 Task: Find a place to stay in Shahre Jadide Andisheh, Iran, from 24 Aug to 10 Sep for 8 guests, with a price range of ₹12000 to ₹15000, 4 bedrooms, 4 bathrooms, and amenities including WiFi, free parking, TV, gym, and breakfast. Enable self check-in.
Action: Mouse moved to (533, 116)
Screenshot: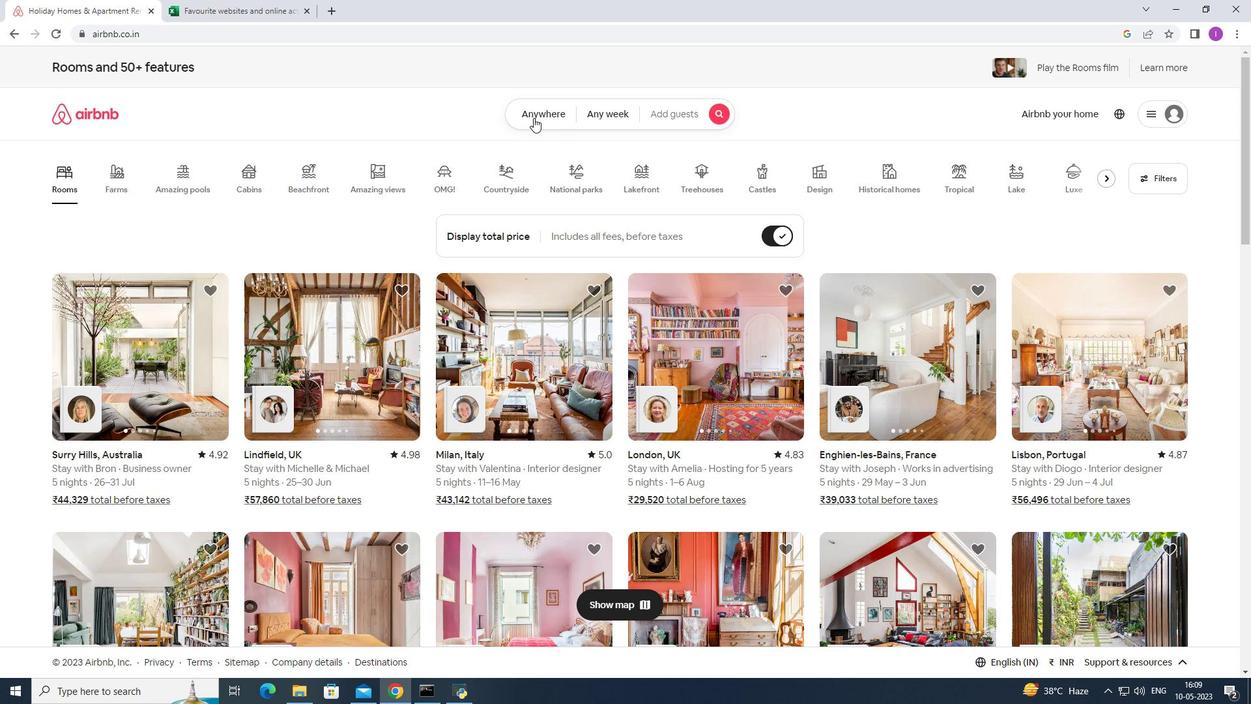 
Action: Mouse pressed left at (533, 116)
Screenshot: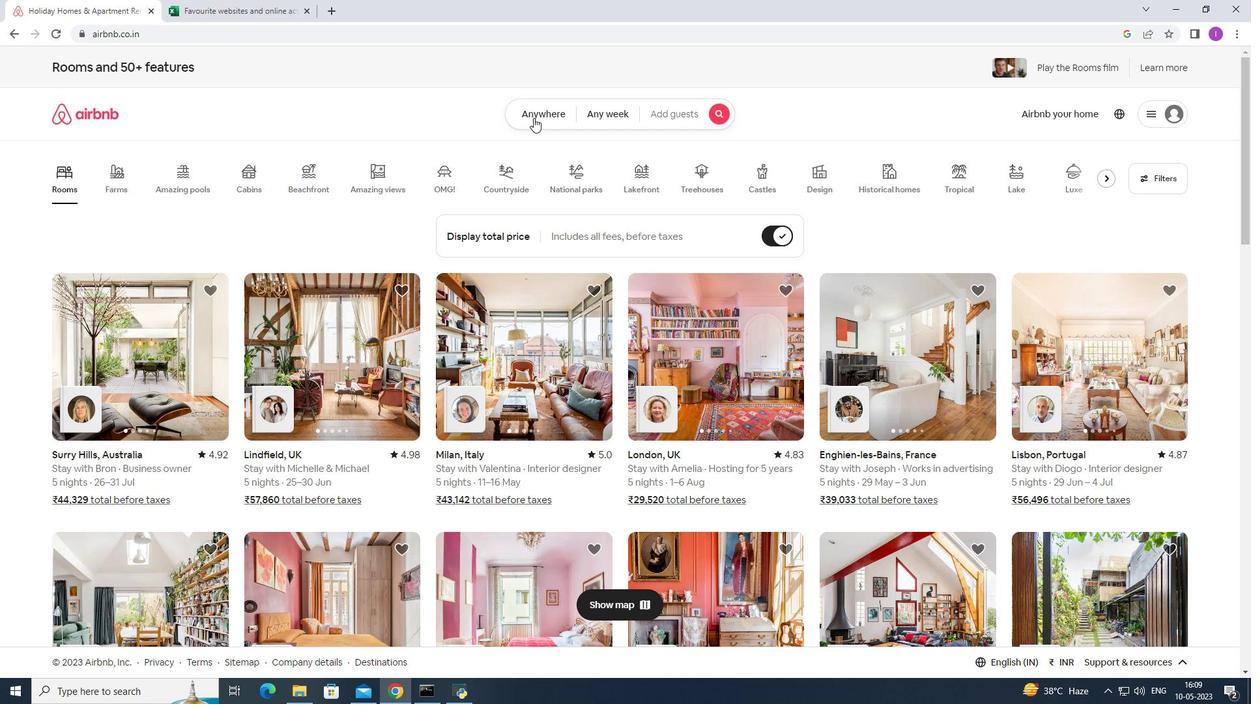 
Action: Mouse moved to (456, 156)
Screenshot: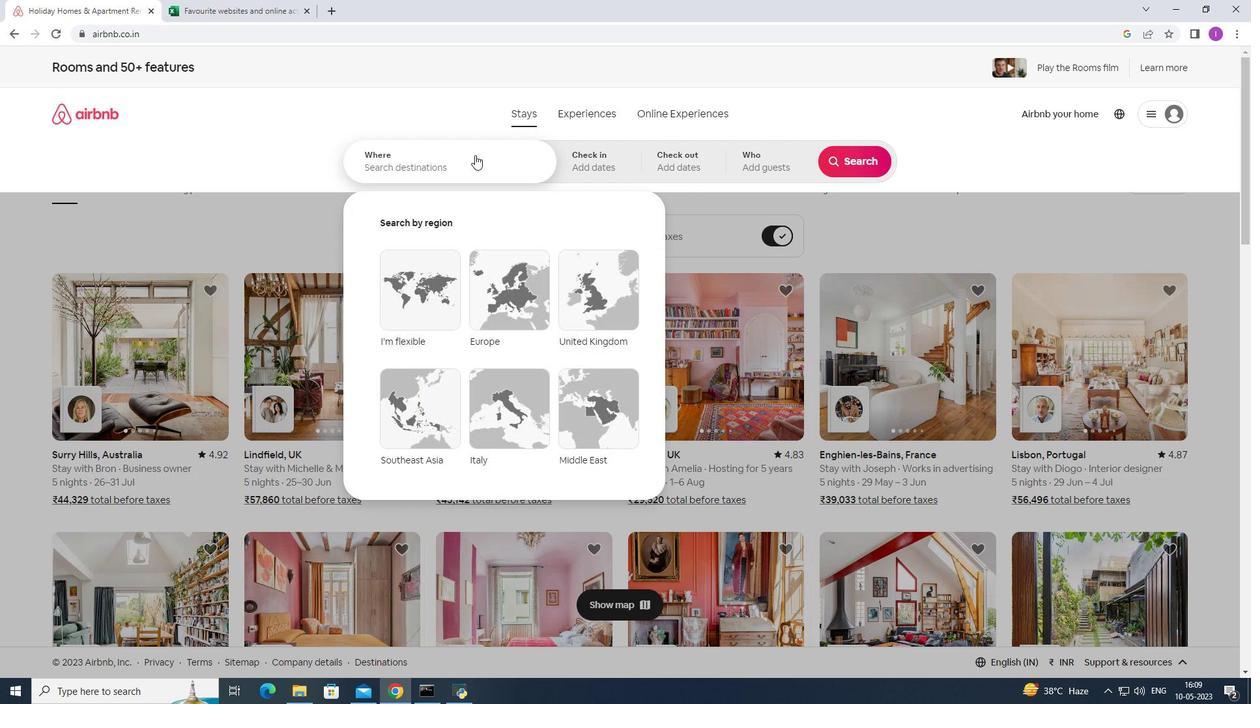 
Action: Mouse pressed left at (456, 156)
Screenshot: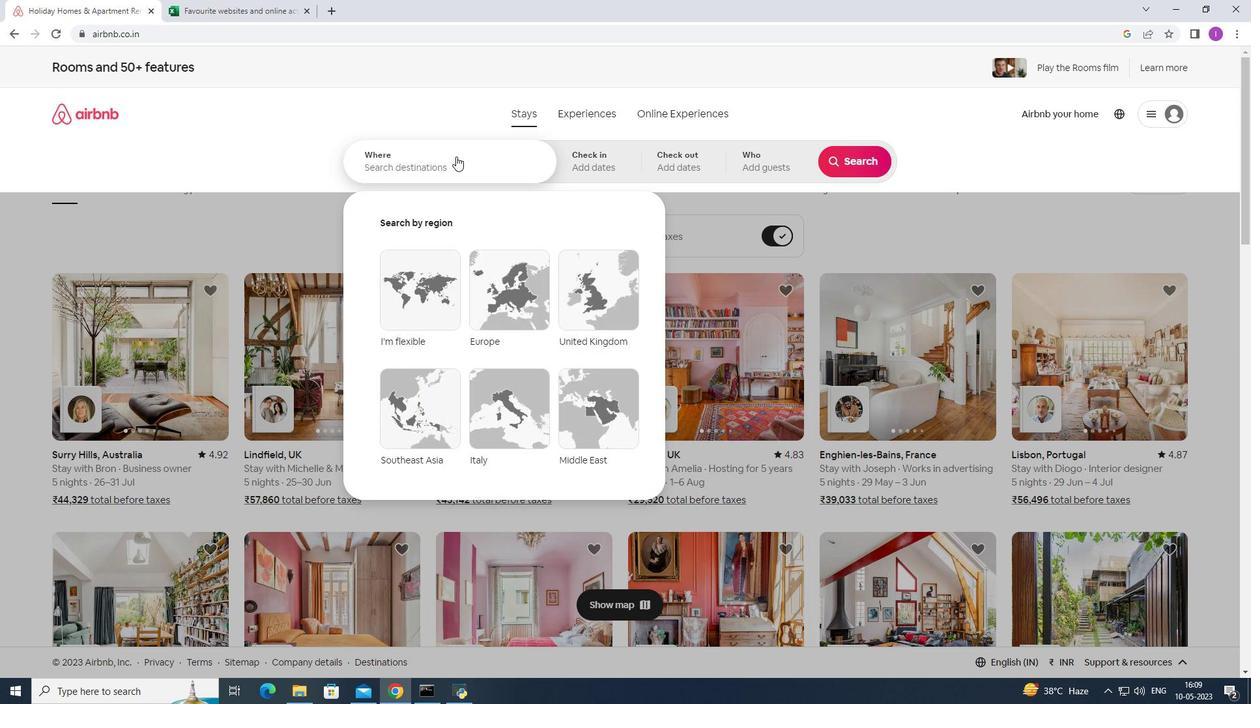 
Action: Mouse moved to (469, 151)
Screenshot: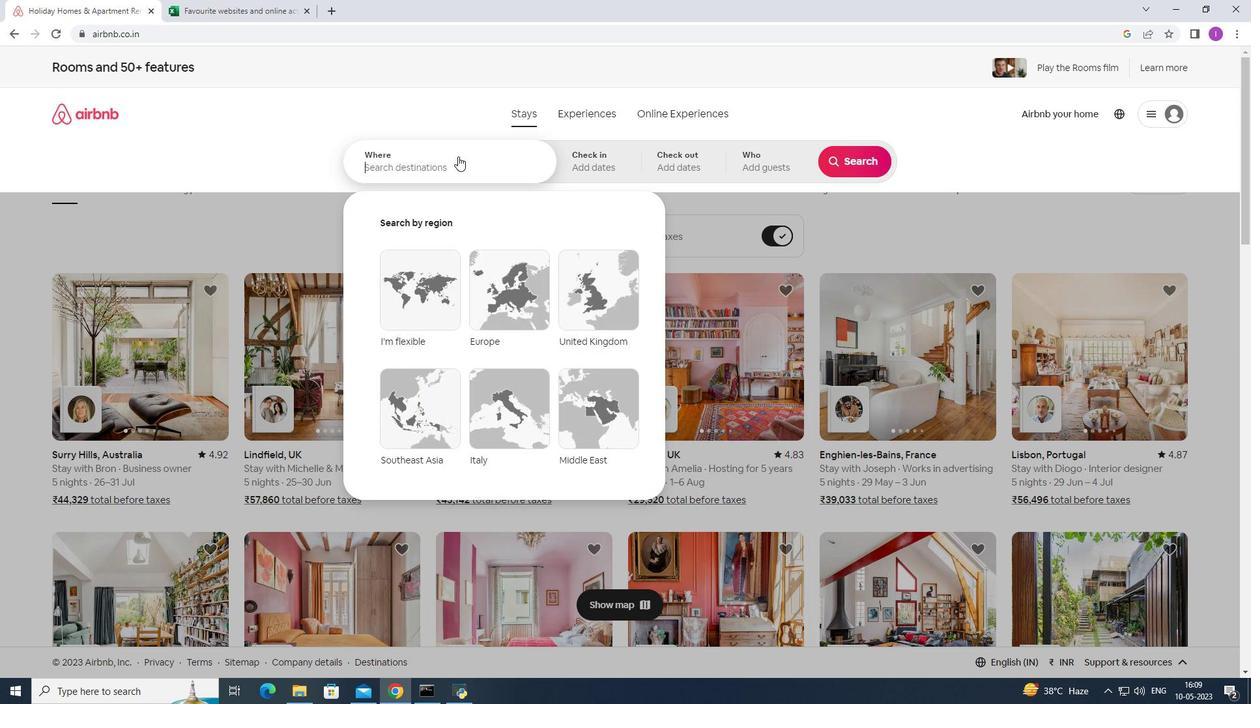 
Action: Key pressed <Key.shift><Key.shift>Shahre<Key.space><Key.shift>Jadide<Key.space><Key.shift>Andisheh,<Key.shift>iran
Screenshot: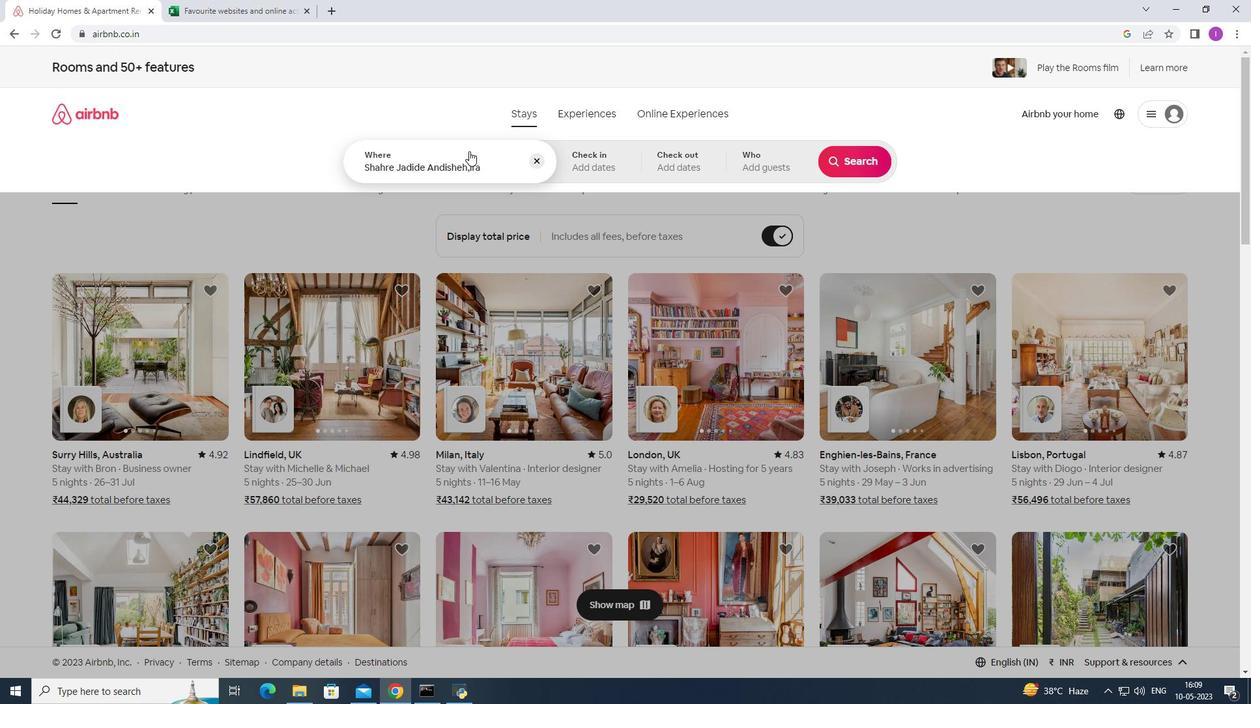 
Action: Mouse moved to (592, 164)
Screenshot: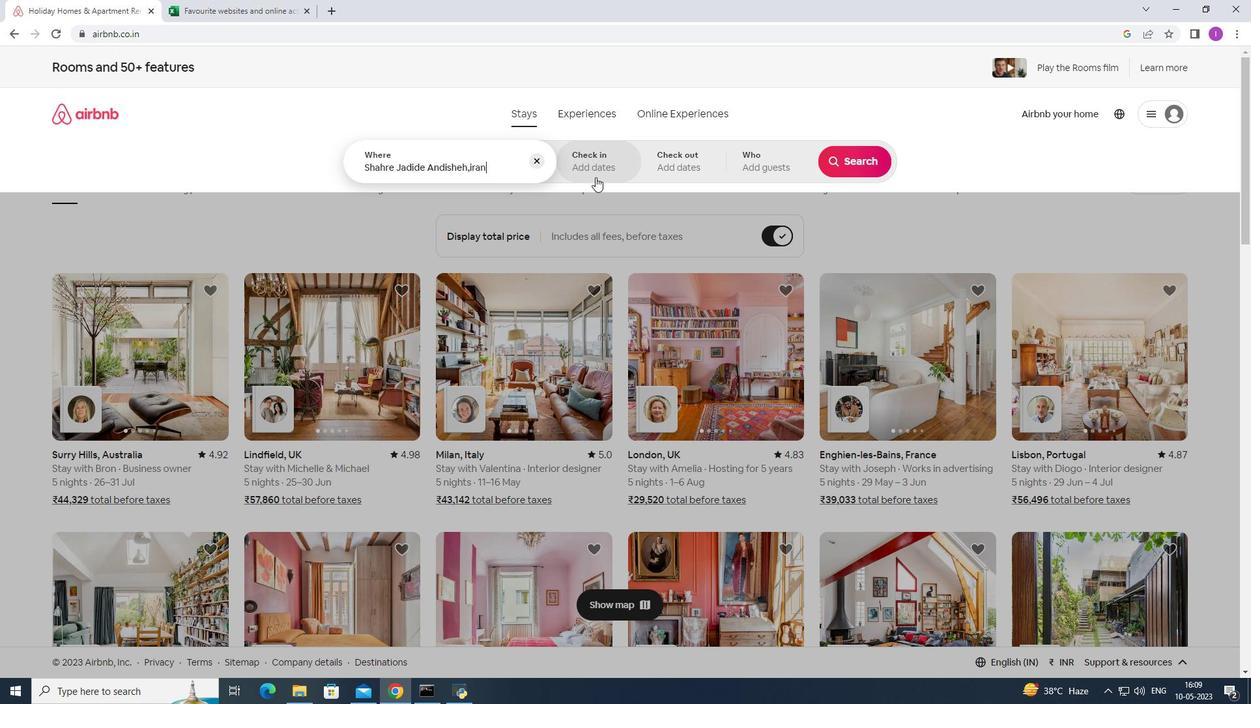 
Action: Mouse pressed left at (592, 164)
Screenshot: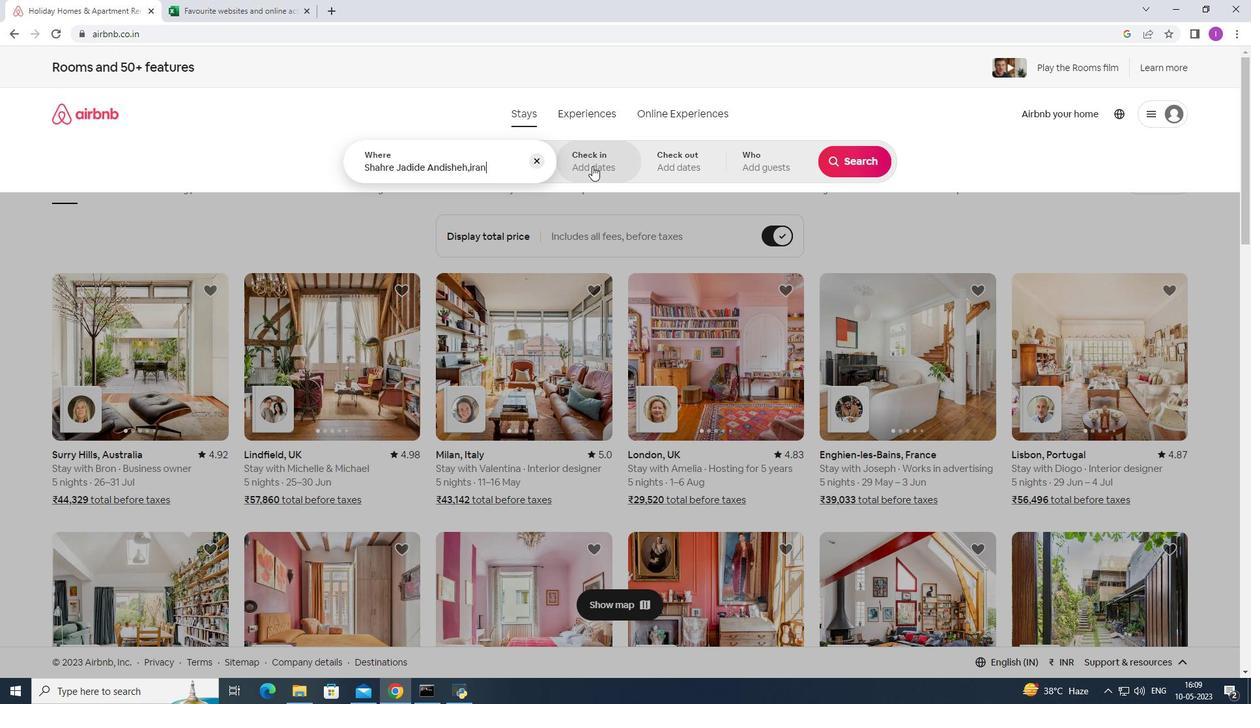 
Action: Mouse moved to (861, 264)
Screenshot: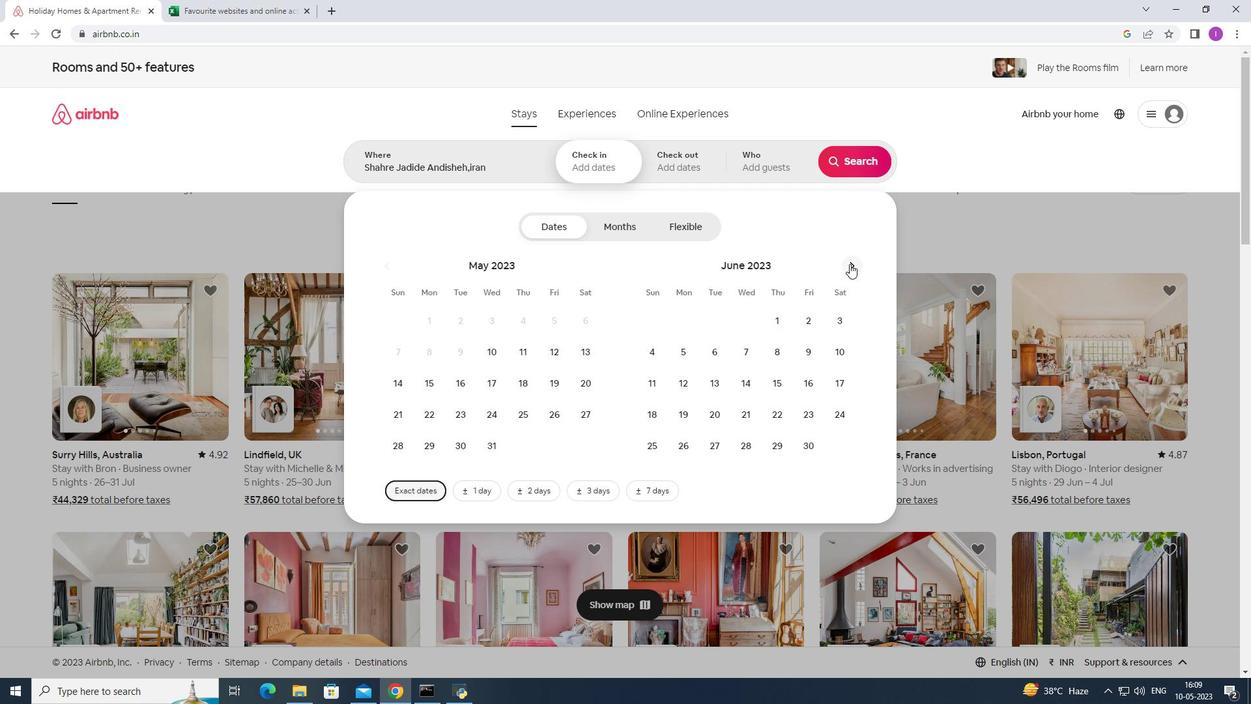 
Action: Mouse pressed left at (861, 264)
Screenshot: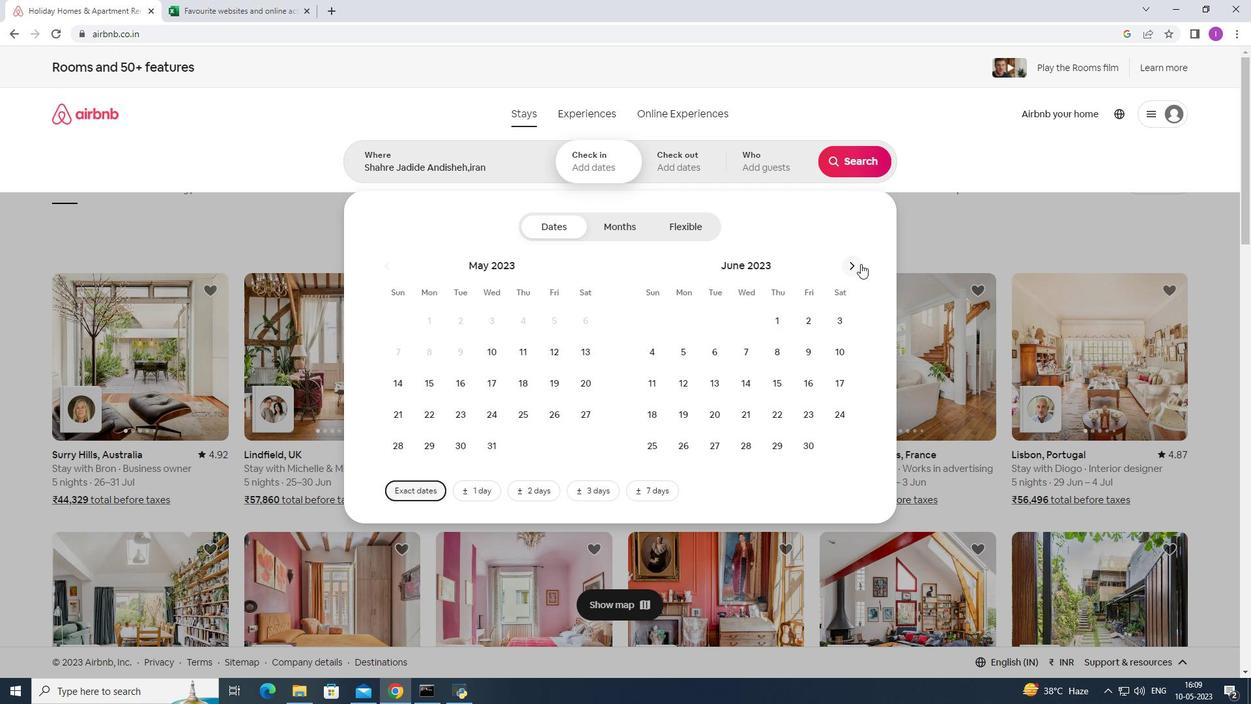 
Action: Mouse pressed left at (861, 264)
Screenshot: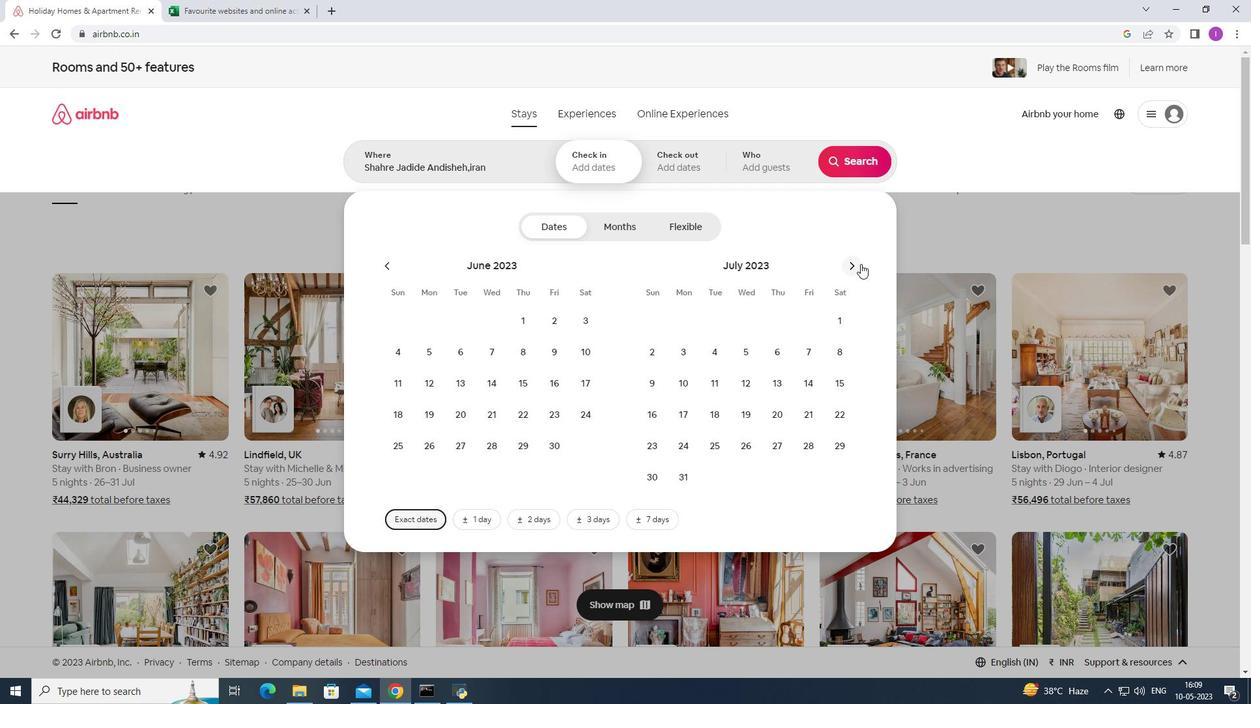 
Action: Mouse pressed left at (861, 264)
Screenshot: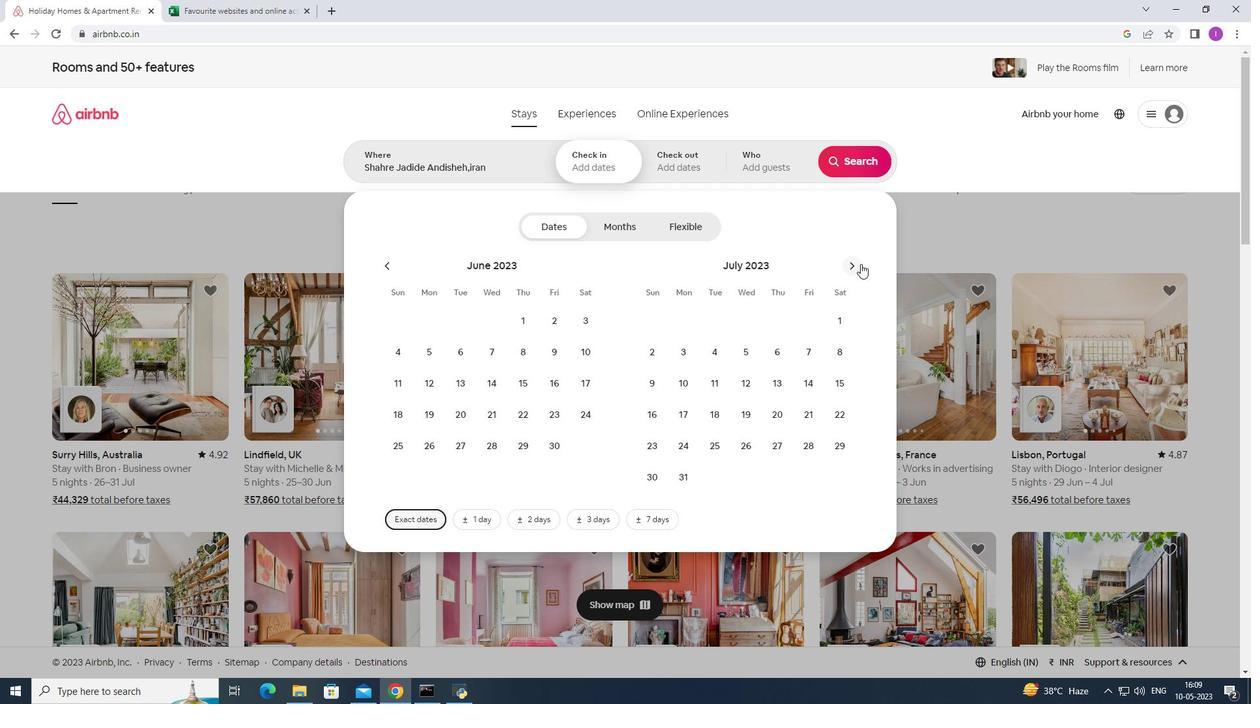 
Action: Mouse moved to (521, 408)
Screenshot: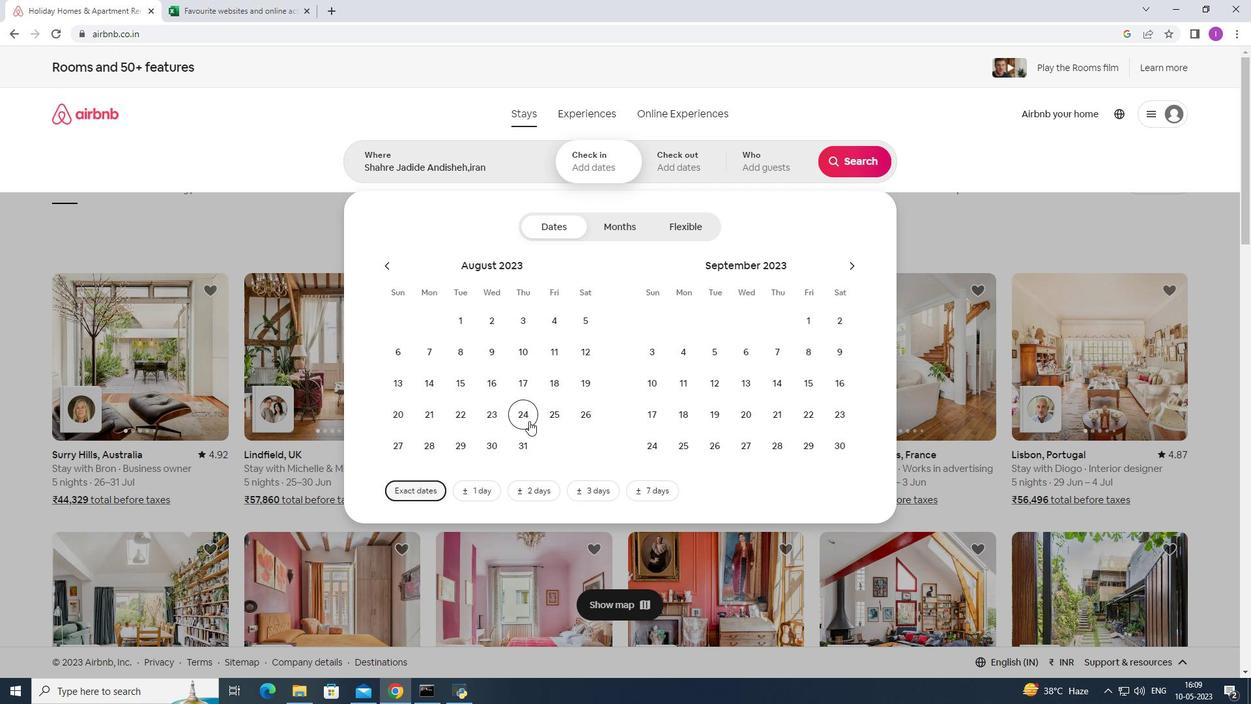 
Action: Mouse pressed left at (521, 408)
Screenshot: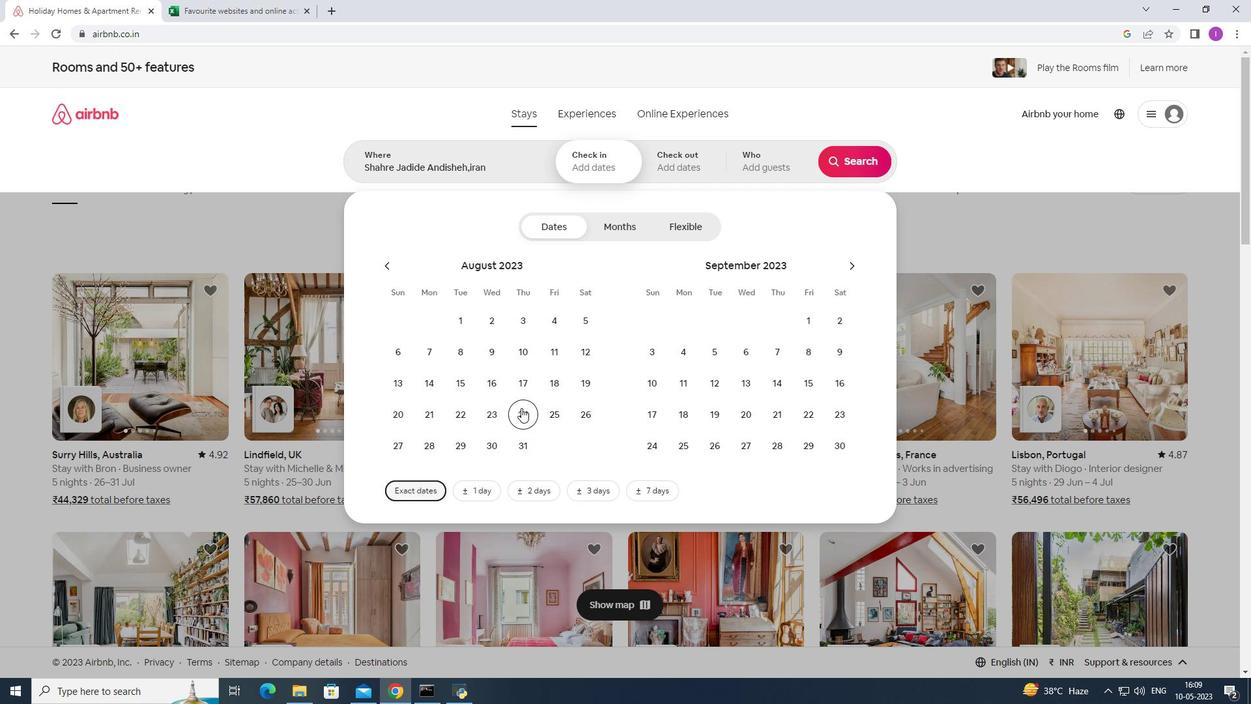 
Action: Mouse moved to (648, 376)
Screenshot: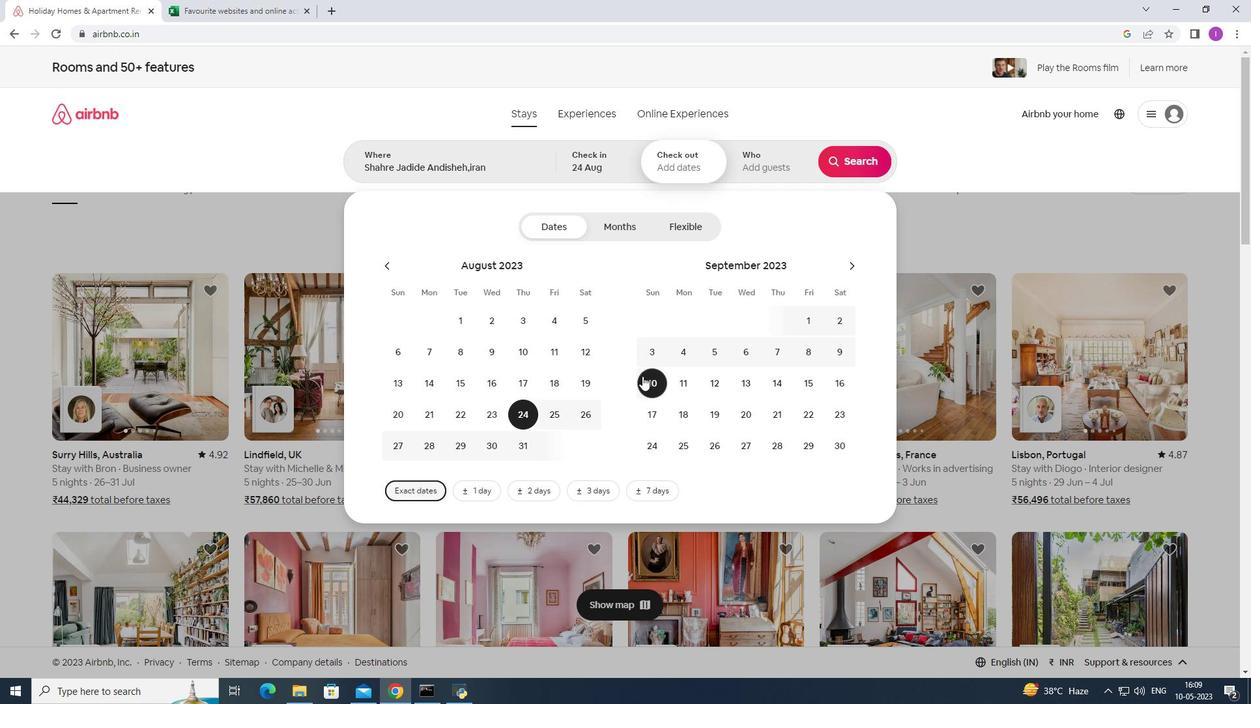
Action: Mouse pressed left at (648, 376)
Screenshot: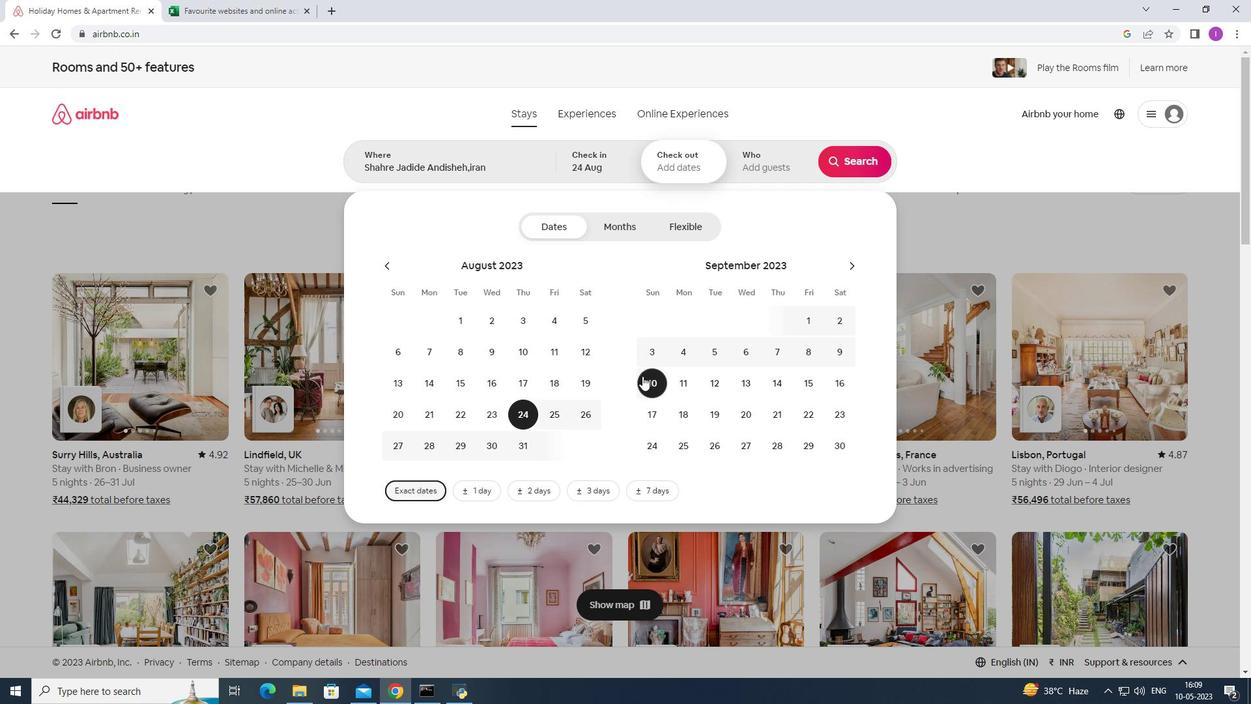 
Action: Mouse moved to (763, 167)
Screenshot: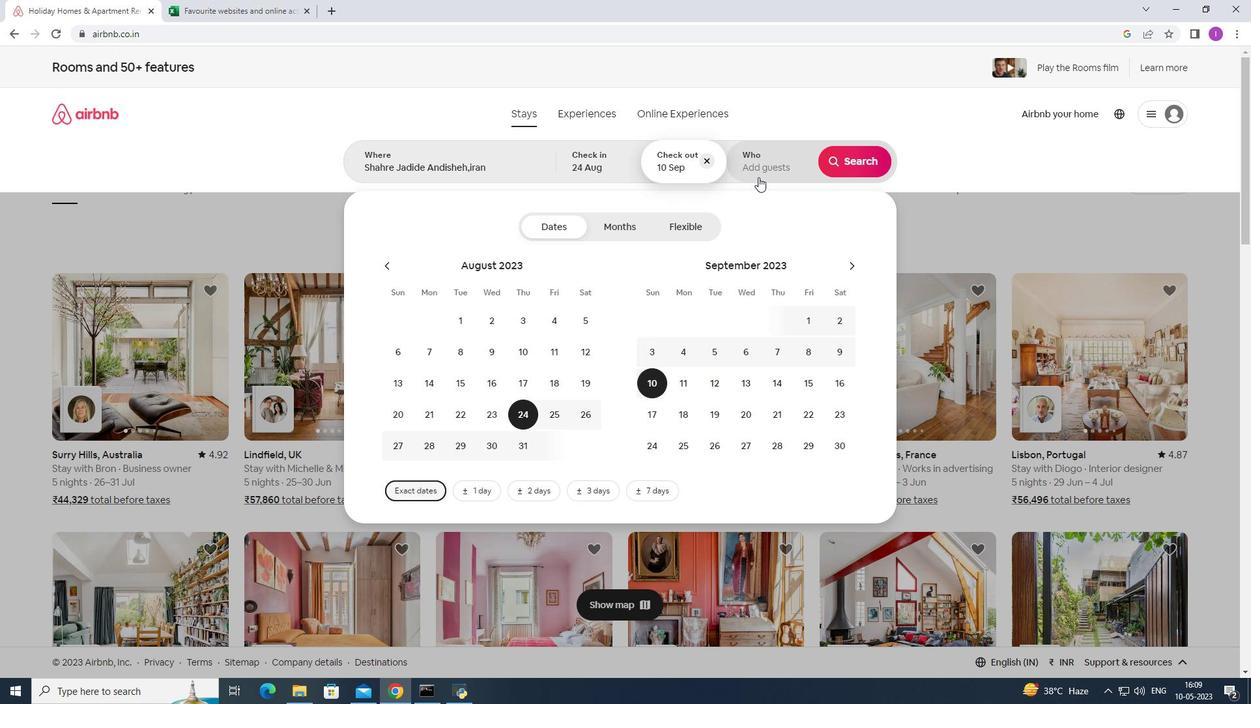 
Action: Mouse pressed left at (763, 167)
Screenshot: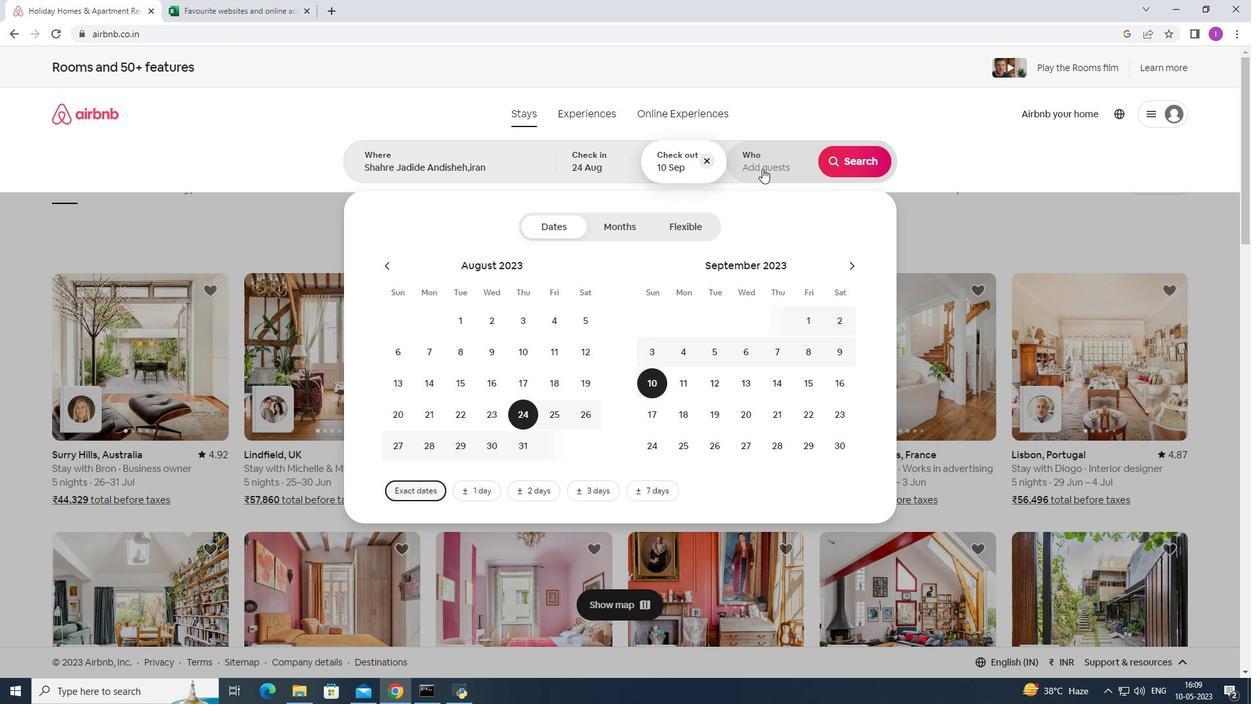 
Action: Mouse moved to (860, 233)
Screenshot: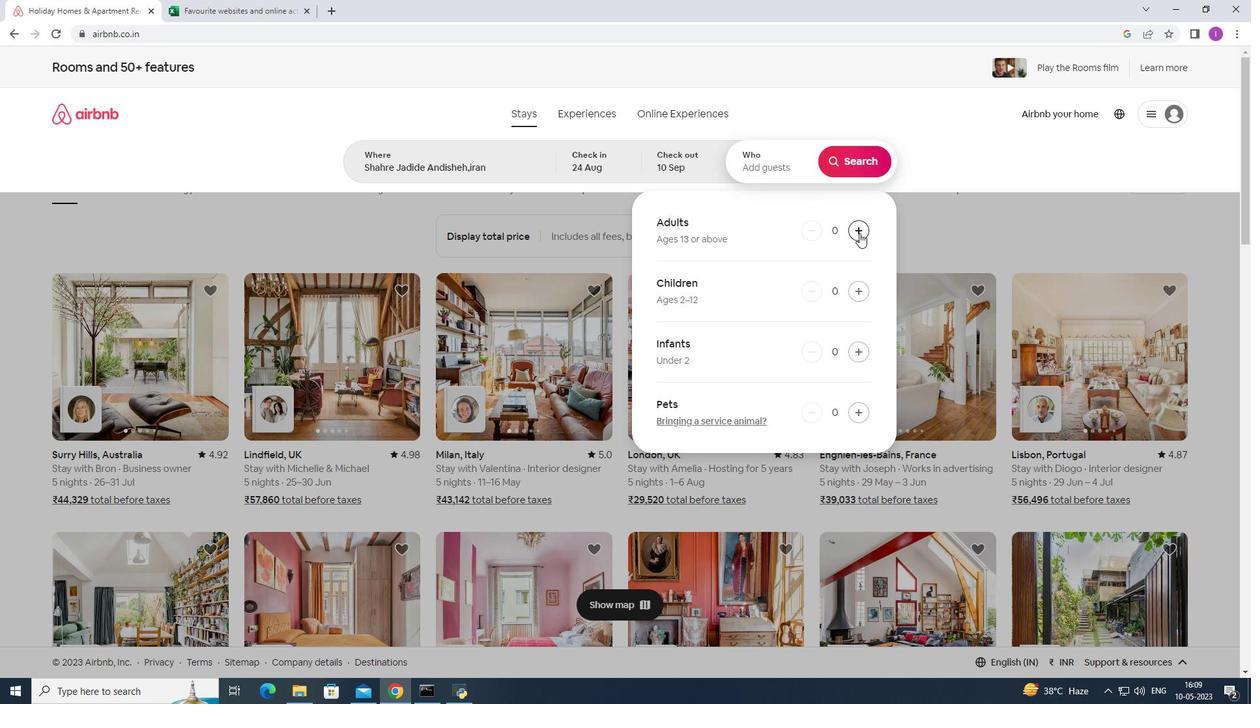 
Action: Mouse pressed left at (860, 233)
Screenshot: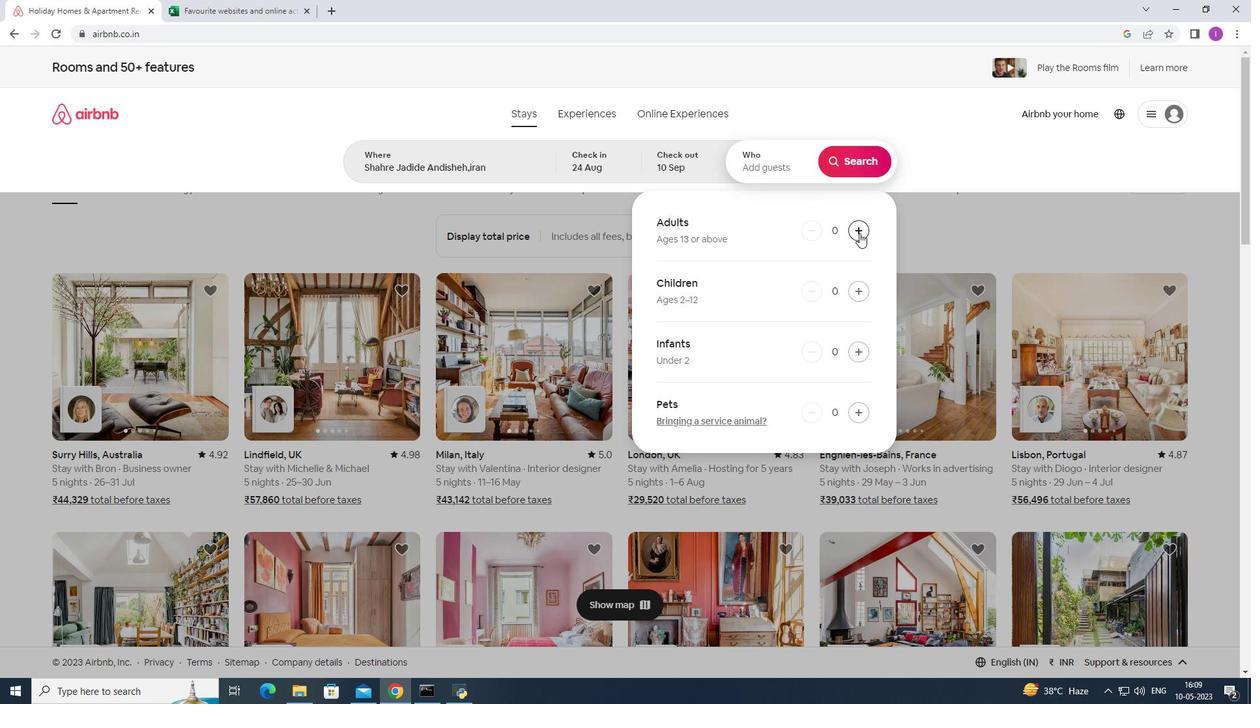 
Action: Mouse pressed left at (860, 233)
Screenshot: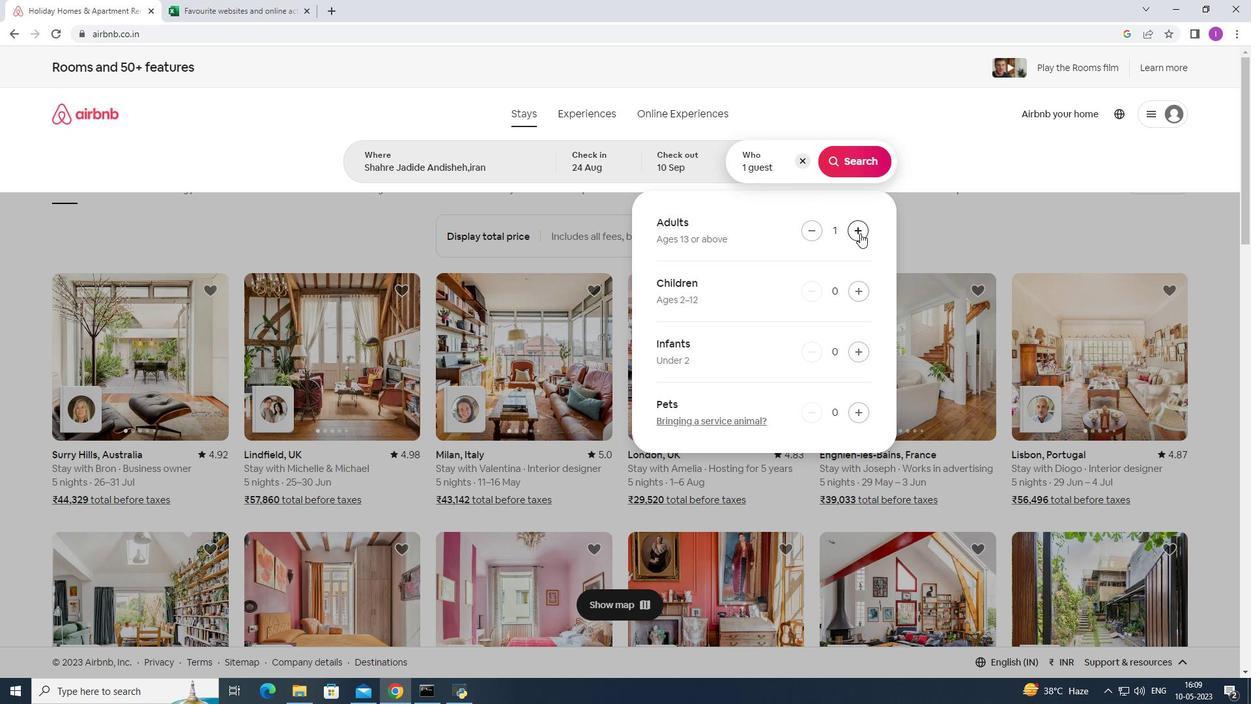 
Action: Mouse pressed left at (860, 233)
Screenshot: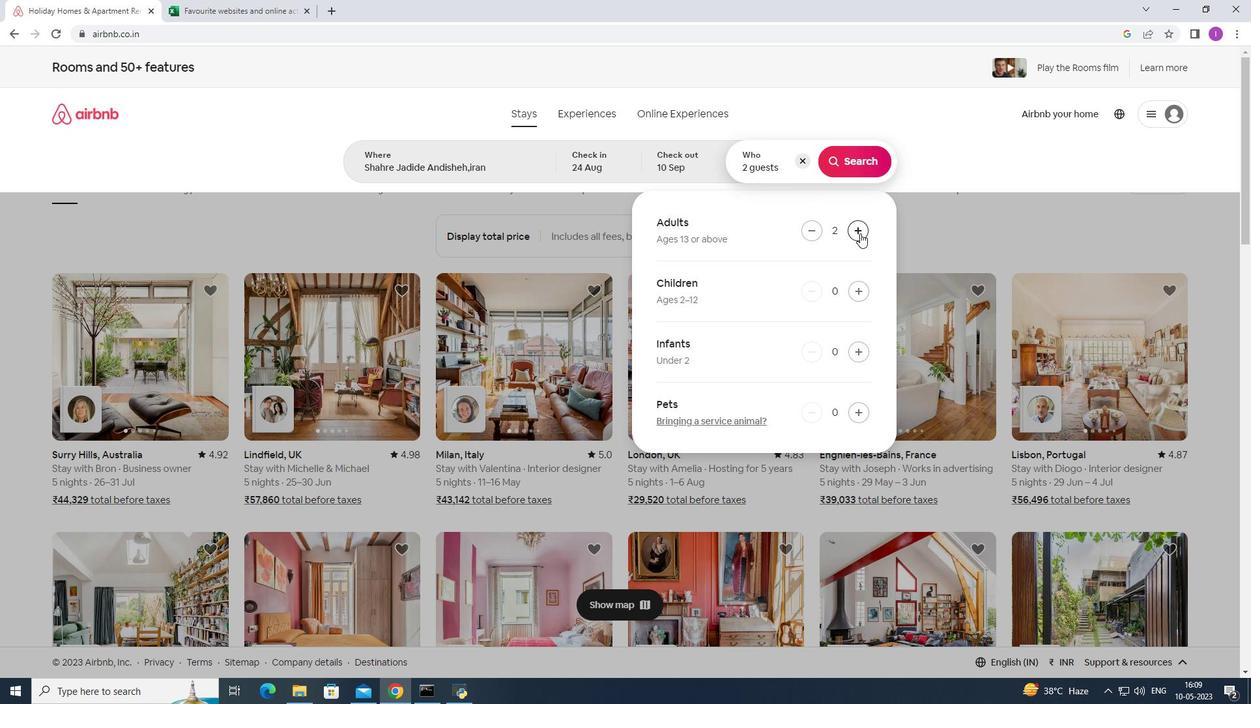 
Action: Mouse pressed left at (860, 233)
Screenshot: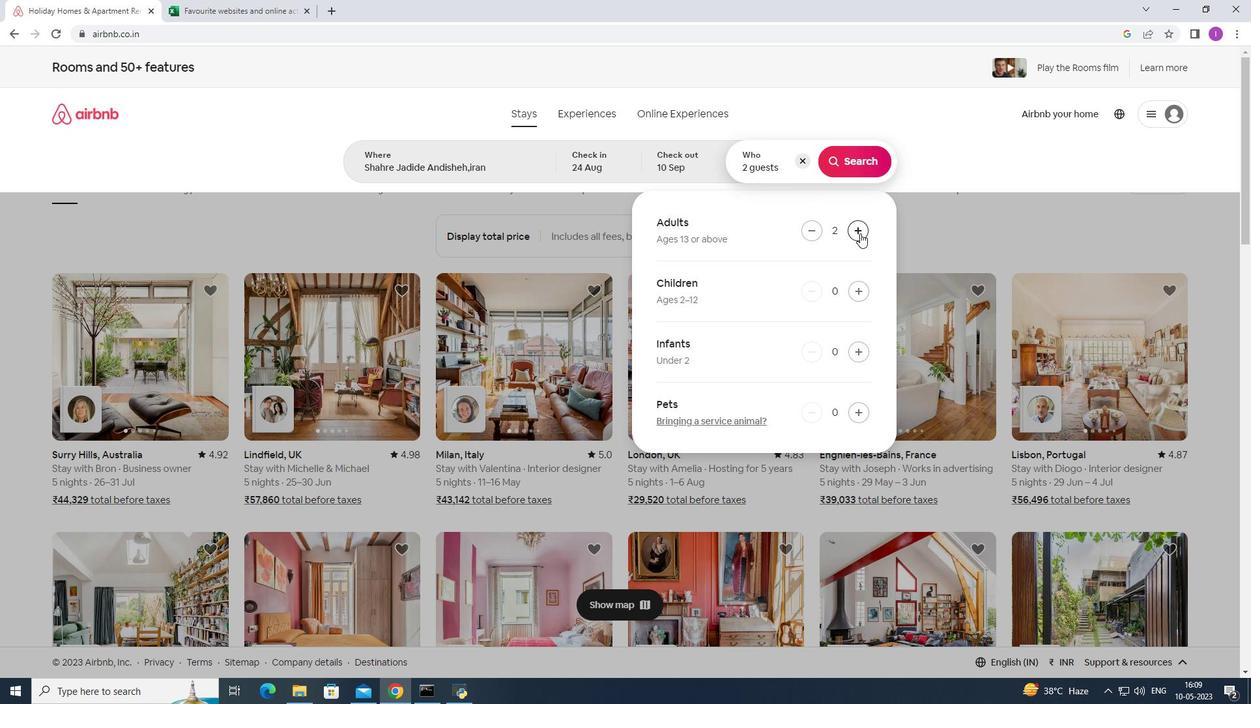 
Action: Mouse pressed left at (860, 233)
Screenshot: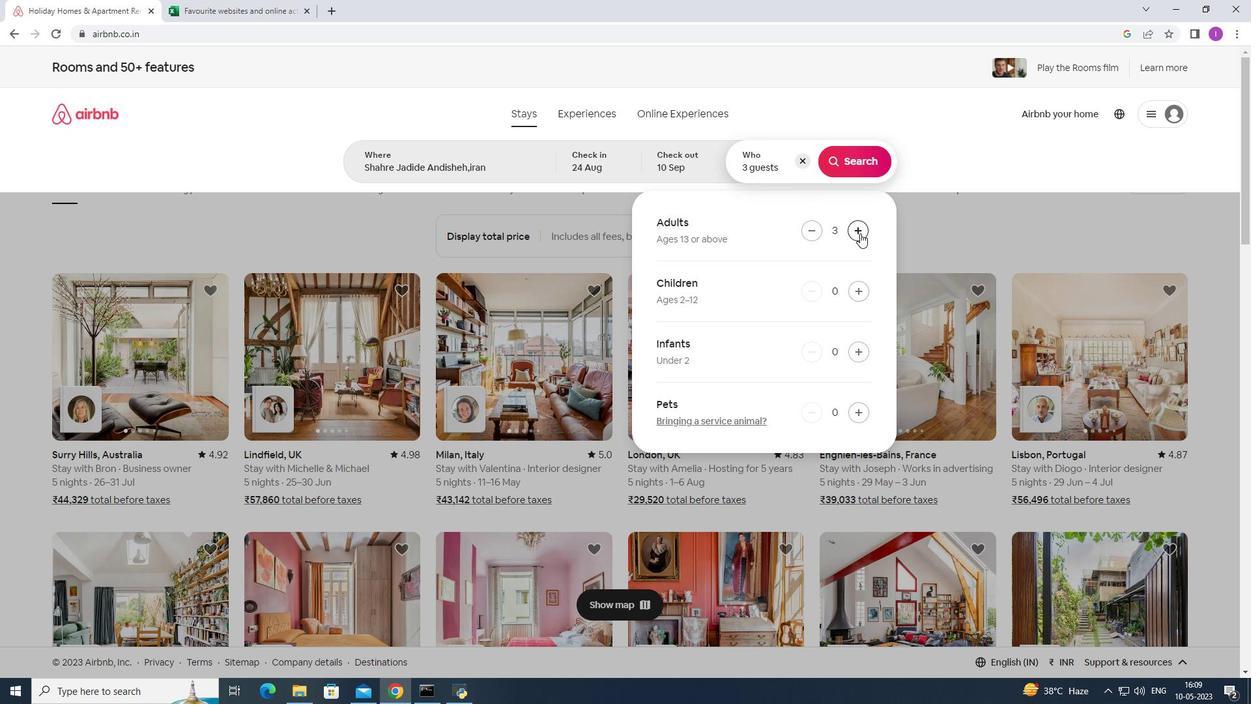 
Action: Mouse pressed left at (860, 233)
Screenshot: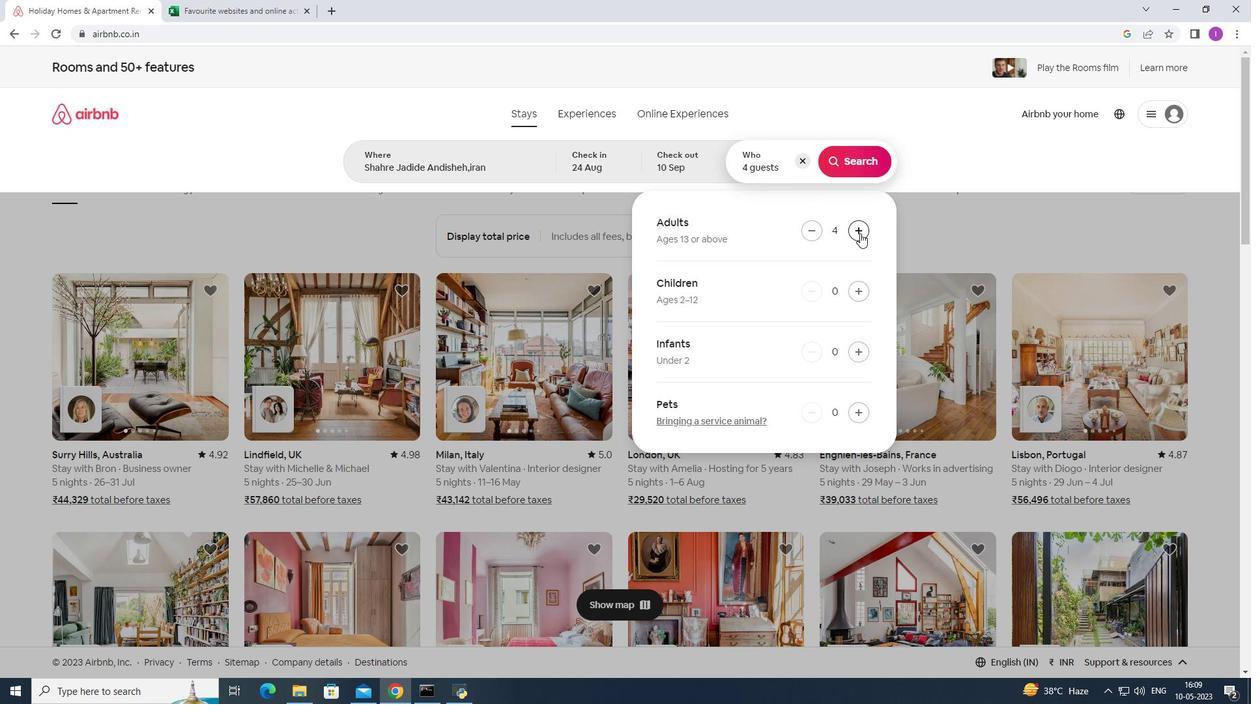 
Action: Mouse pressed left at (860, 233)
Screenshot: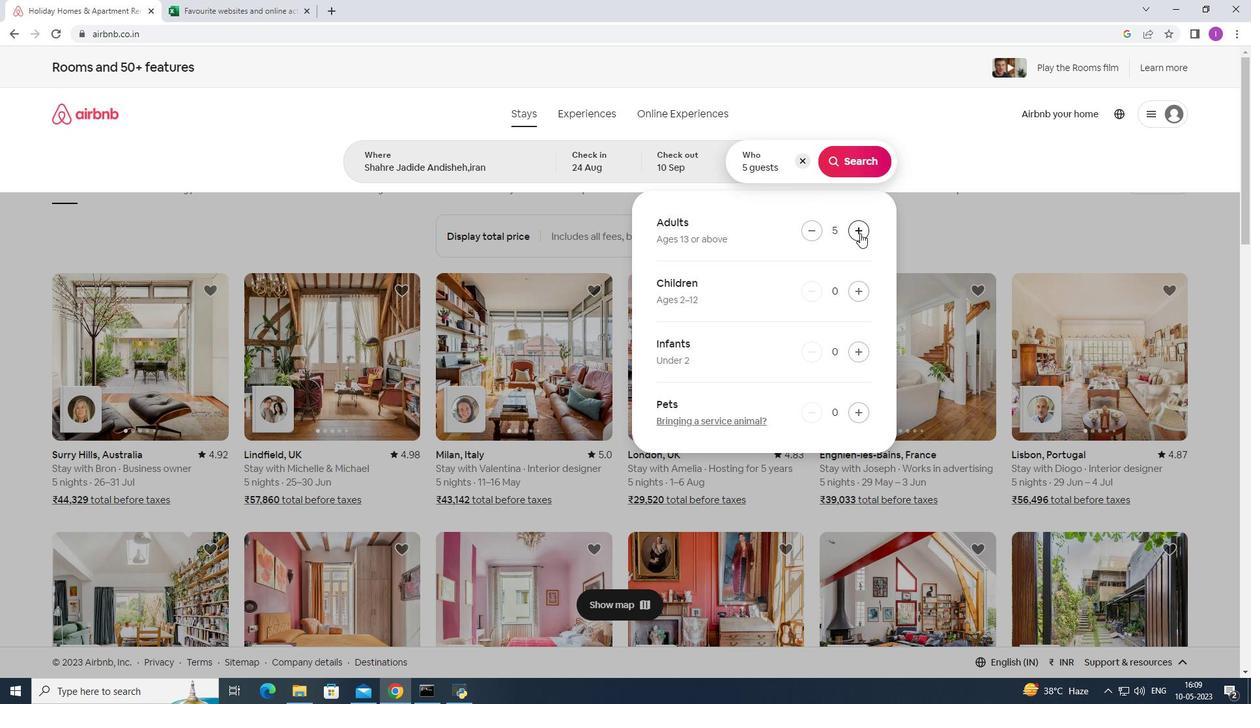 
Action: Mouse pressed left at (860, 233)
Screenshot: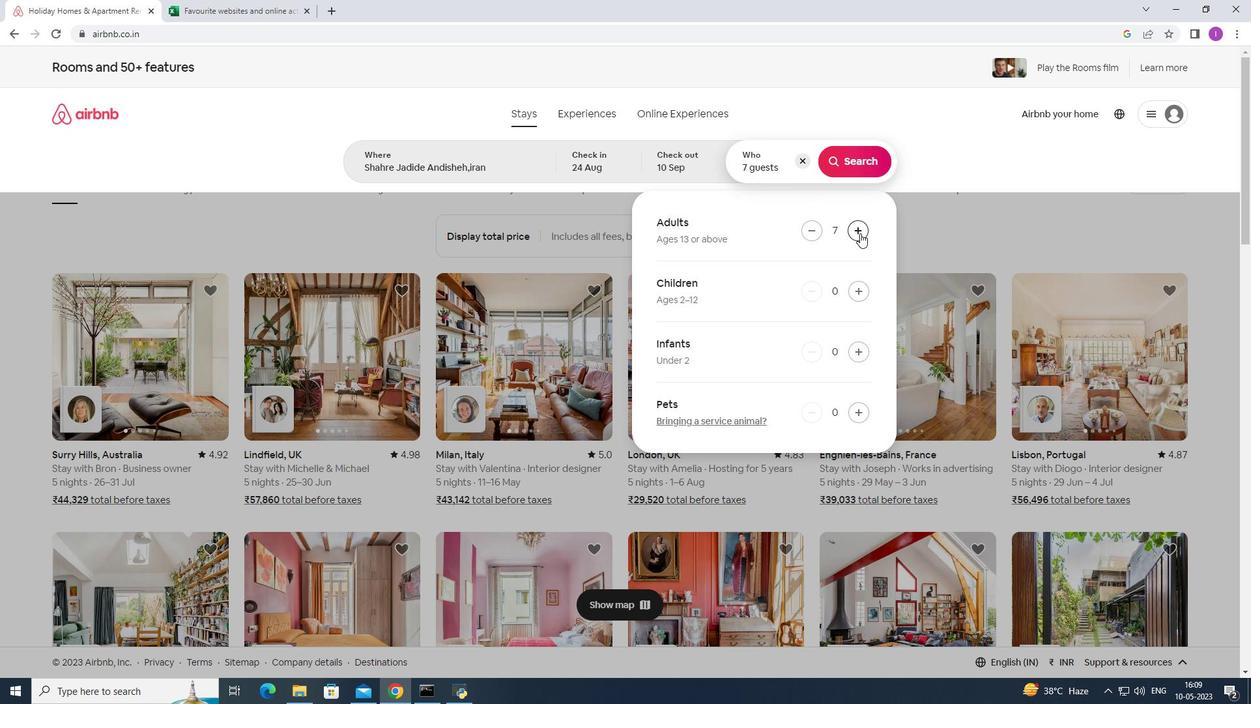 
Action: Mouse moved to (858, 157)
Screenshot: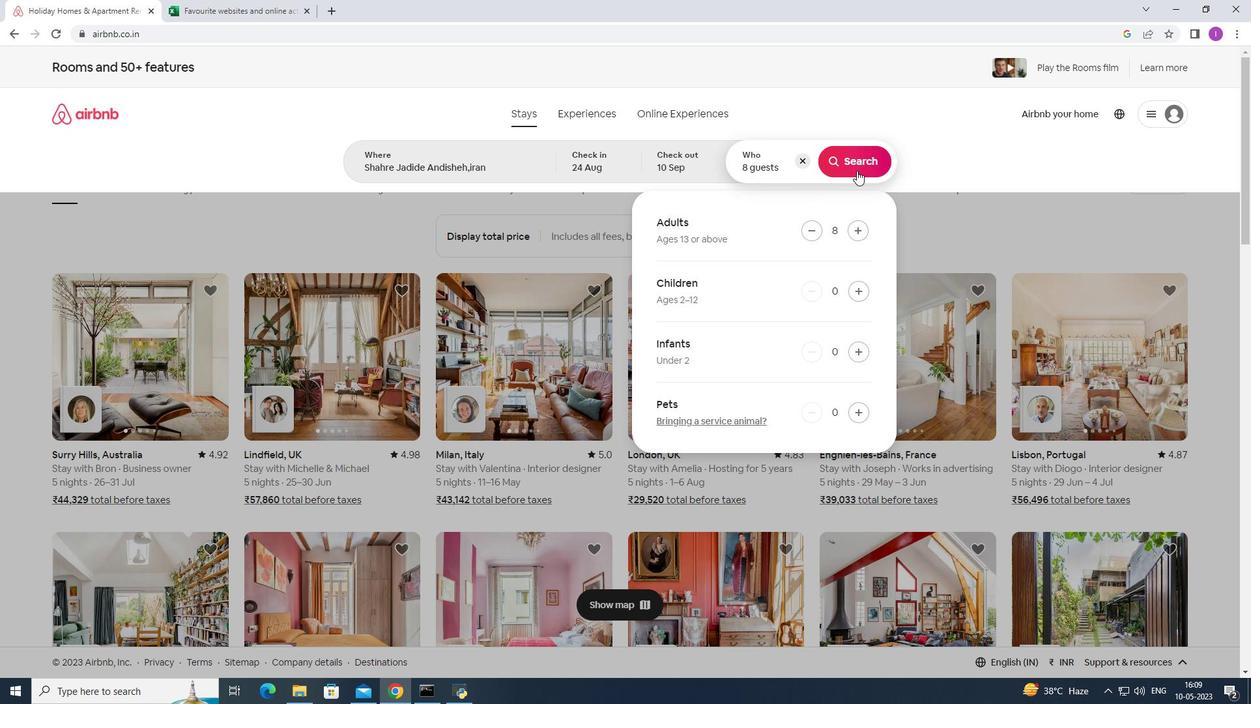 
Action: Mouse pressed left at (858, 157)
Screenshot: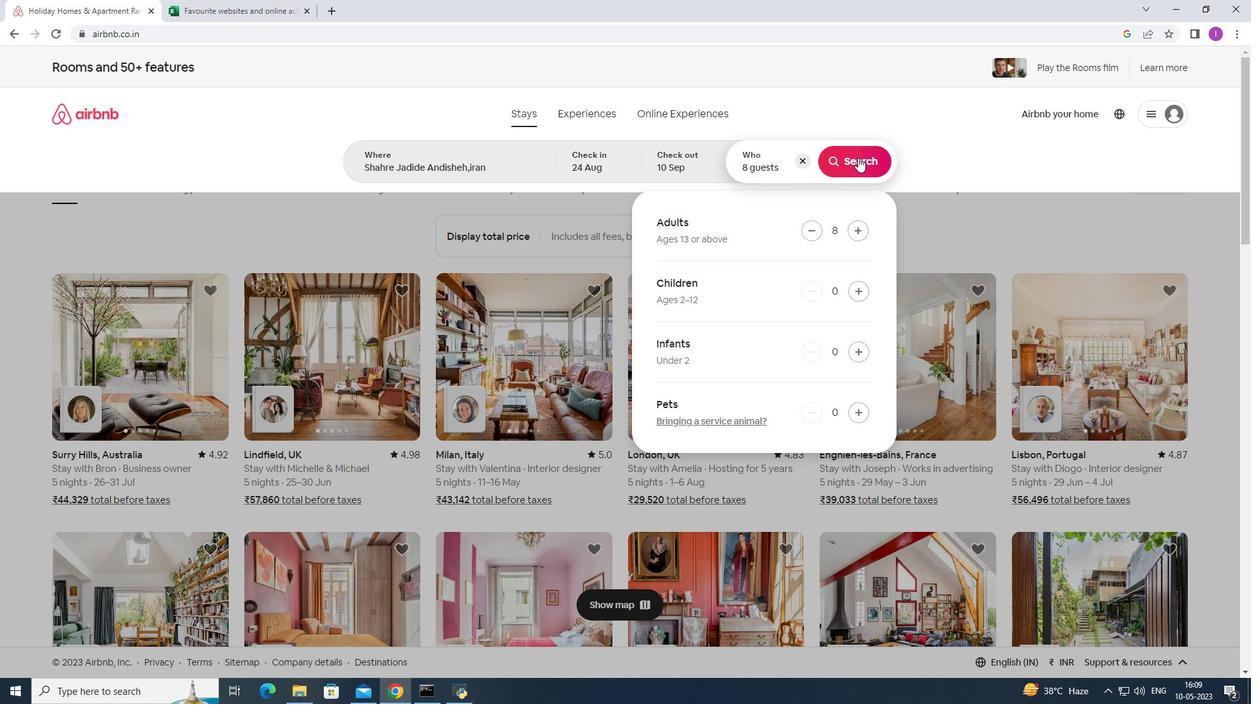 
Action: Mouse moved to (1192, 117)
Screenshot: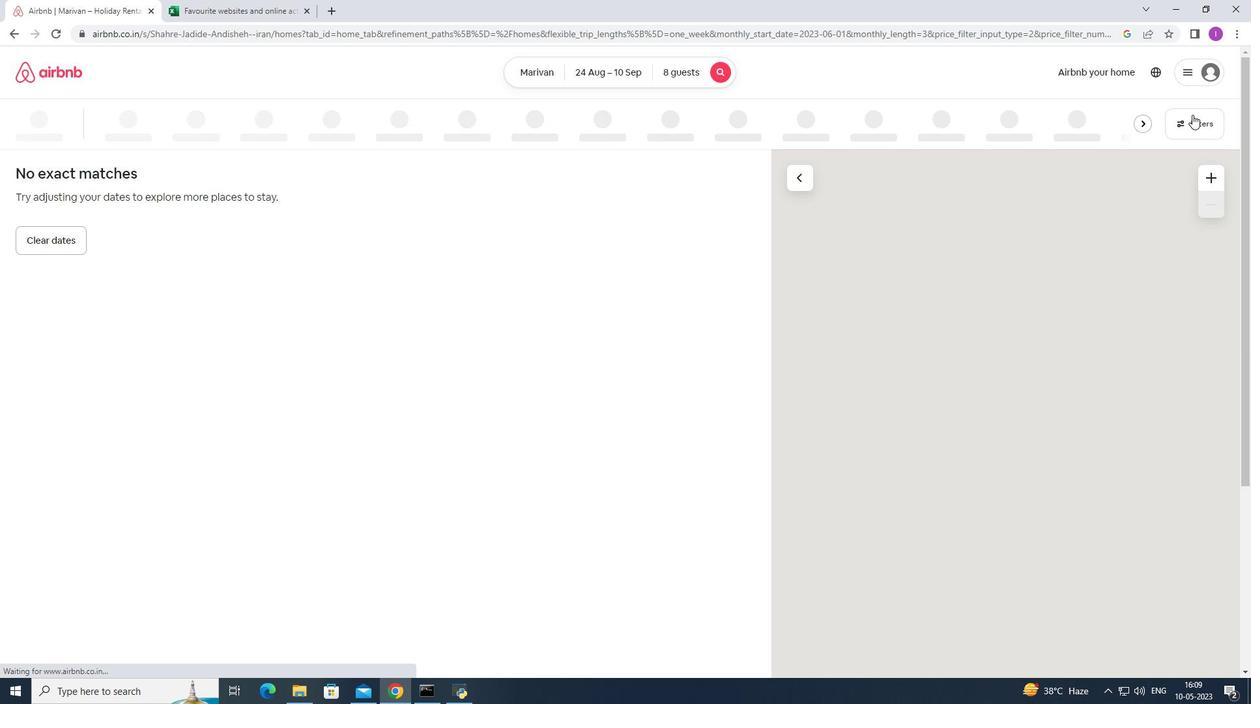 
Action: Mouse pressed left at (1192, 117)
Screenshot: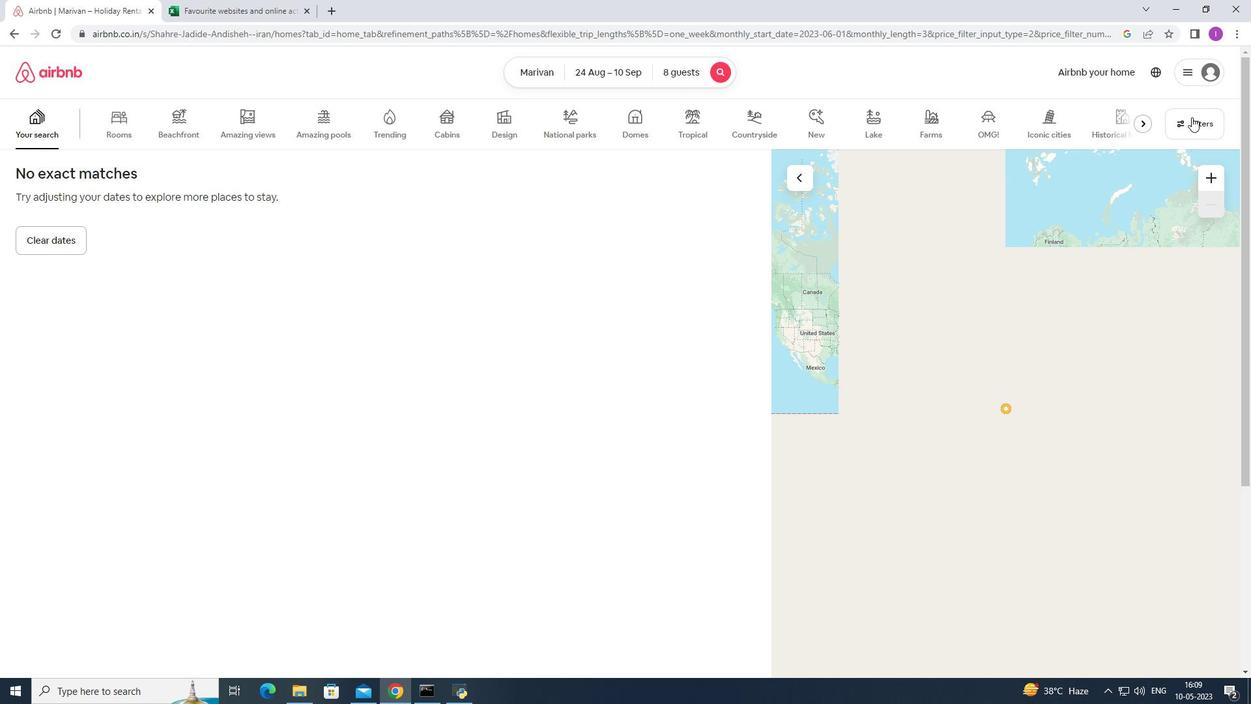
Action: Mouse moved to (732, 435)
Screenshot: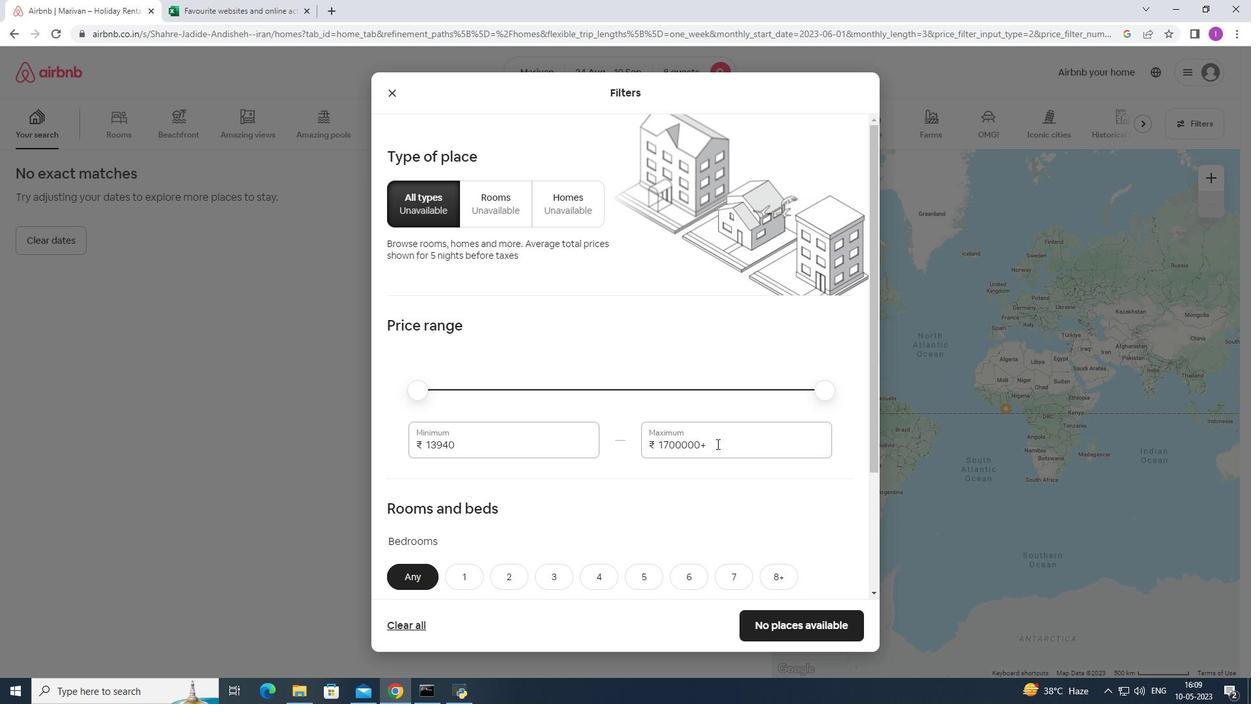 
Action: Mouse pressed left at (732, 435)
Screenshot: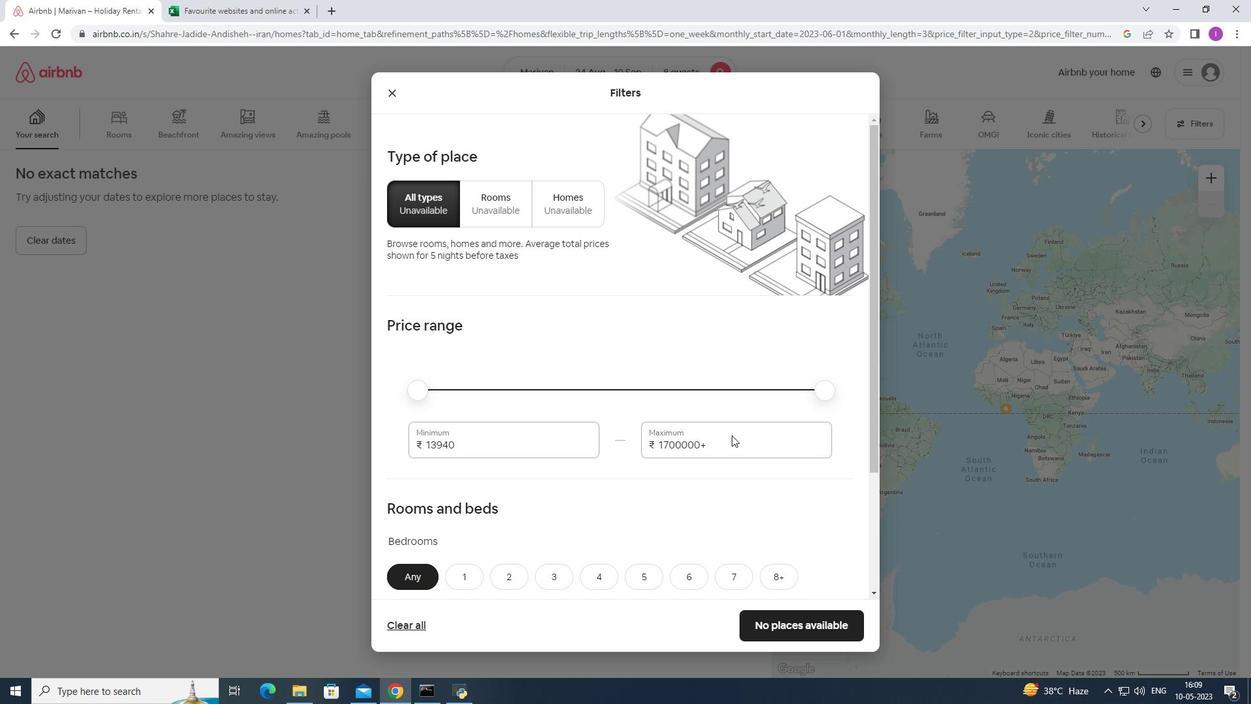 
Action: Mouse moved to (726, 442)
Screenshot: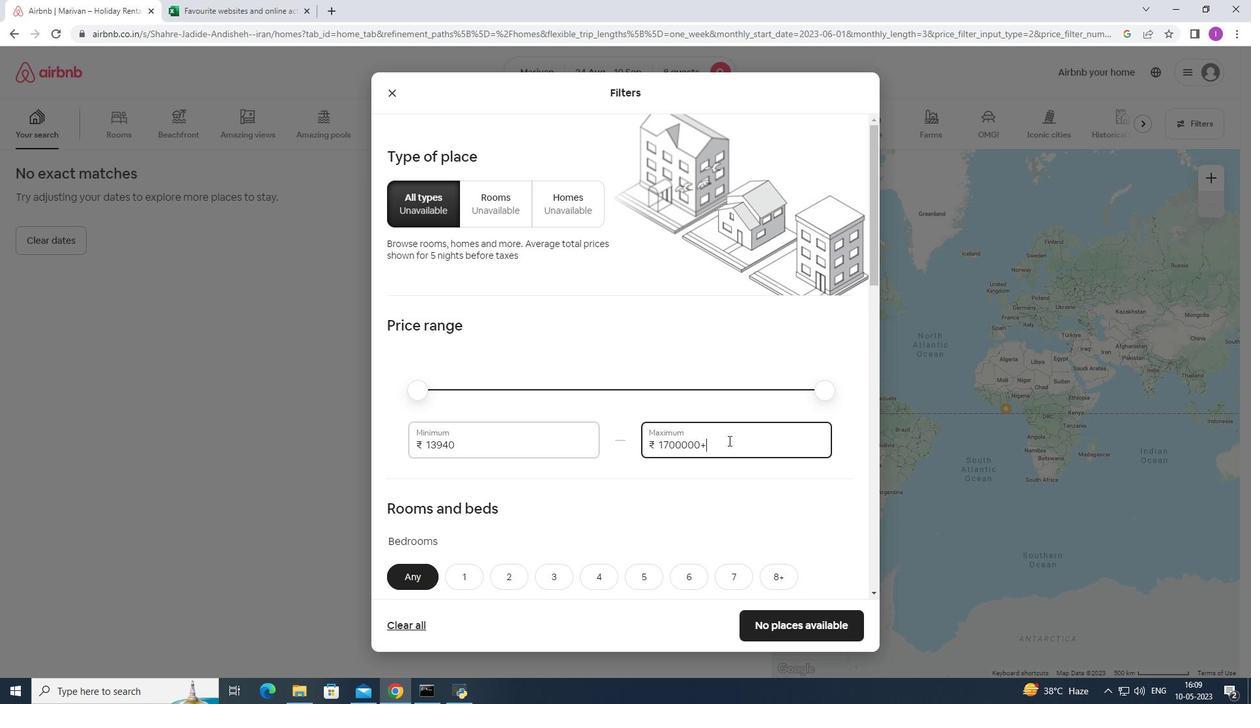 
Action: Mouse pressed left at (726, 442)
Screenshot: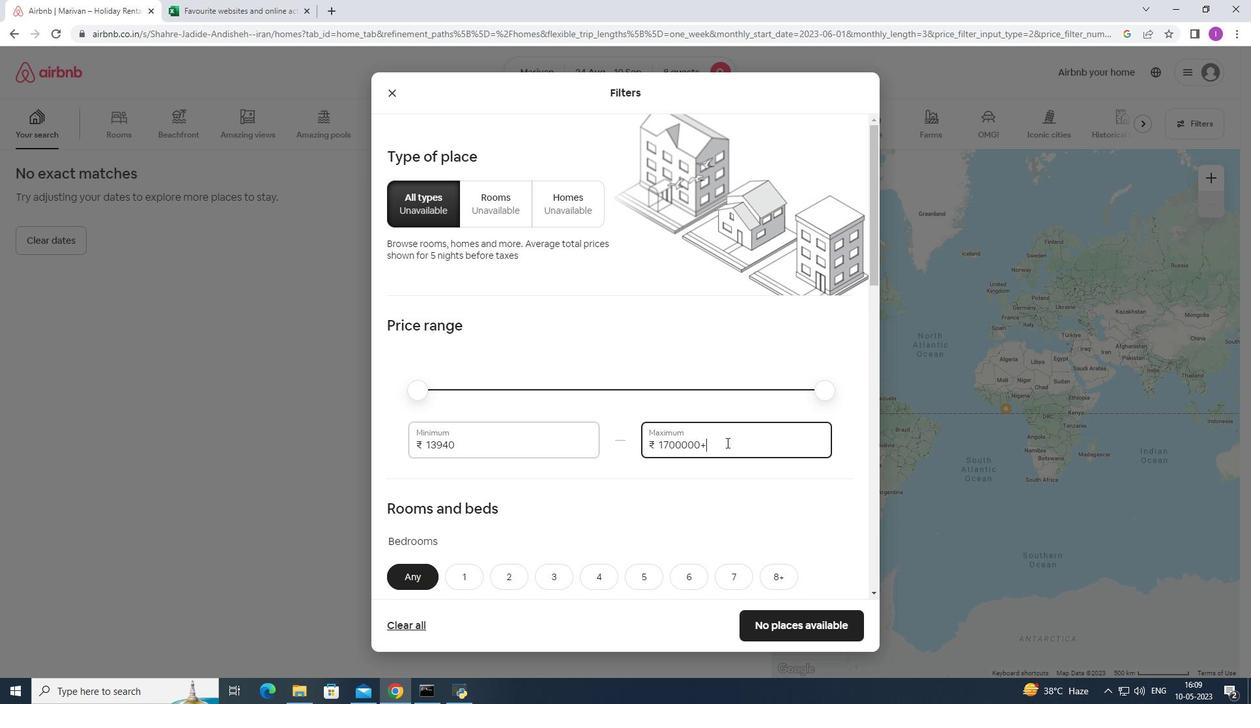 
Action: Mouse moved to (685, 466)
Screenshot: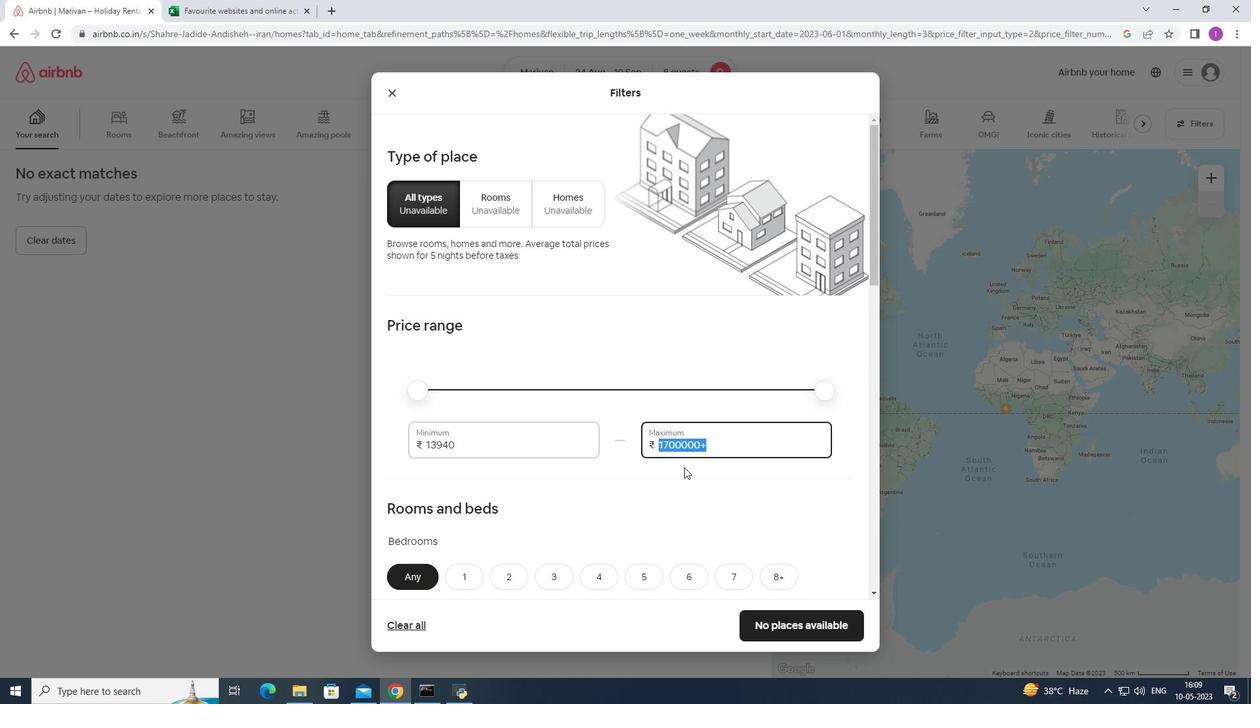 
Action: Key pressed 1
Screenshot: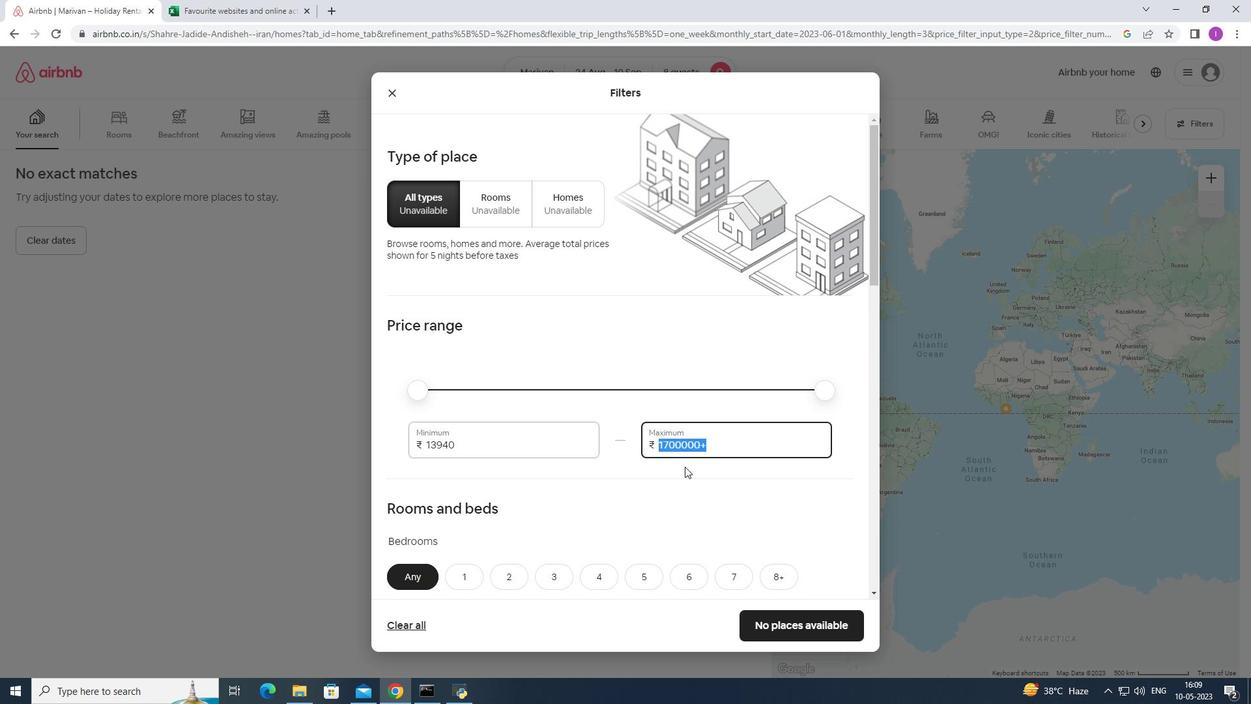 
Action: Mouse moved to (685, 468)
Screenshot: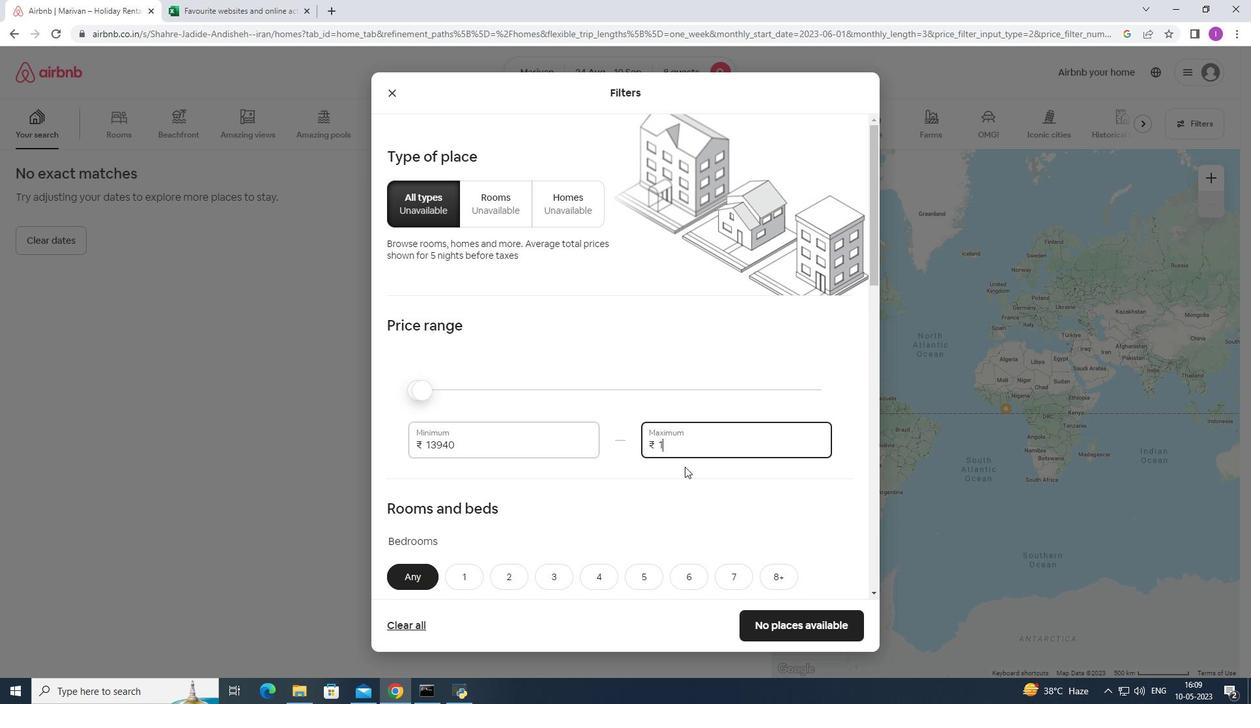 
Action: Key pressed 5000
Screenshot: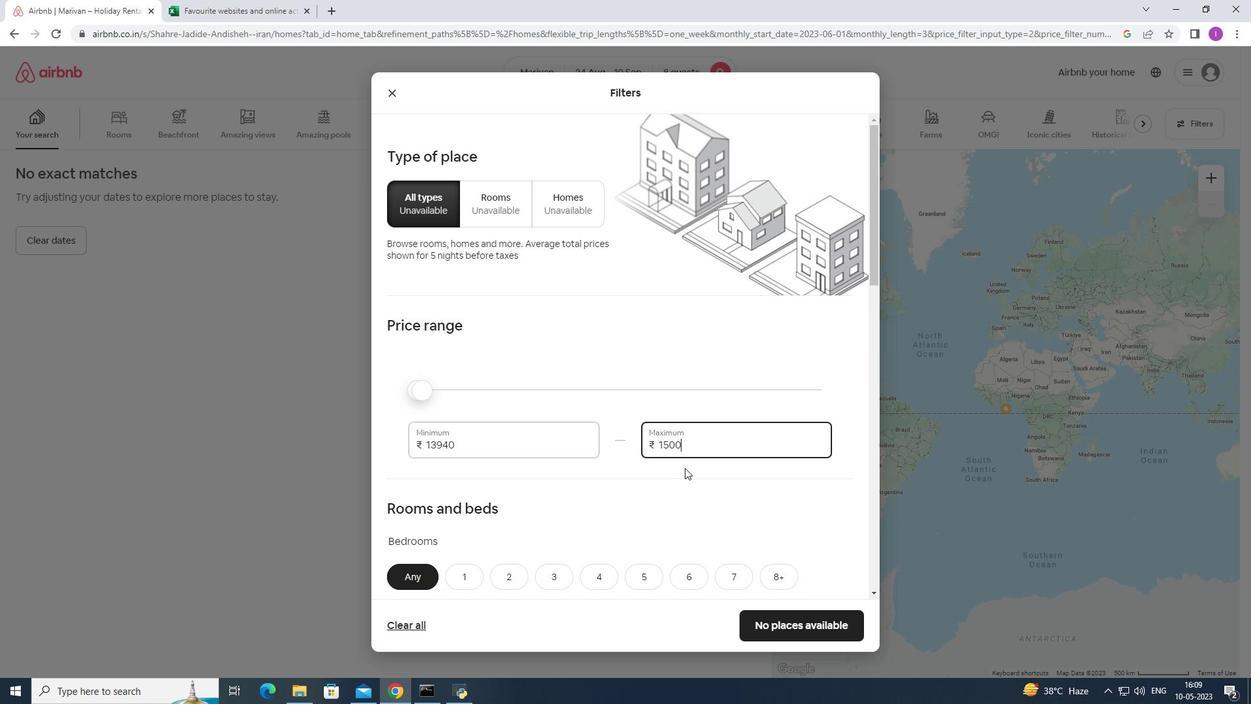 
Action: Mouse moved to (468, 450)
Screenshot: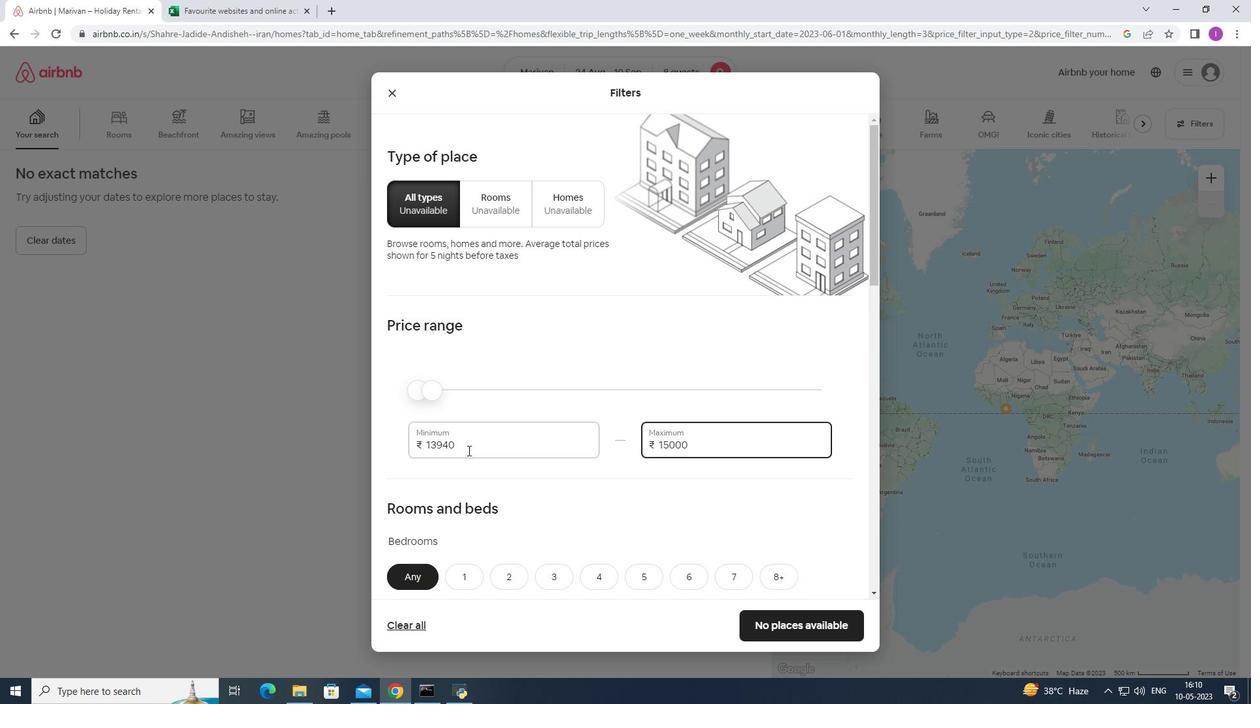 
Action: Mouse pressed left at (468, 450)
Screenshot: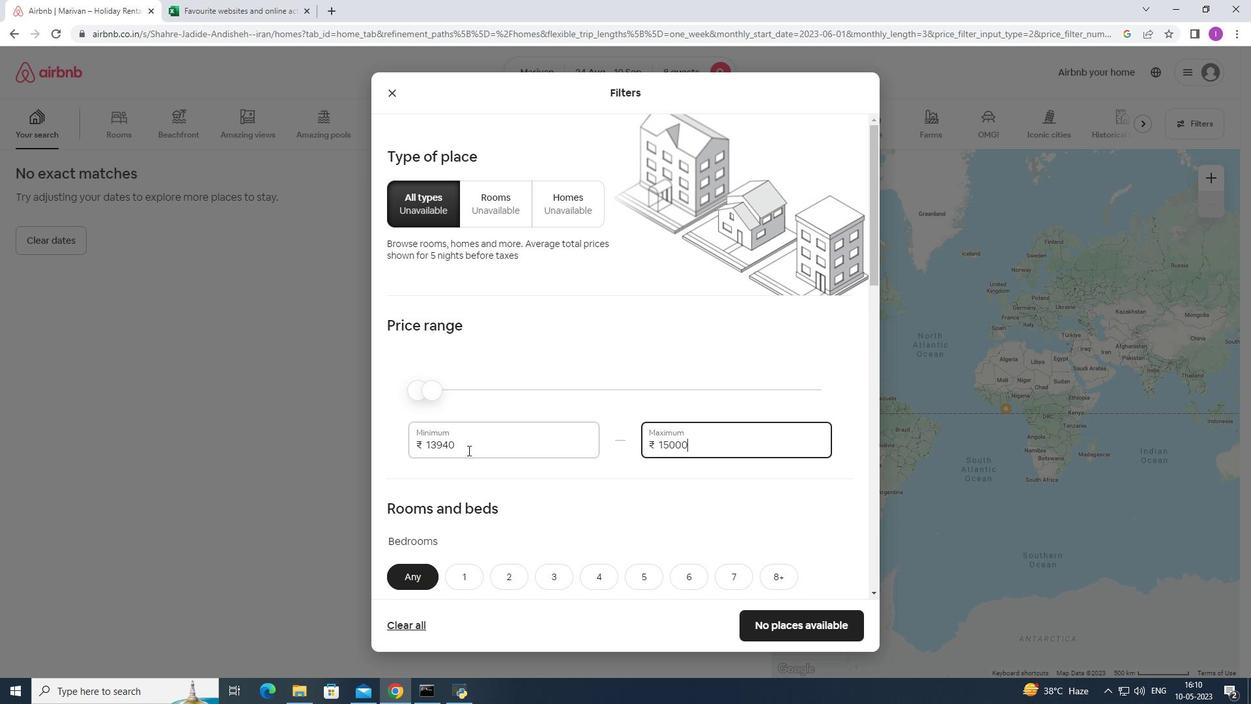 
Action: Mouse moved to (419, 466)
Screenshot: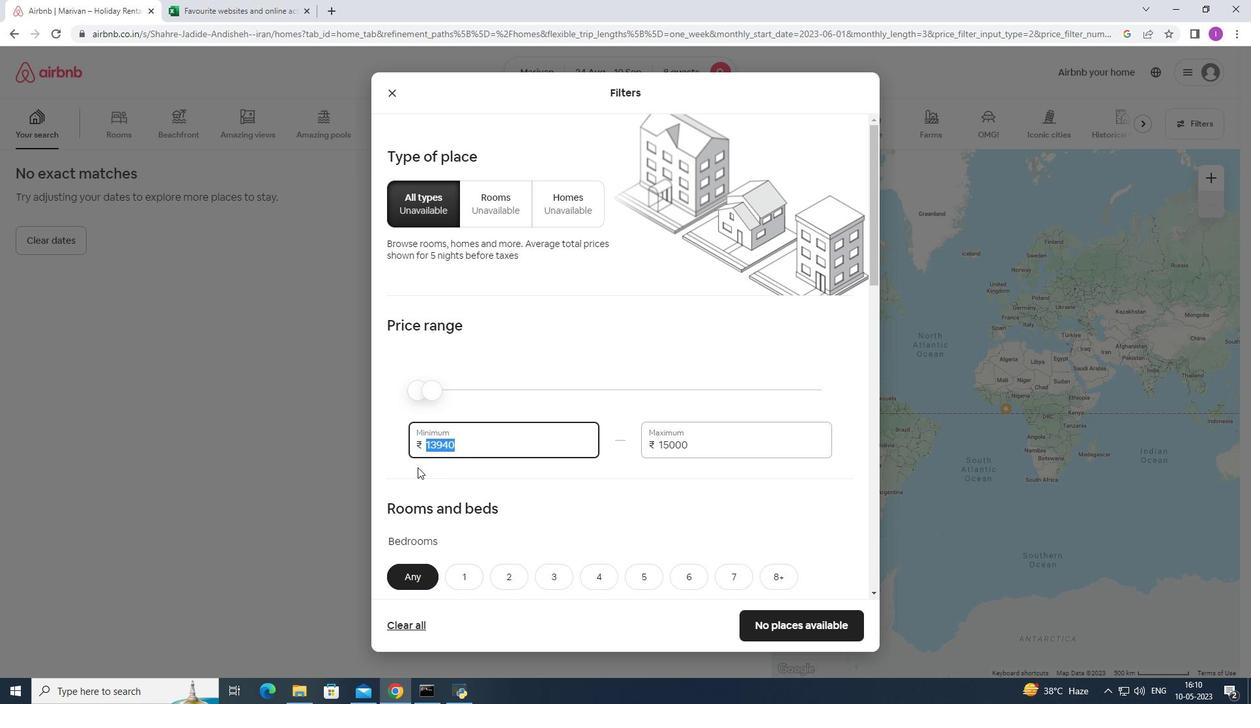 
Action: Key pressed 1
Screenshot: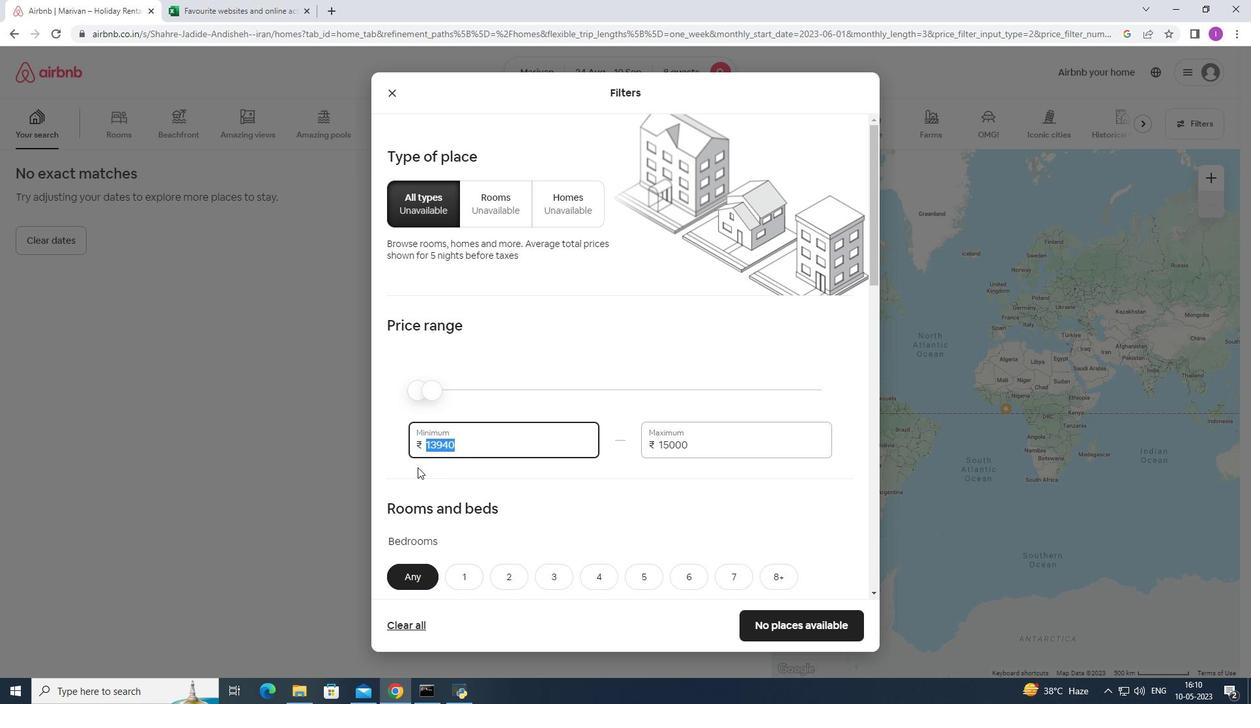
Action: Mouse moved to (419, 466)
Screenshot: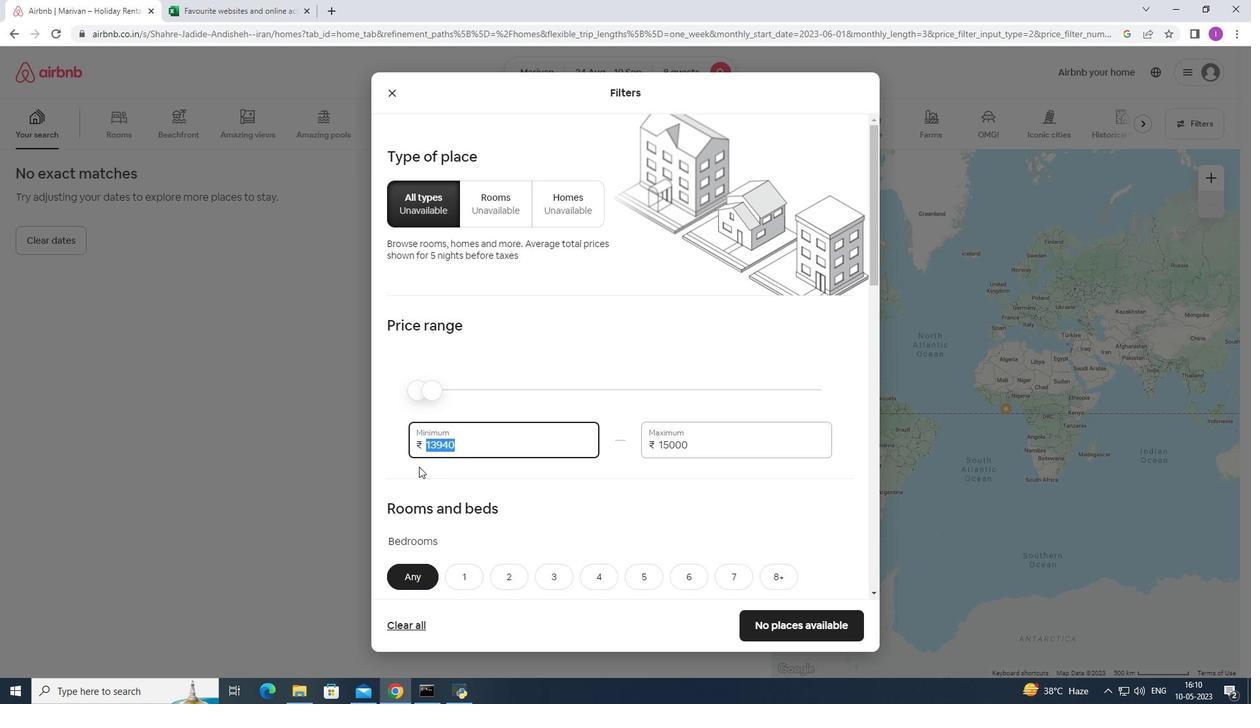 
Action: Key pressed 2
Screenshot: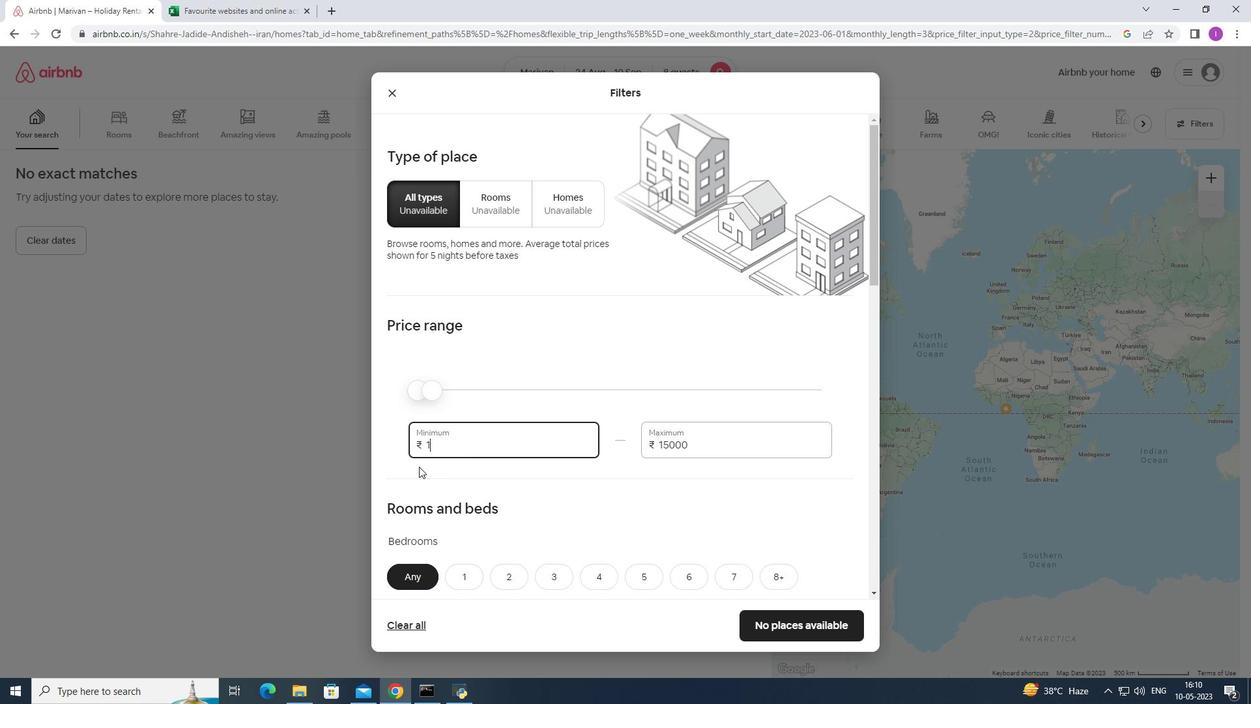 
Action: Mouse moved to (420, 465)
Screenshot: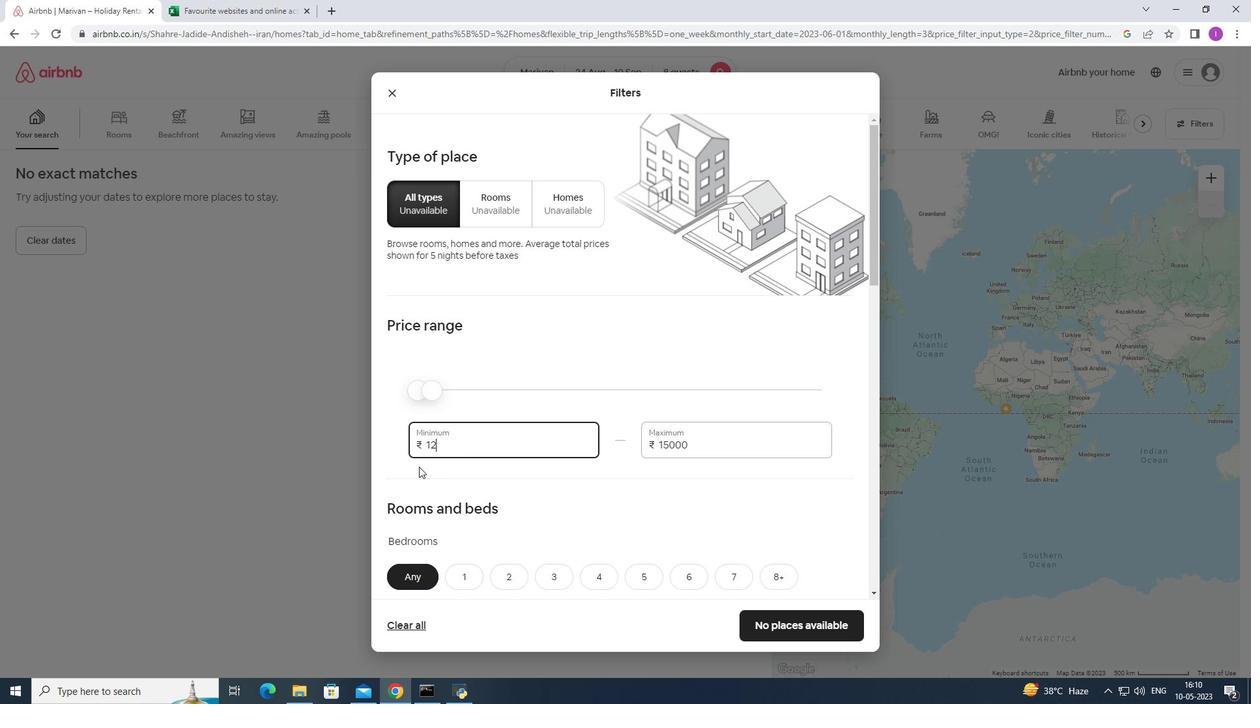 
Action: Key pressed 00
Screenshot: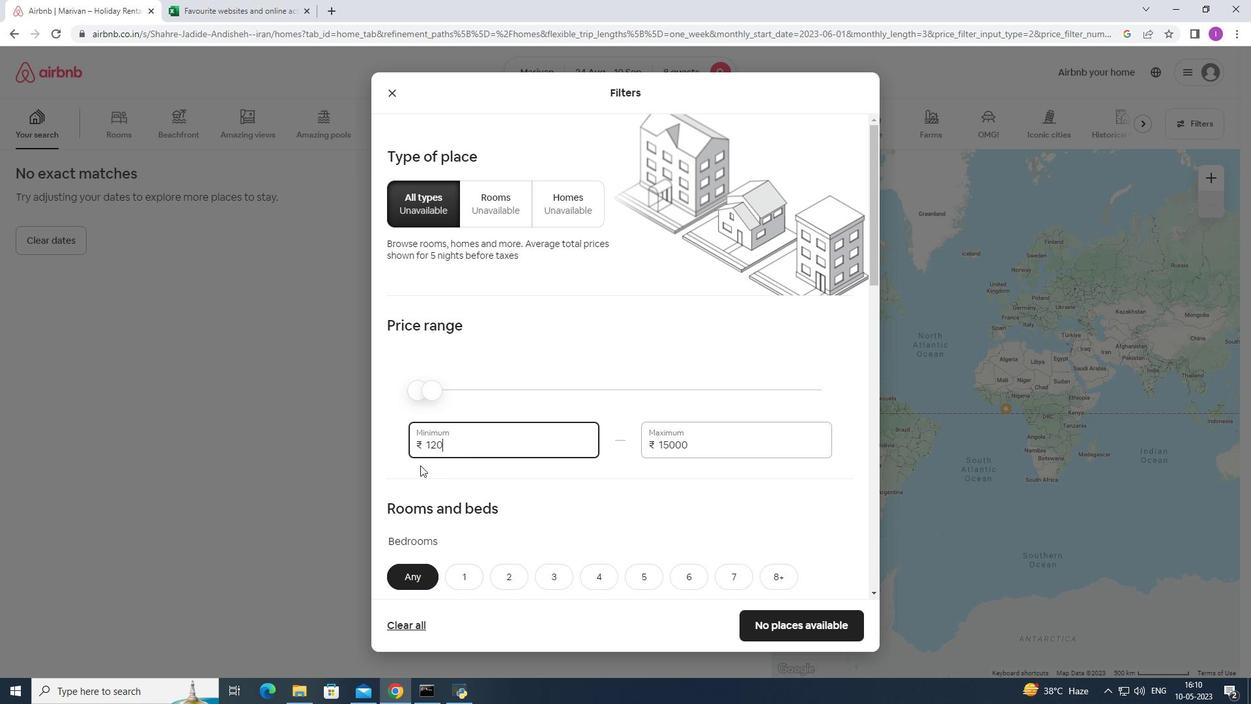 
Action: Mouse moved to (421, 464)
Screenshot: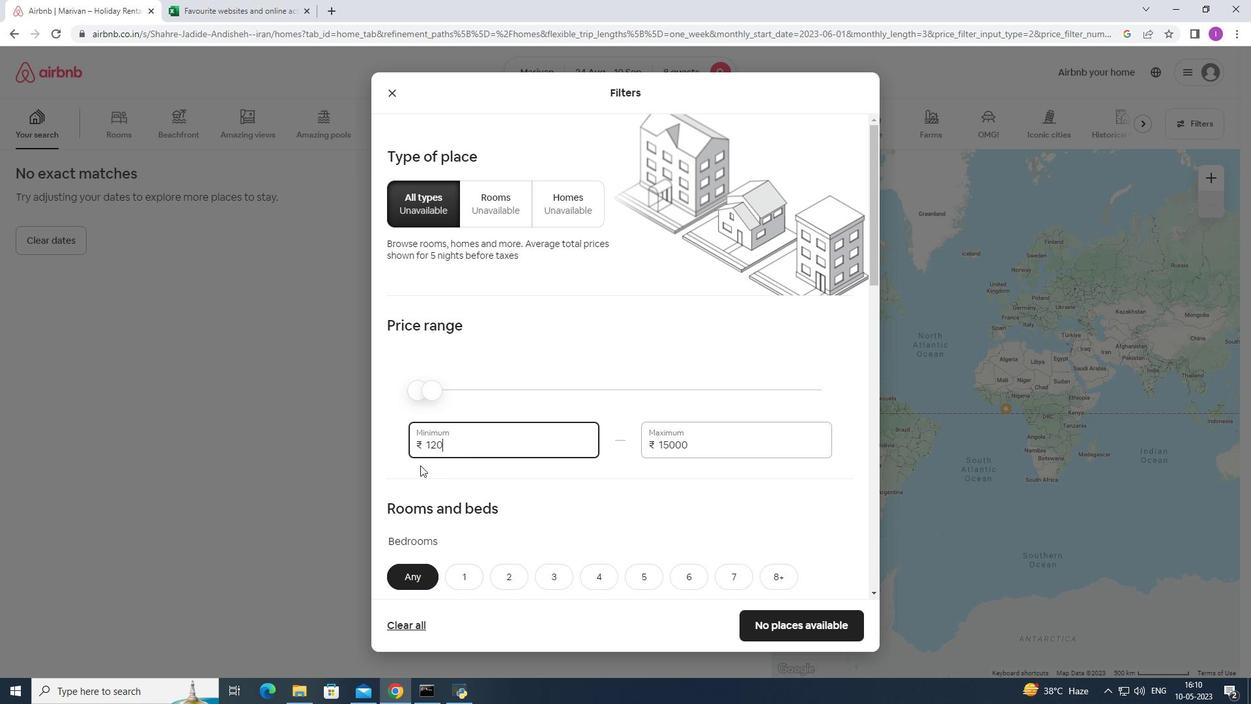 
Action: Key pressed 0
Screenshot: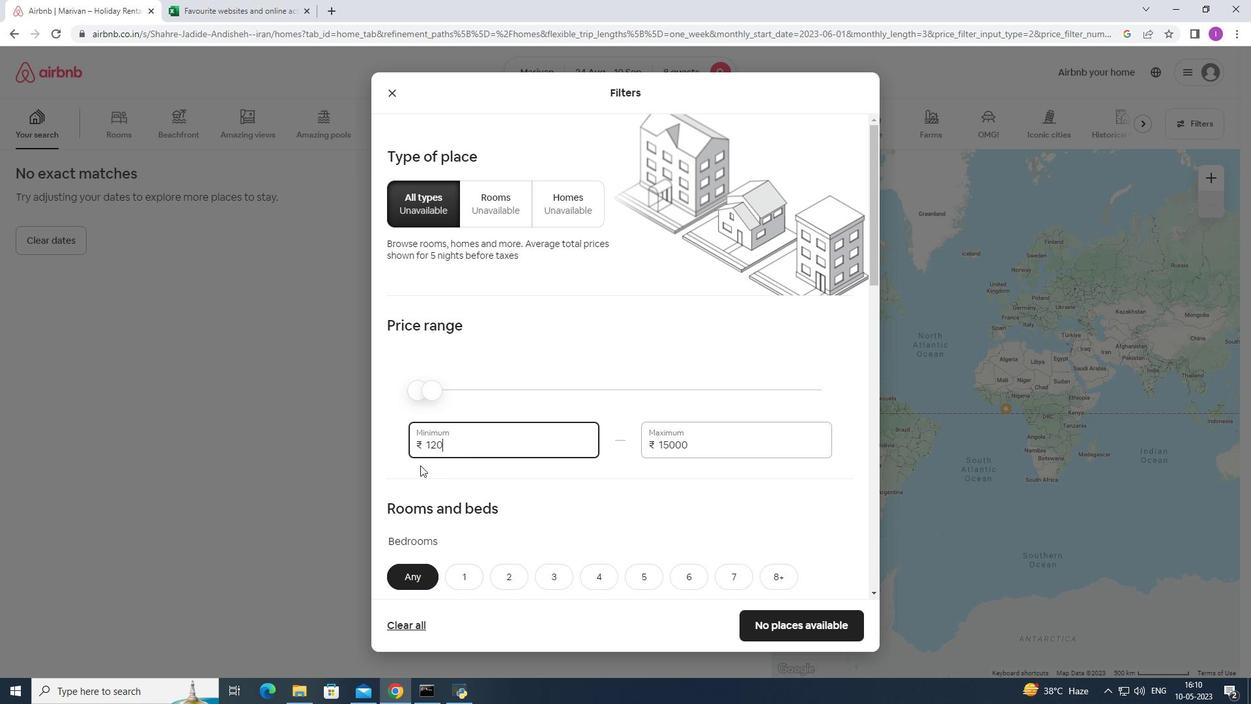 
Action: Mouse moved to (425, 467)
Screenshot: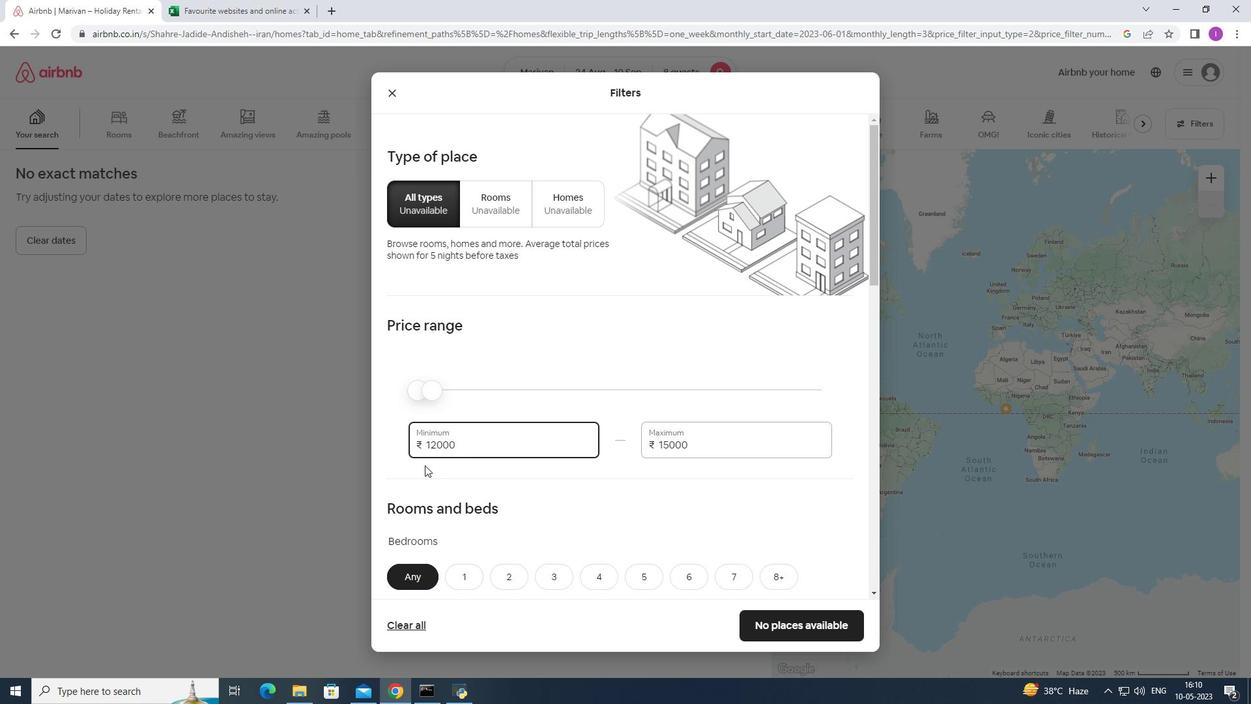 
Action: Mouse scrolled (425, 466) with delta (0, 0)
Screenshot: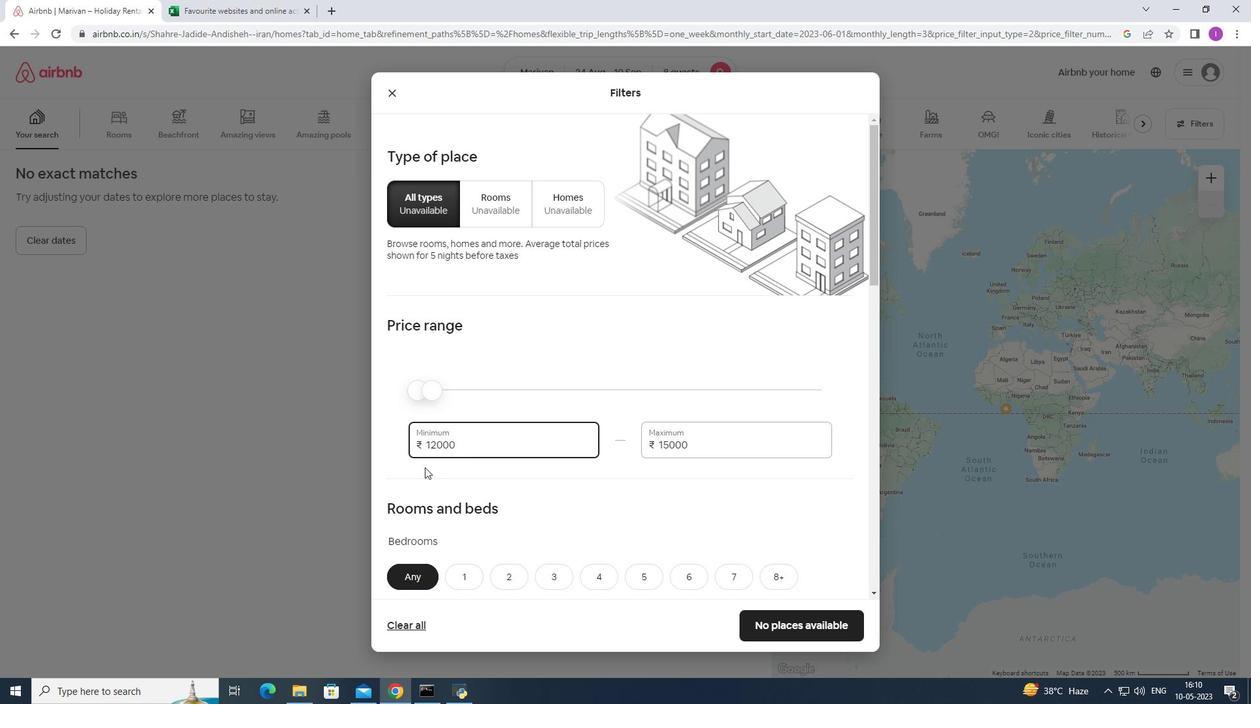 
Action: Mouse moved to (425, 467)
Screenshot: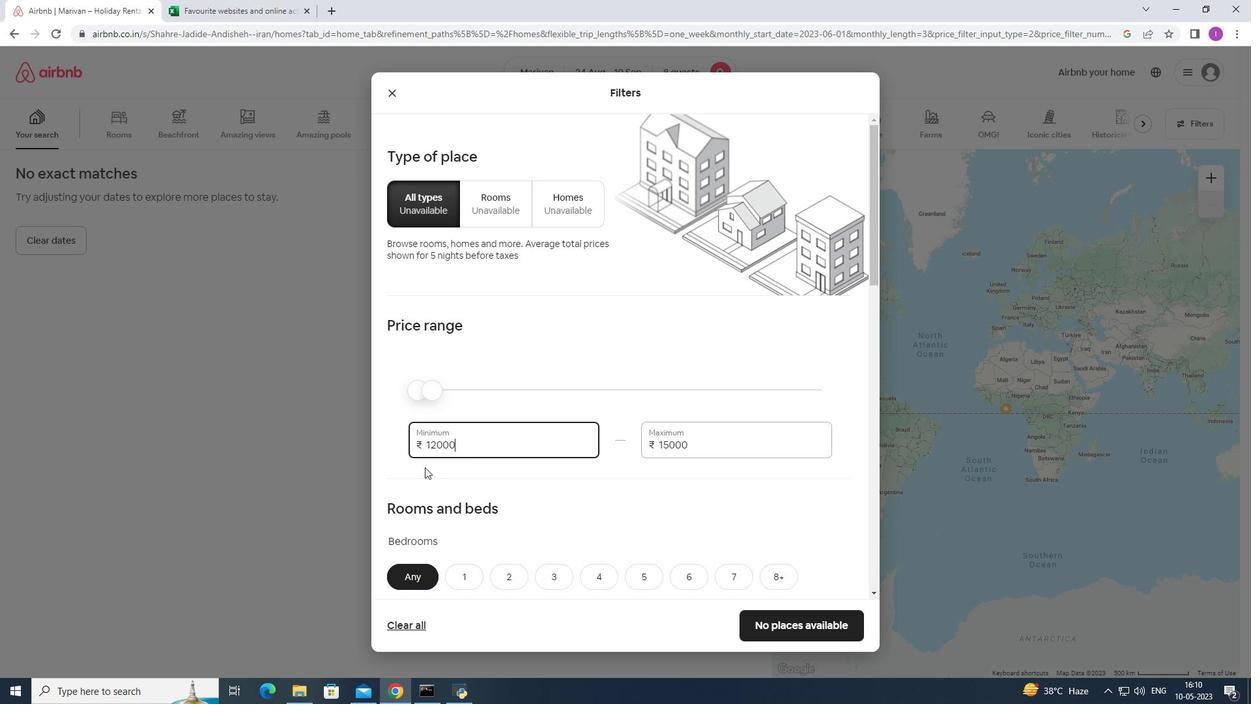 
Action: Mouse scrolled (425, 466) with delta (0, 0)
Screenshot: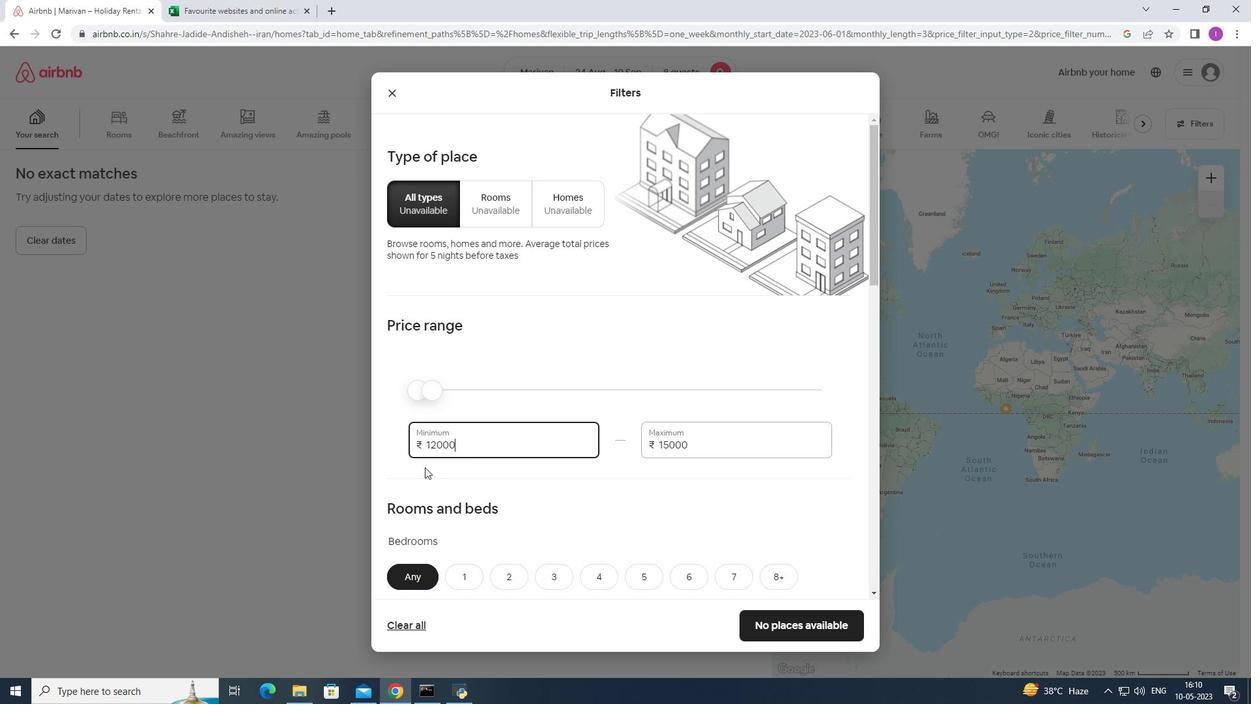 
Action: Mouse moved to (538, 411)
Screenshot: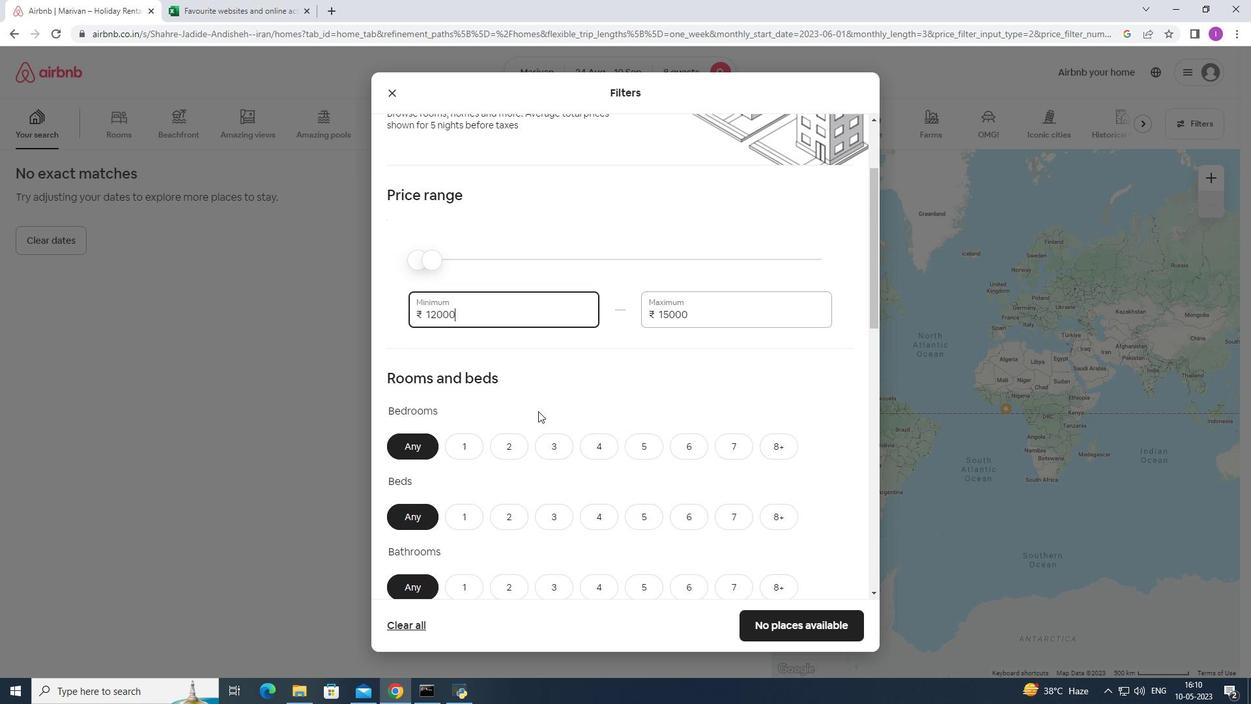 
Action: Mouse scrolled (538, 410) with delta (0, 0)
Screenshot: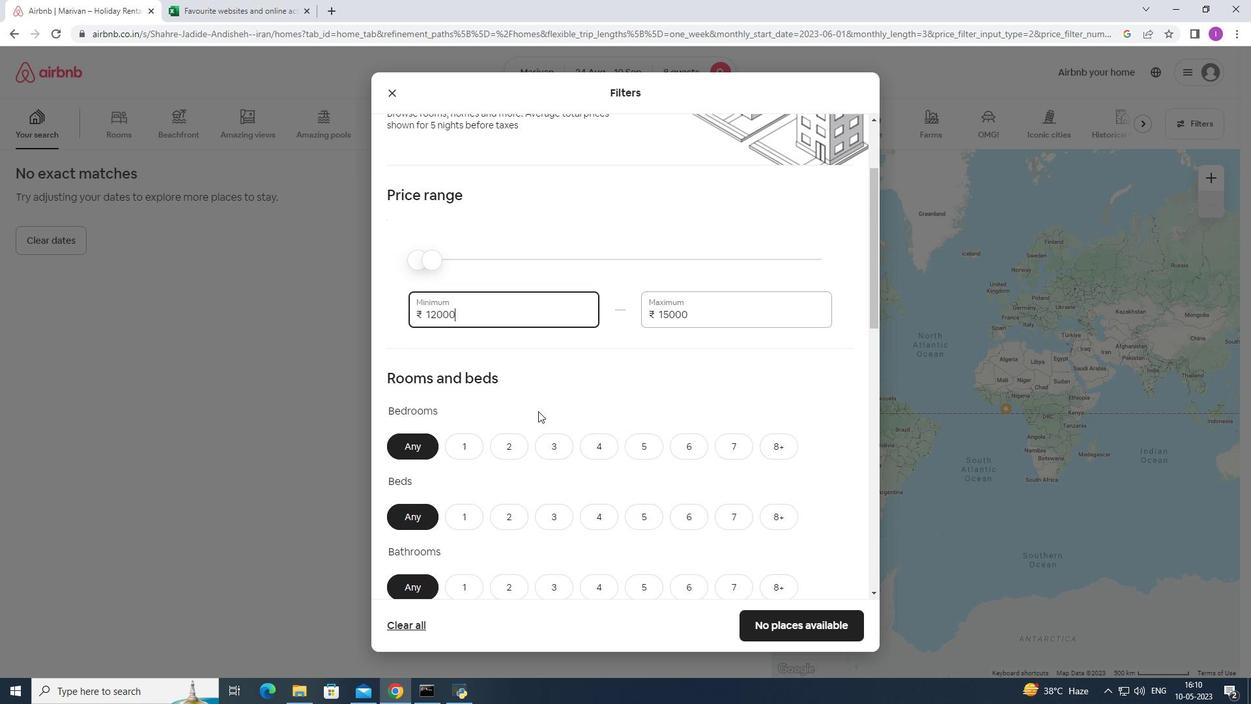 
Action: Mouse moved to (597, 381)
Screenshot: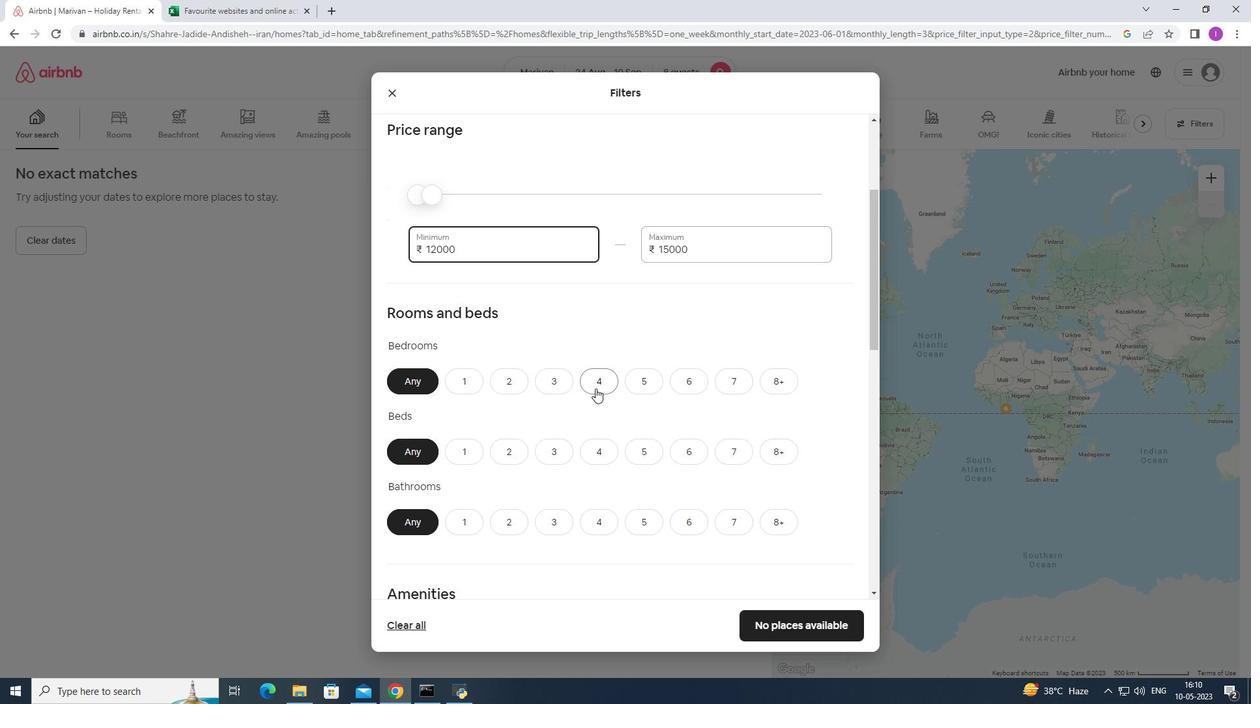 
Action: Mouse pressed left at (597, 381)
Screenshot: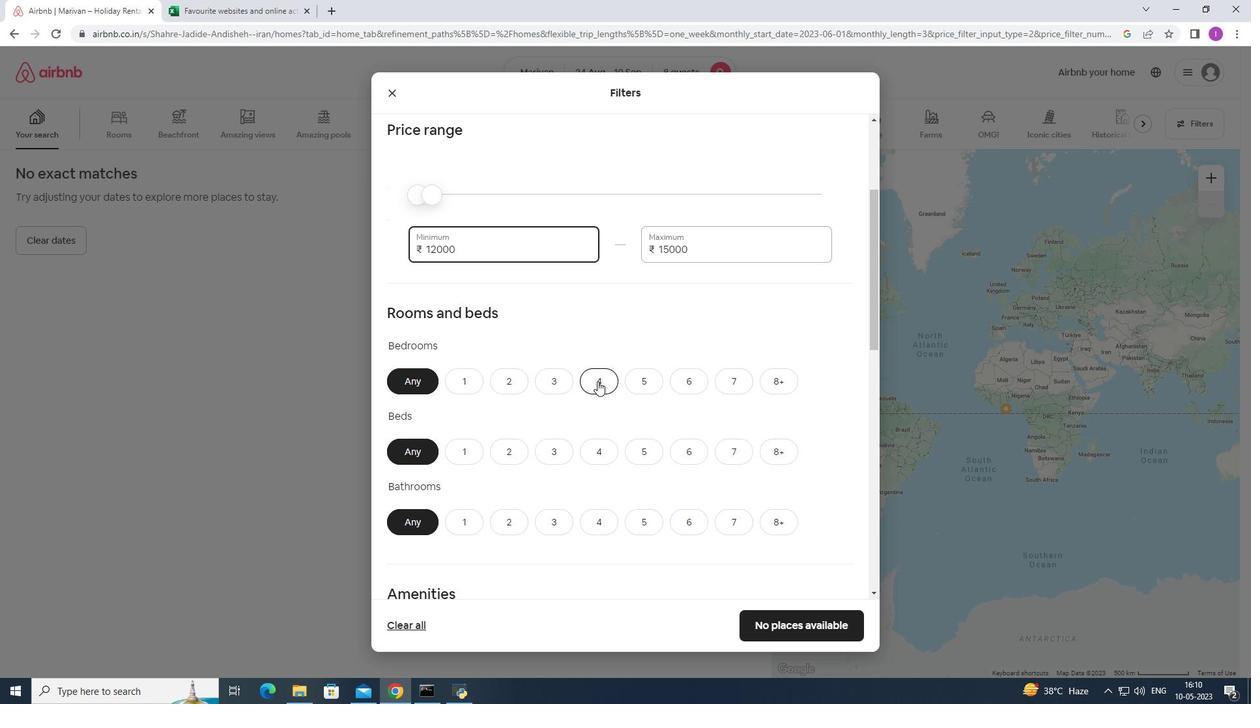 
Action: Mouse moved to (782, 454)
Screenshot: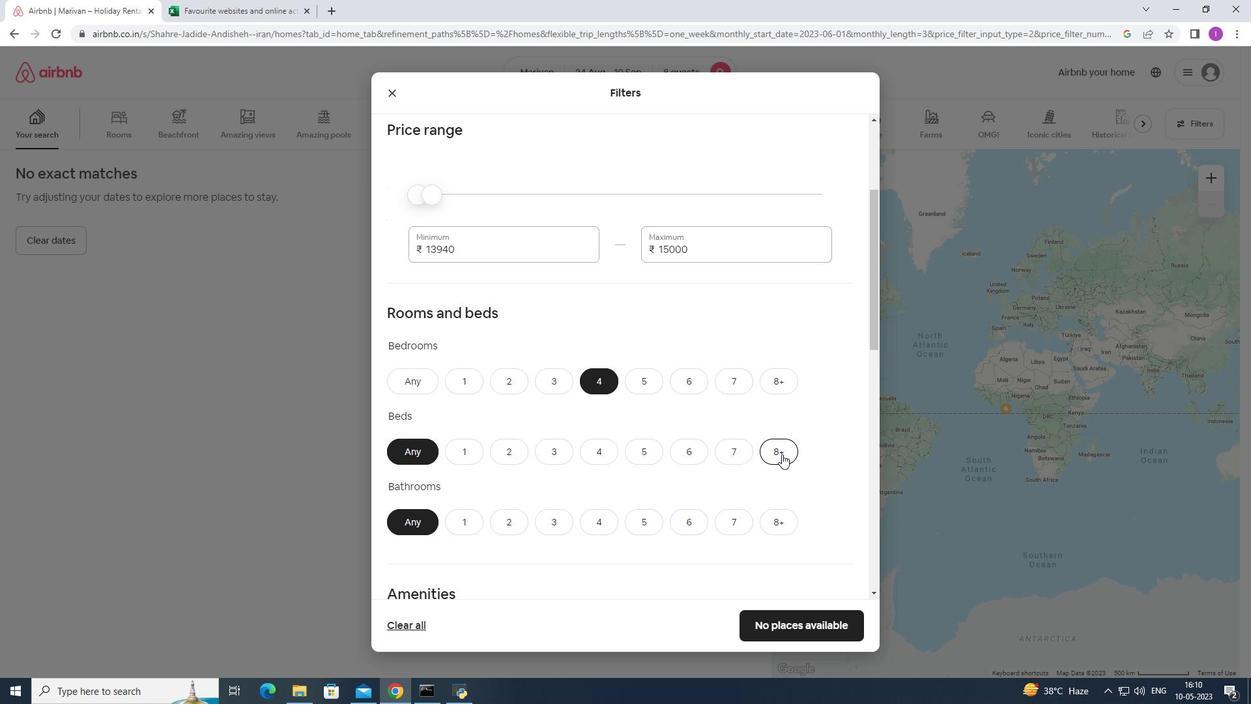 
Action: Mouse pressed left at (782, 454)
Screenshot: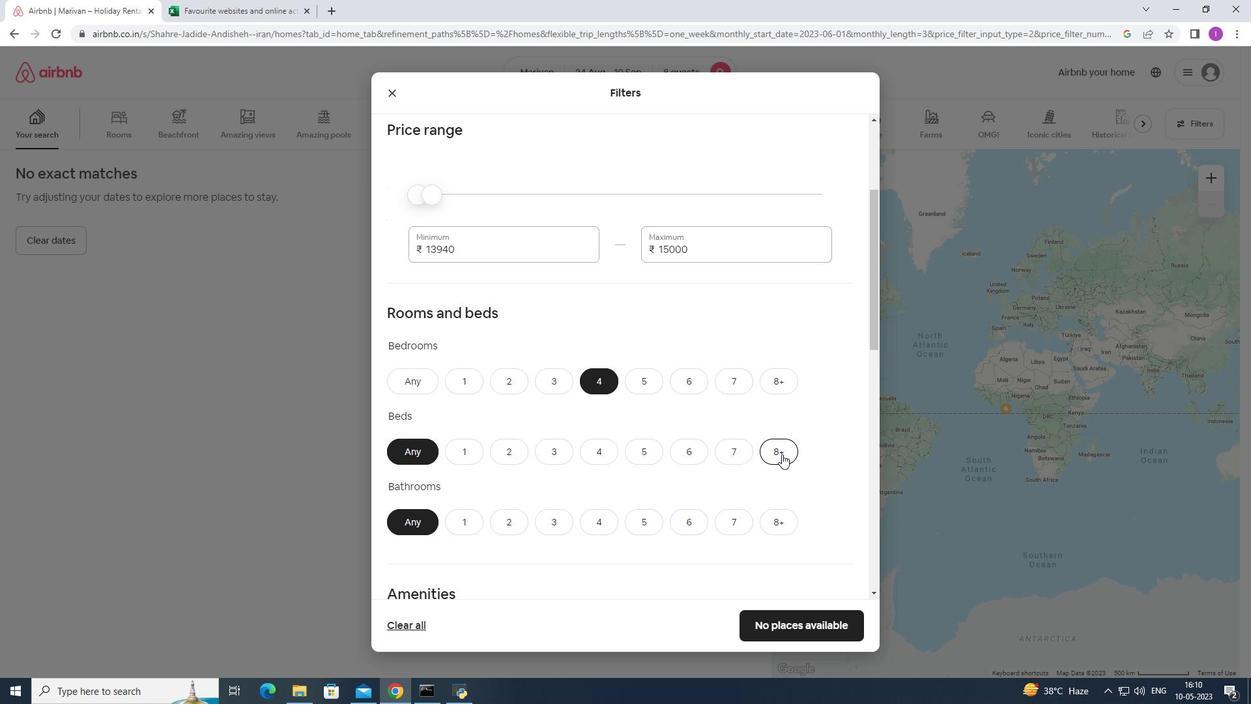 
Action: Mouse moved to (599, 526)
Screenshot: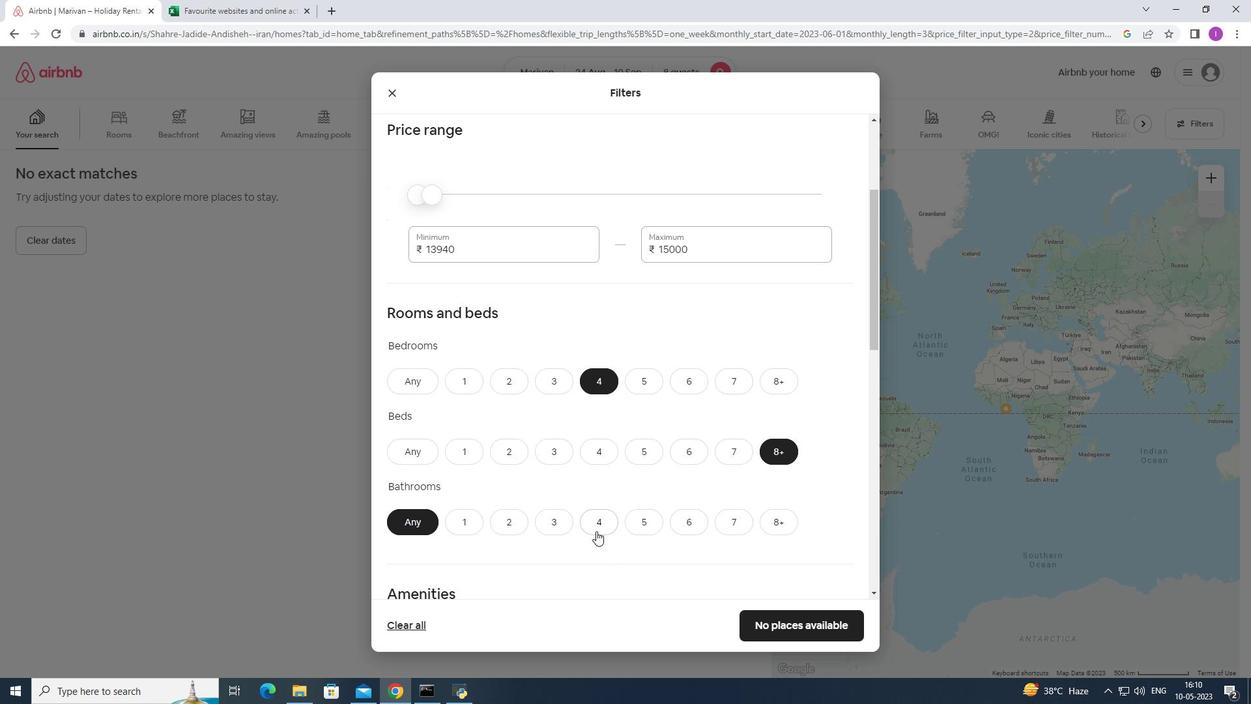 
Action: Mouse pressed left at (599, 526)
Screenshot: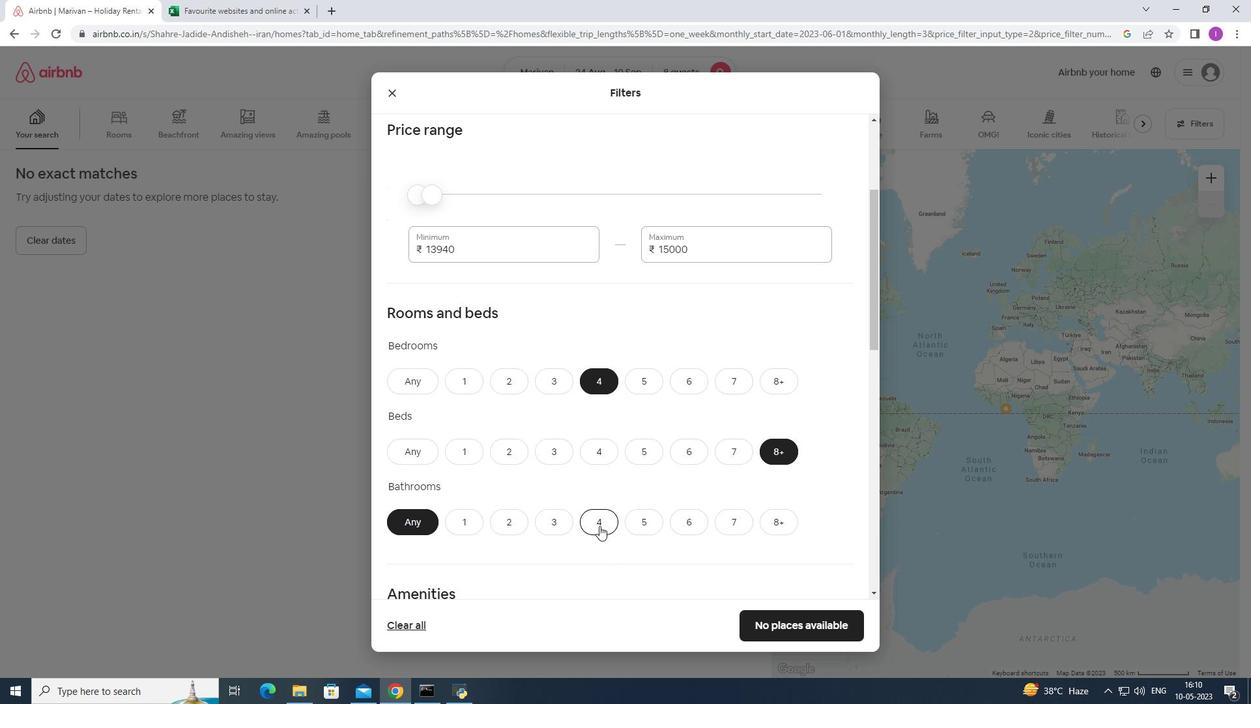 
Action: Mouse moved to (582, 571)
Screenshot: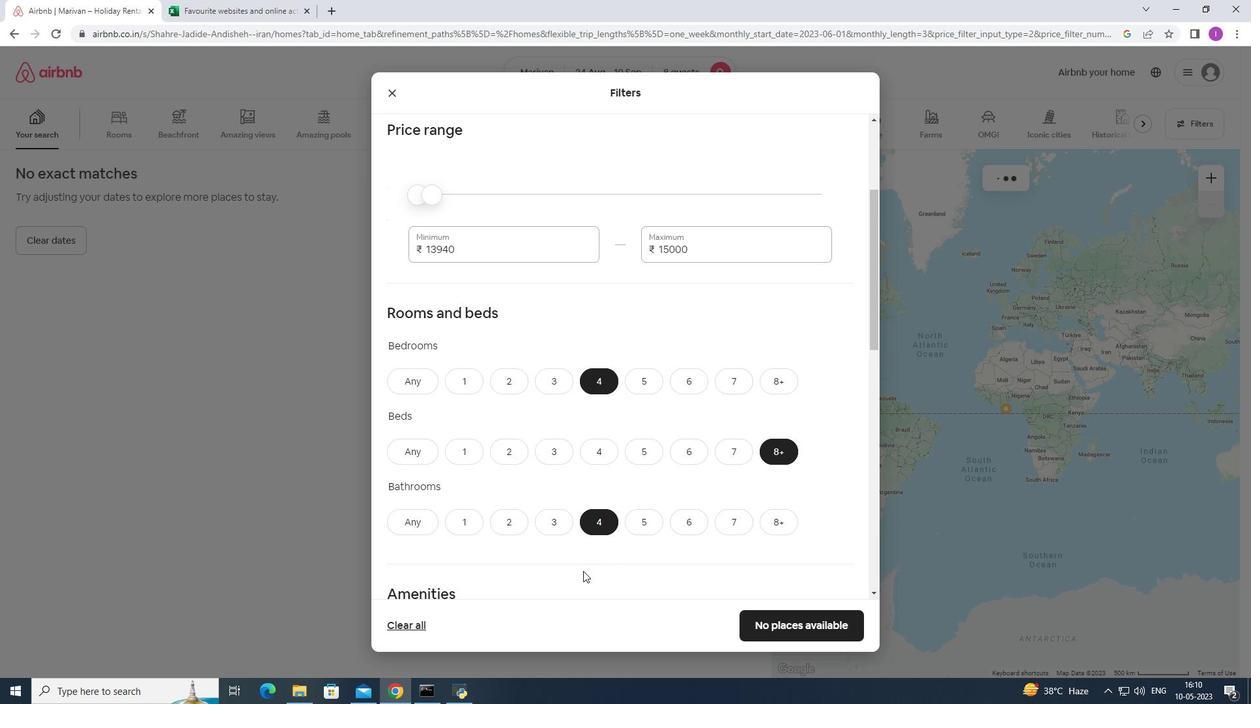 
Action: Mouse scrolled (582, 570) with delta (0, 0)
Screenshot: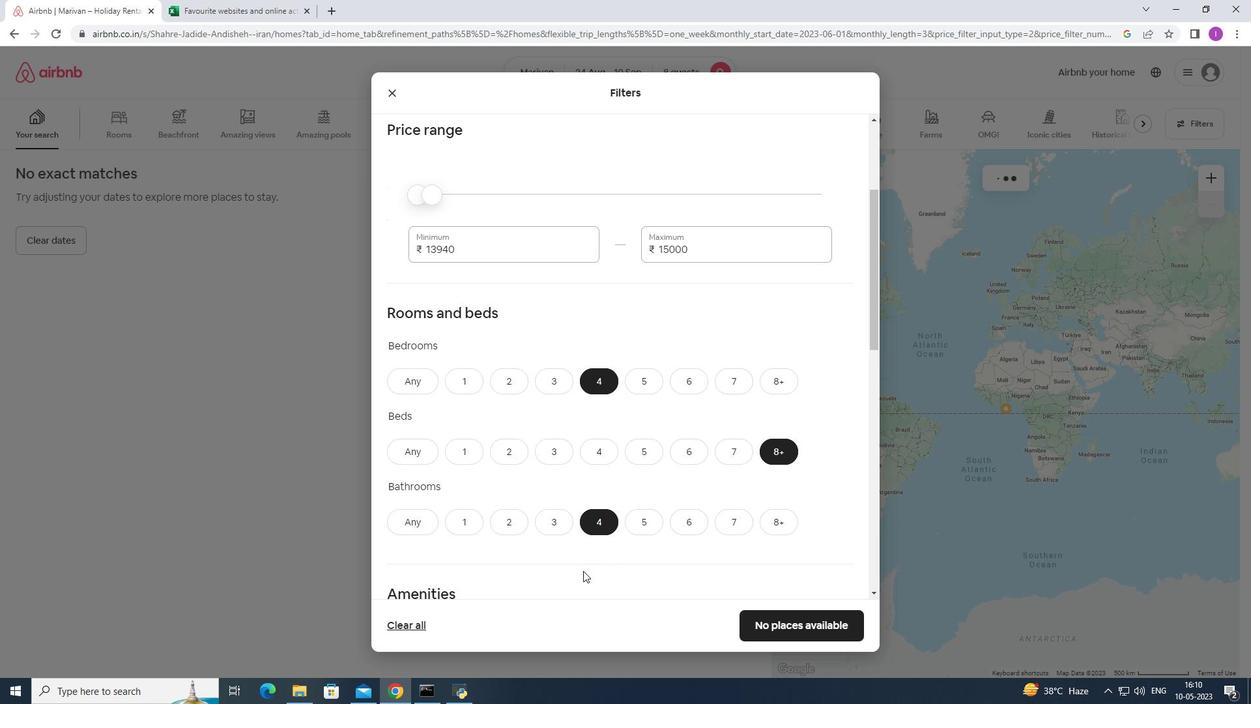 
Action: Mouse scrolled (582, 570) with delta (0, 0)
Screenshot: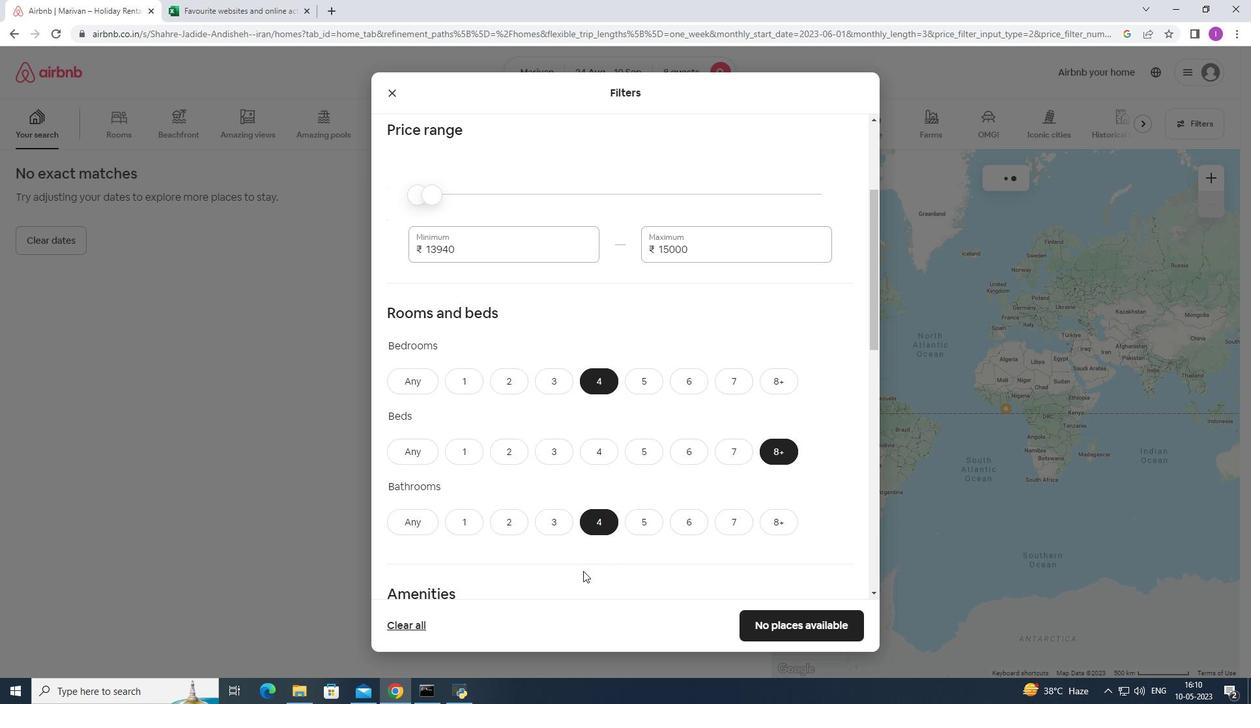 
Action: Mouse moved to (658, 507)
Screenshot: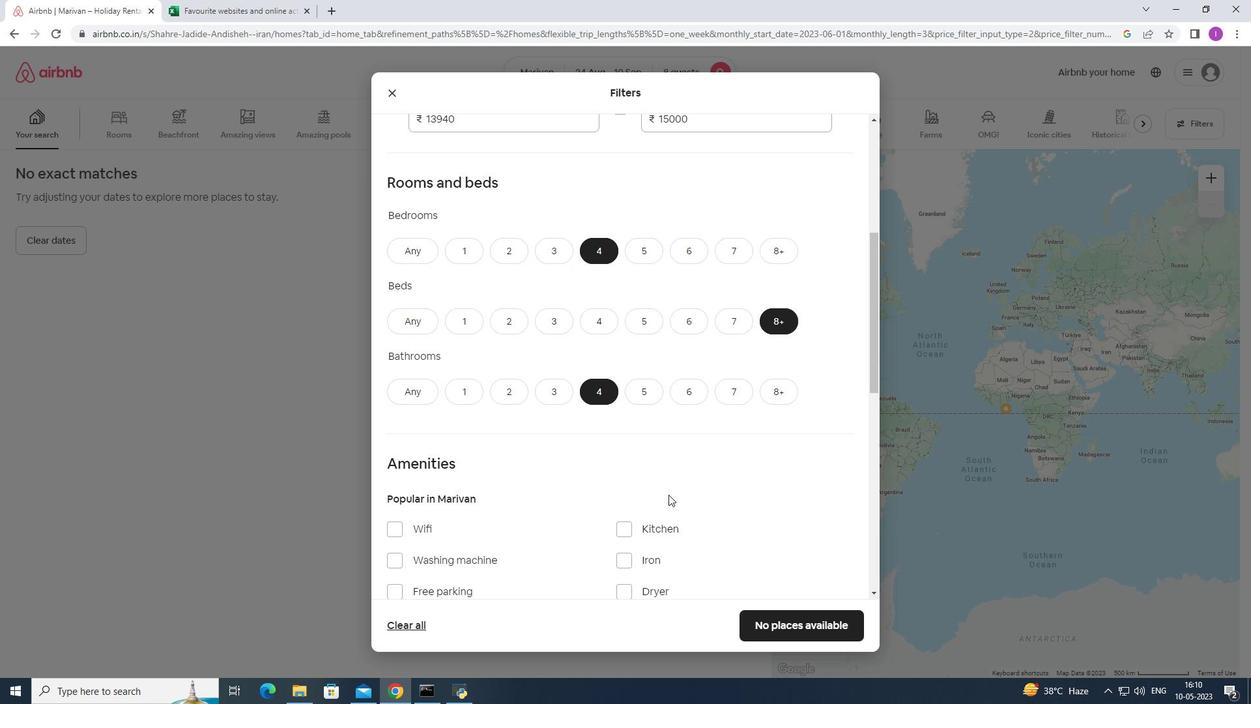 
Action: Mouse scrolled (658, 506) with delta (0, 0)
Screenshot: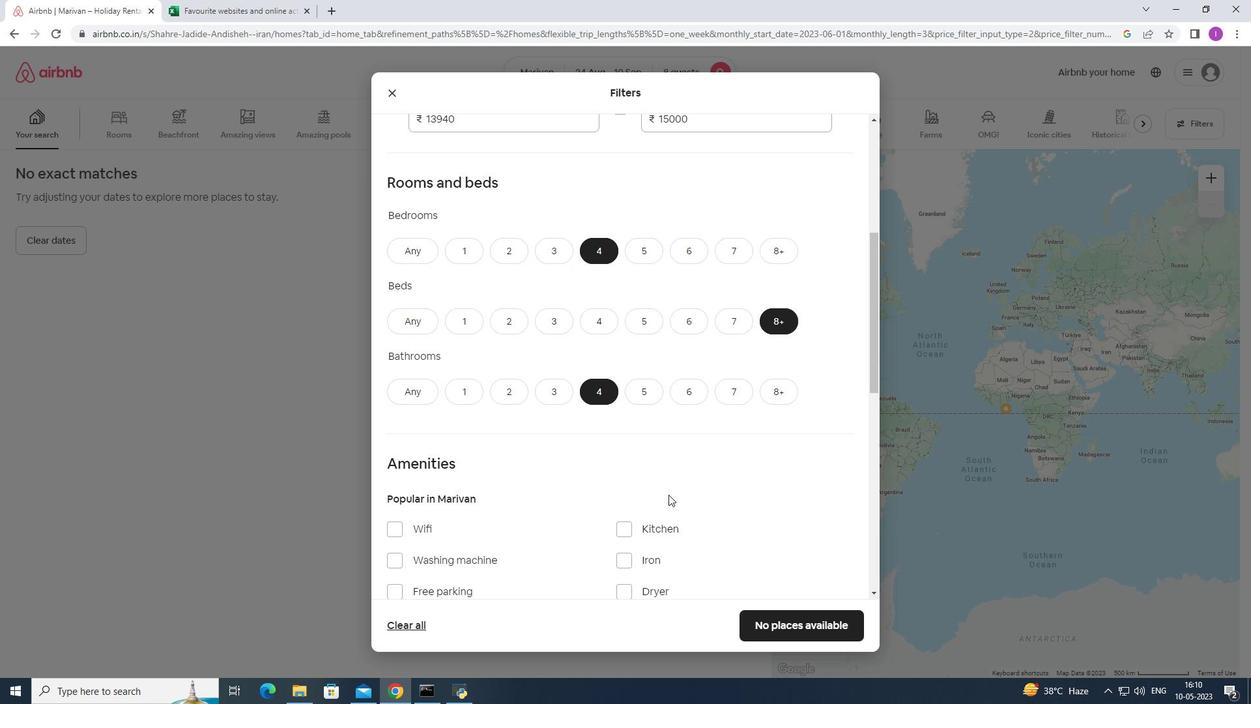 
Action: Mouse moved to (655, 511)
Screenshot: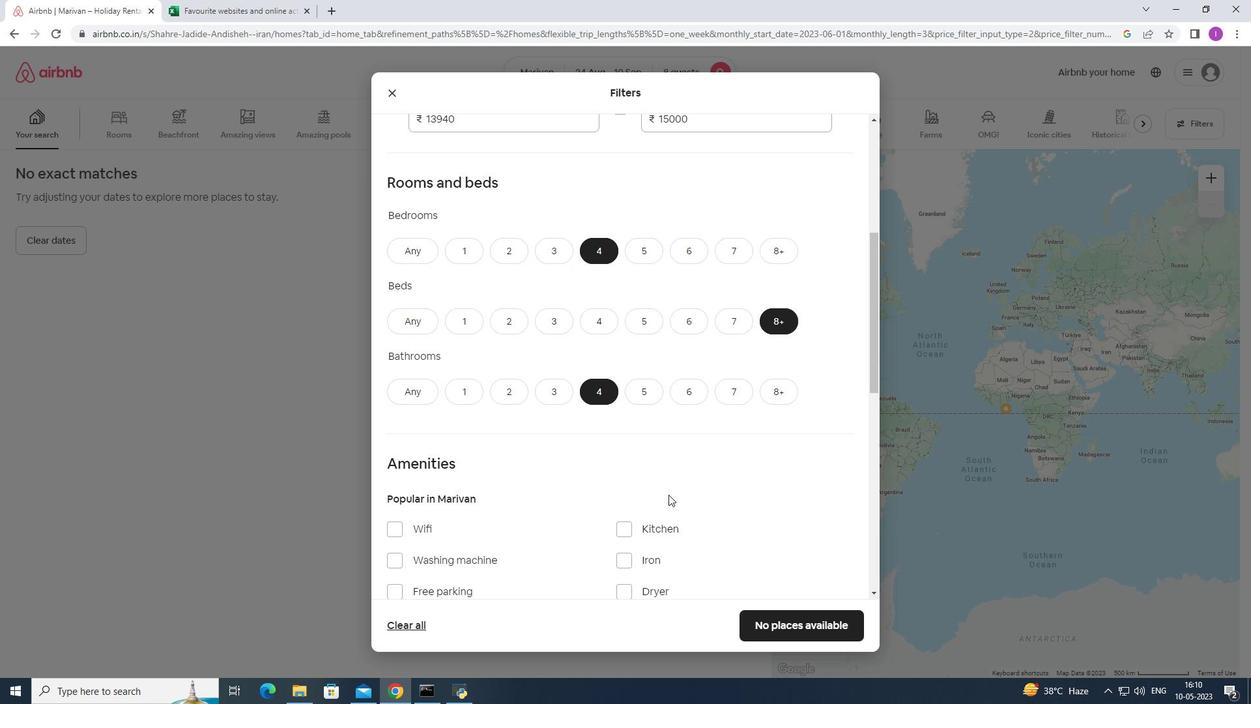 
Action: Mouse scrolled (655, 510) with delta (0, 0)
Screenshot: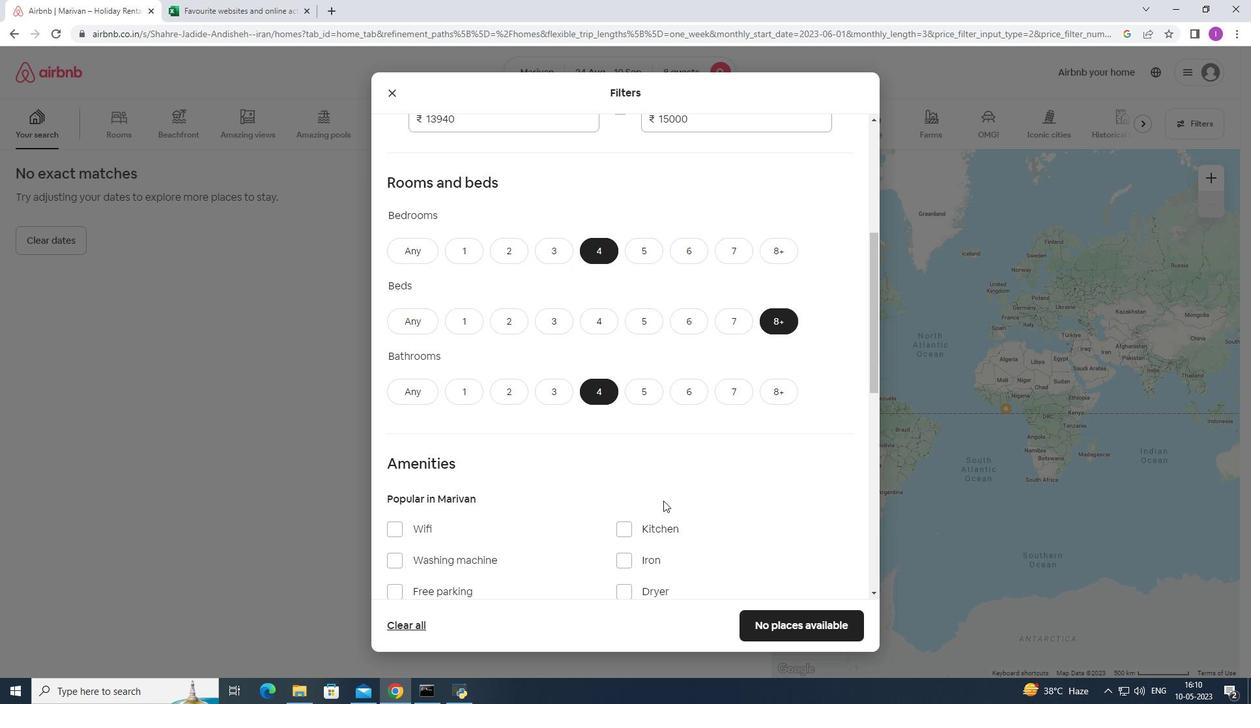 
Action: Mouse moved to (423, 402)
Screenshot: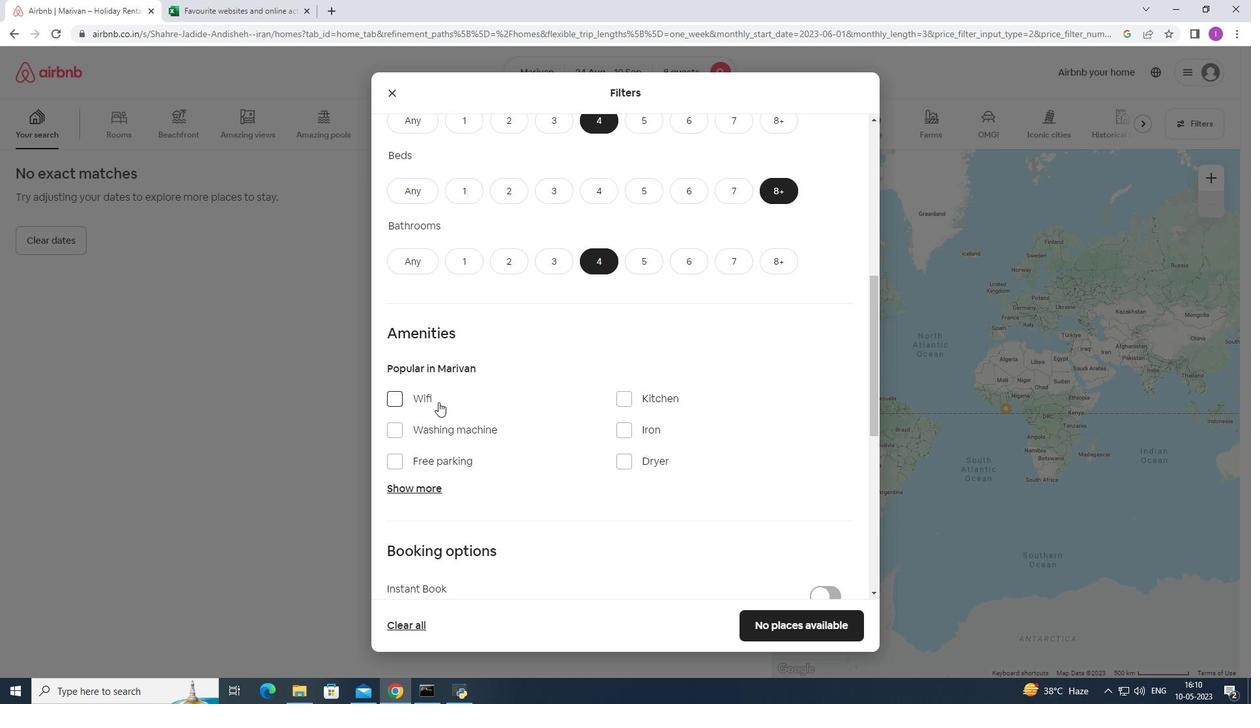 
Action: Mouse scrolled (423, 402) with delta (0, 0)
Screenshot: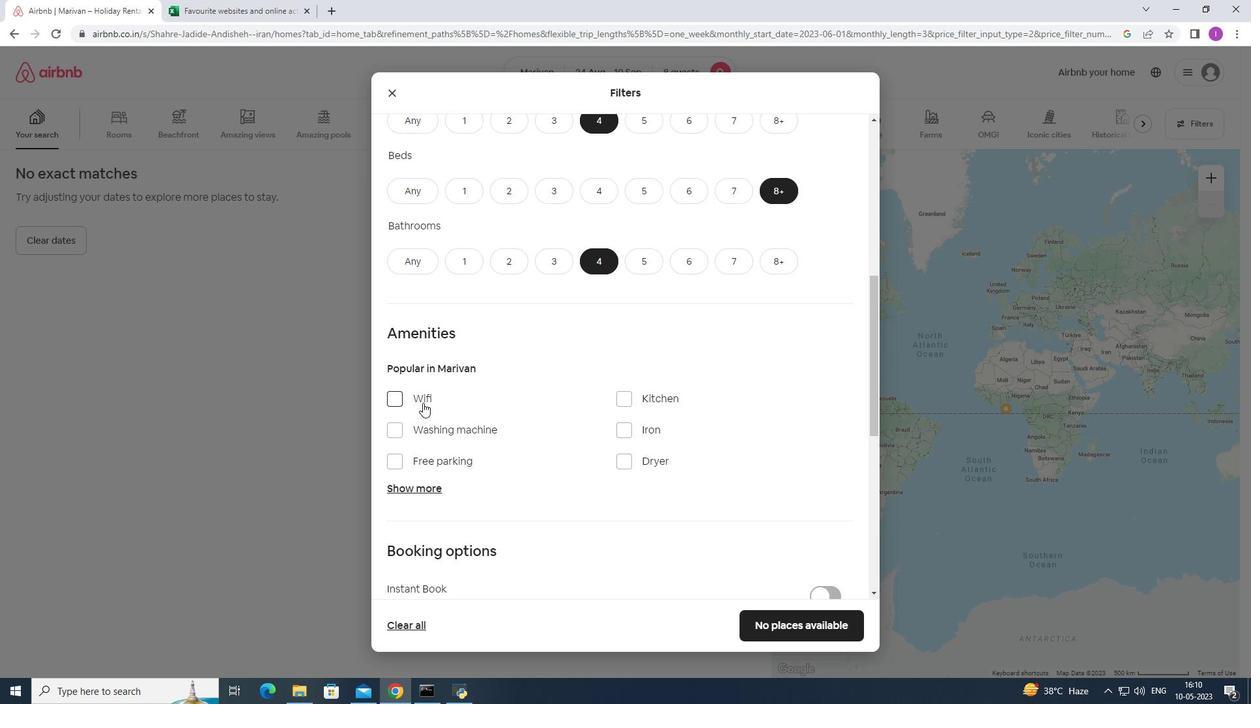 
Action: Mouse moved to (494, 364)
Screenshot: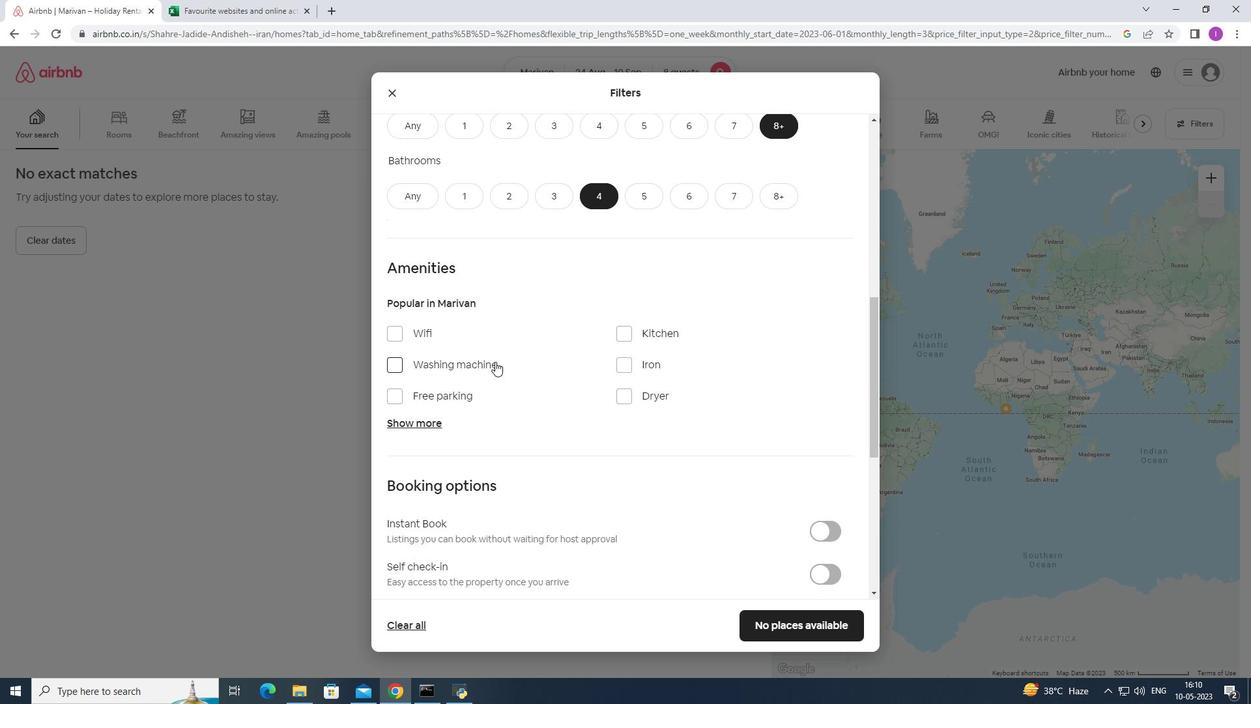 
Action: Mouse scrolled (494, 363) with delta (0, 0)
Screenshot: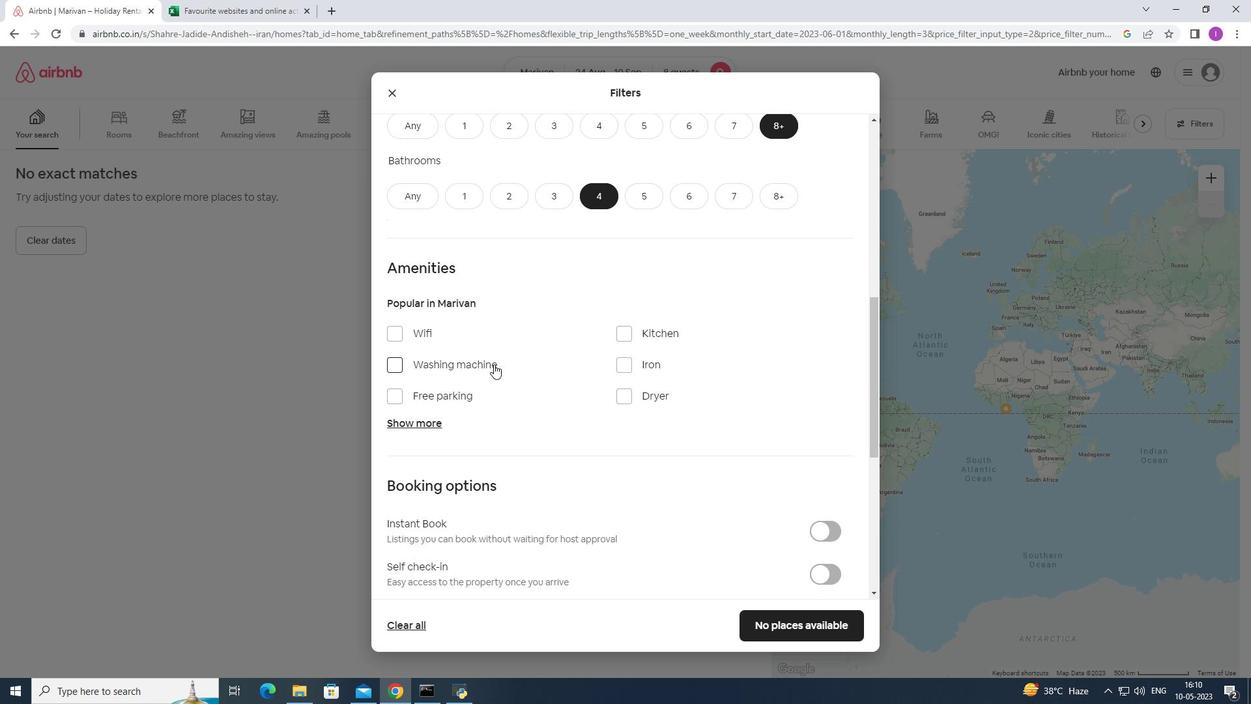 
Action: Mouse moved to (404, 265)
Screenshot: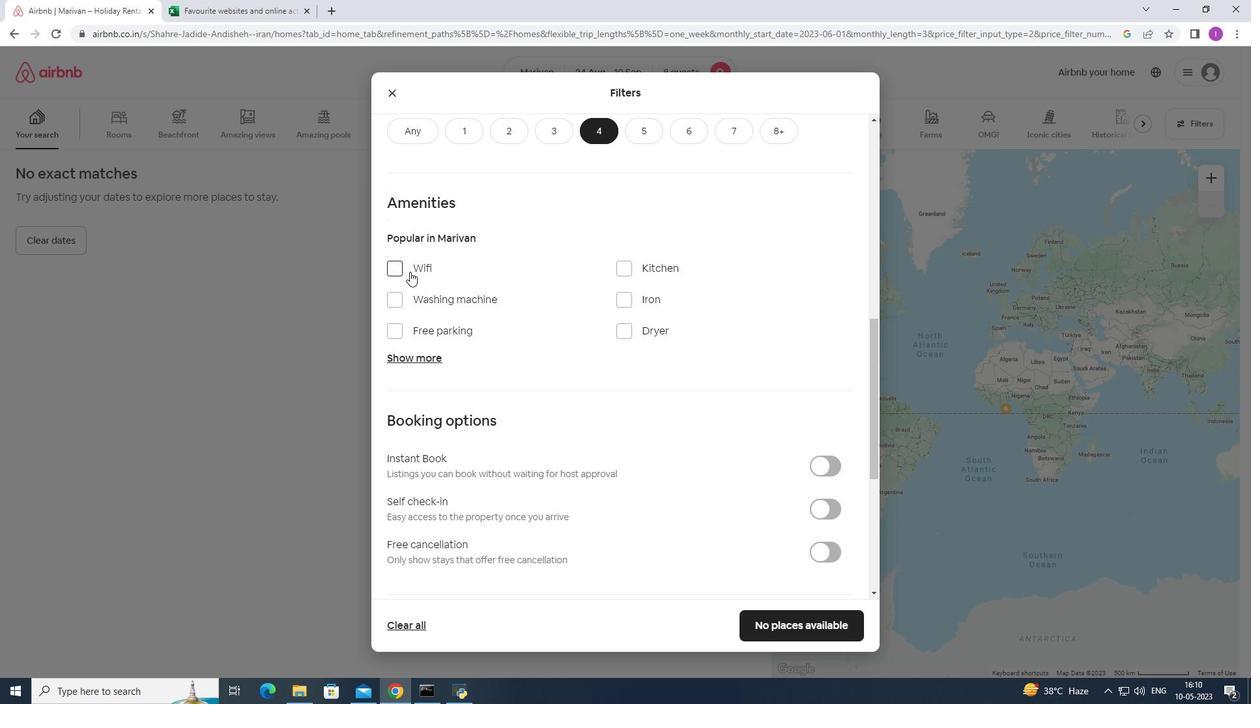 
Action: Mouse pressed left at (404, 265)
Screenshot: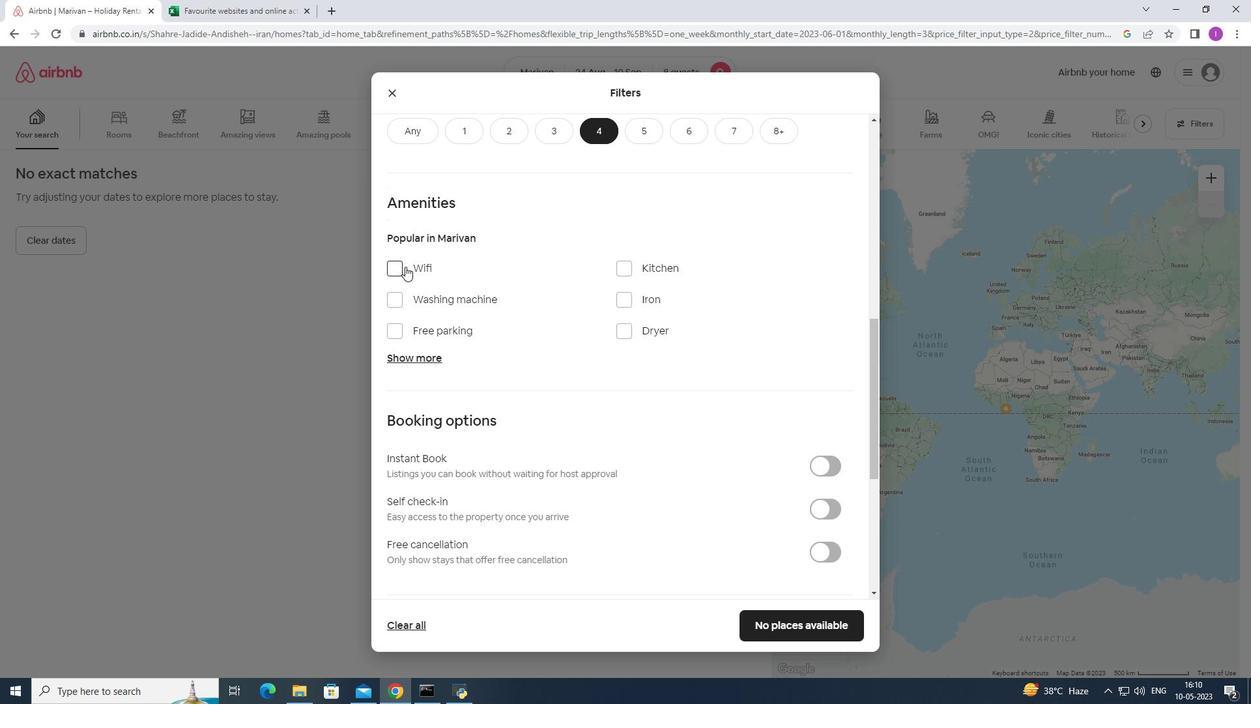 
Action: Mouse moved to (410, 329)
Screenshot: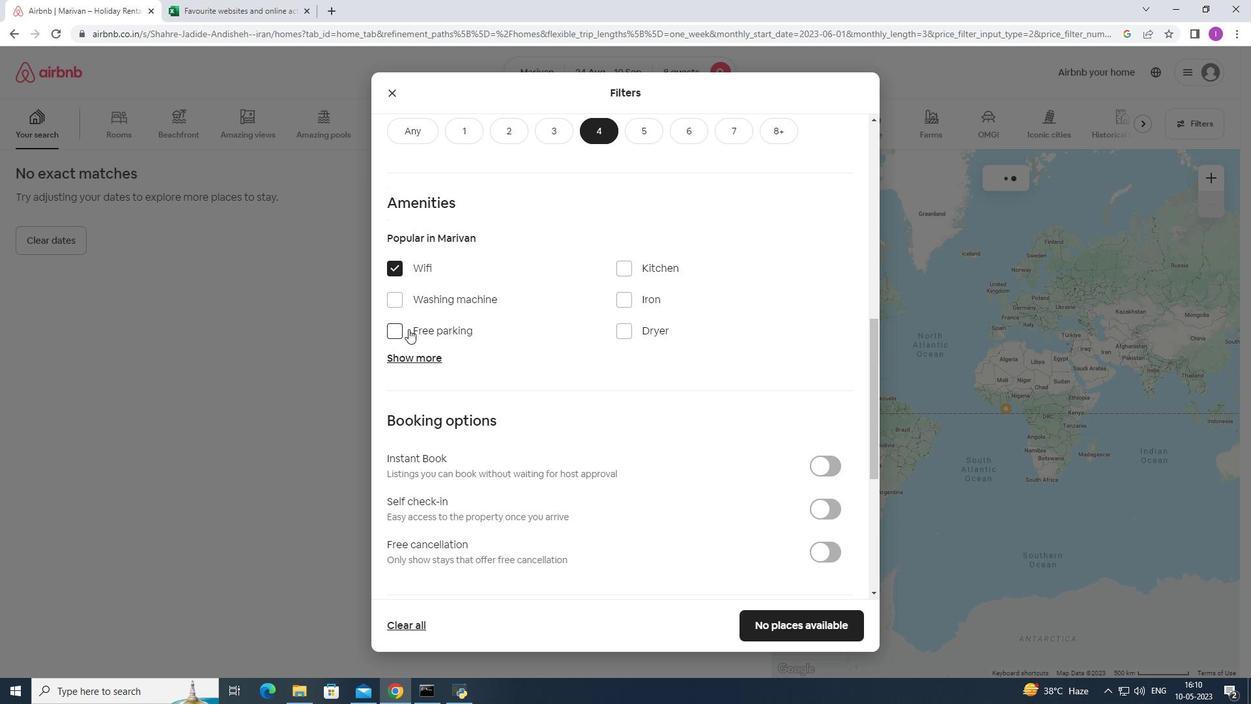 
Action: Mouse pressed left at (410, 329)
Screenshot: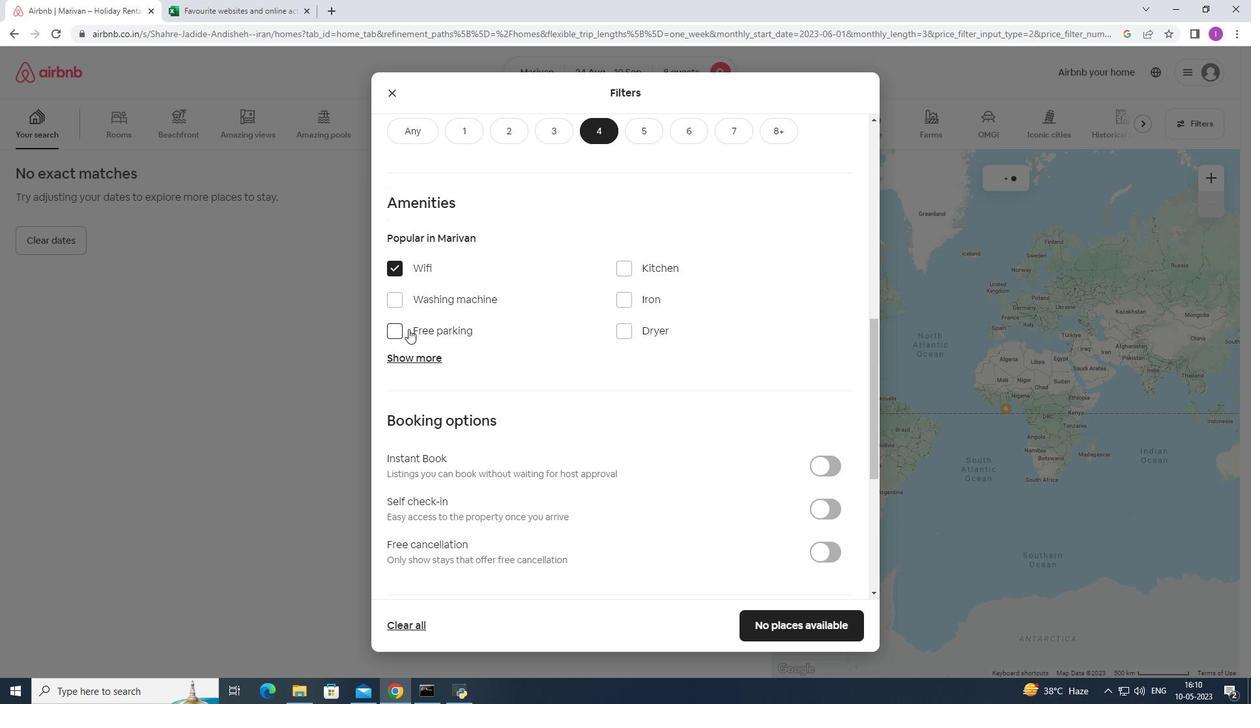 
Action: Mouse moved to (437, 357)
Screenshot: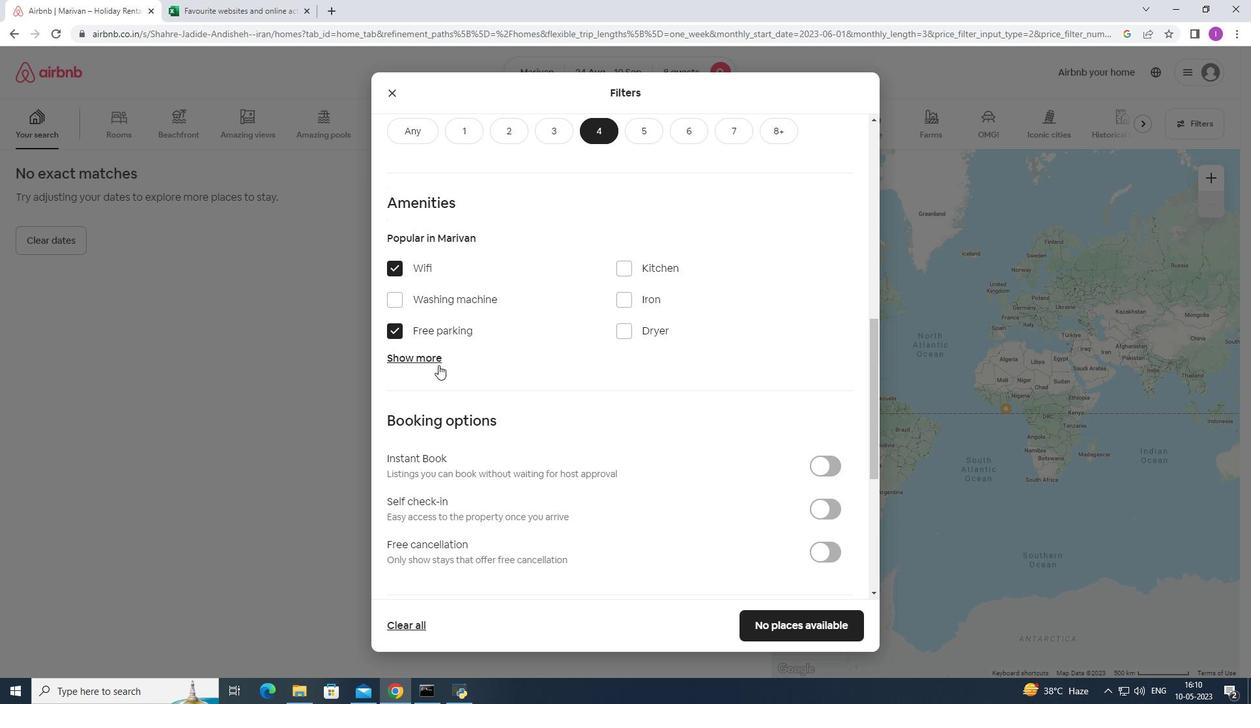
Action: Mouse pressed left at (437, 357)
Screenshot: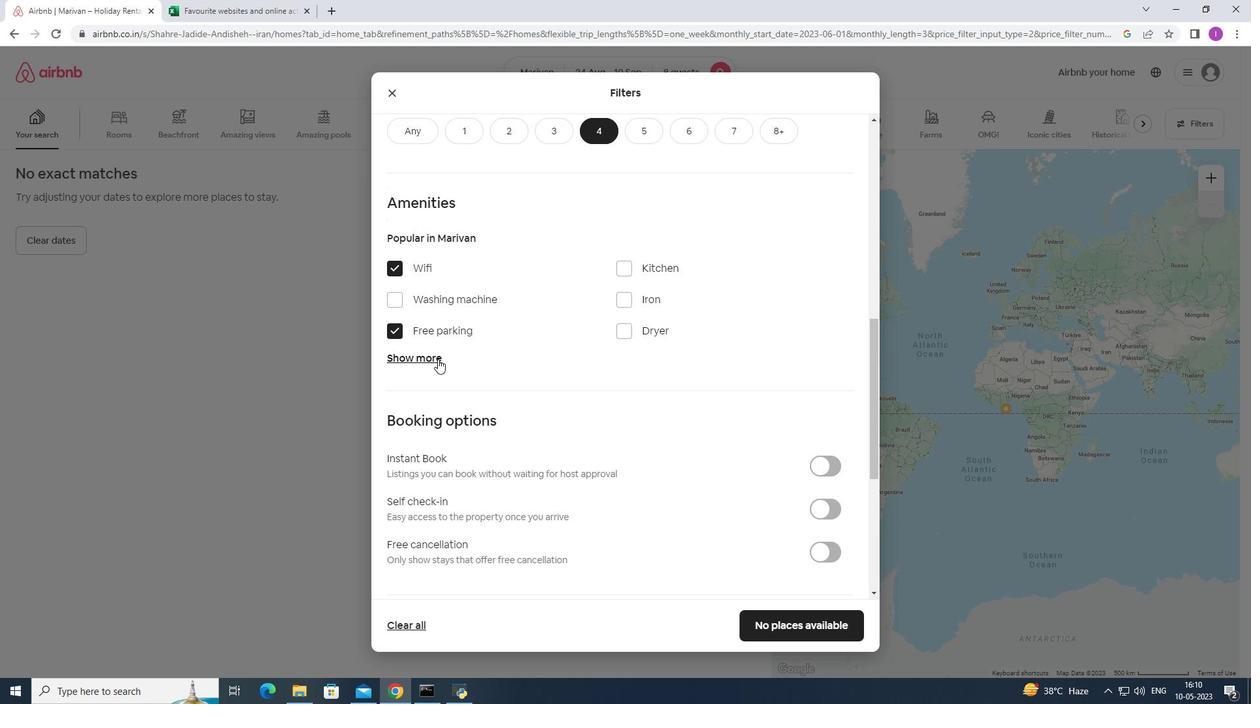 
Action: Mouse moved to (620, 436)
Screenshot: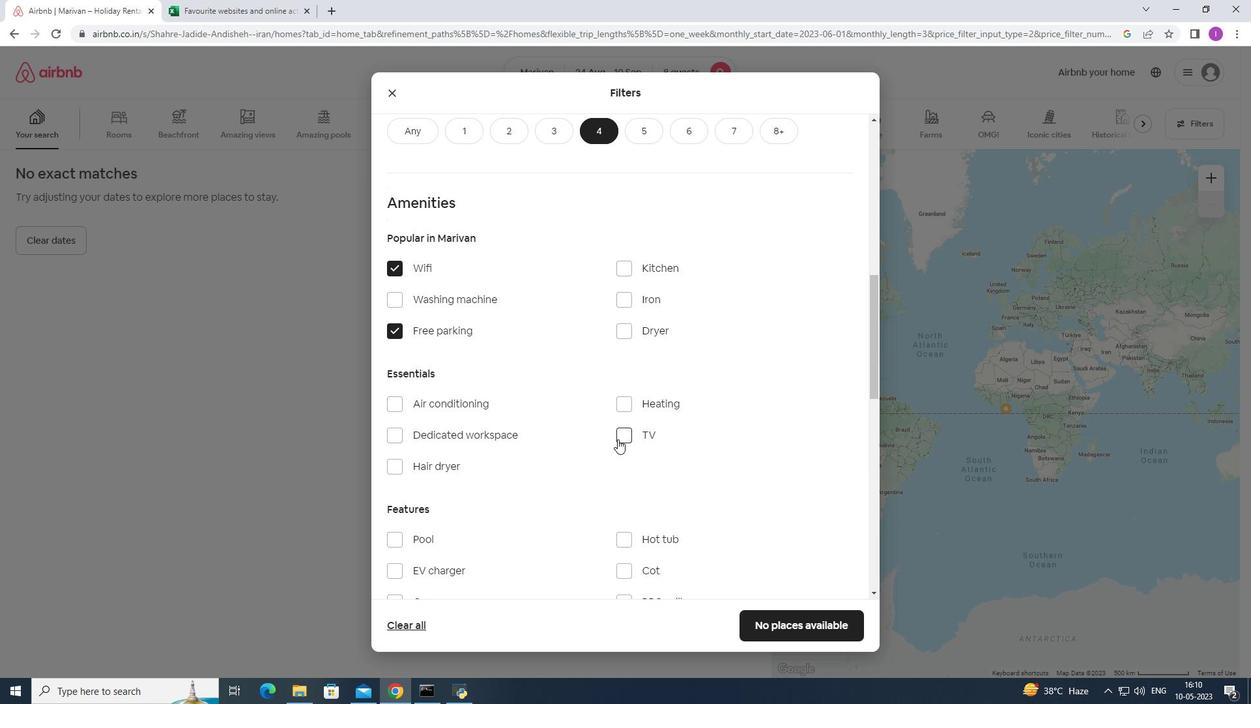 
Action: Mouse pressed left at (620, 436)
Screenshot: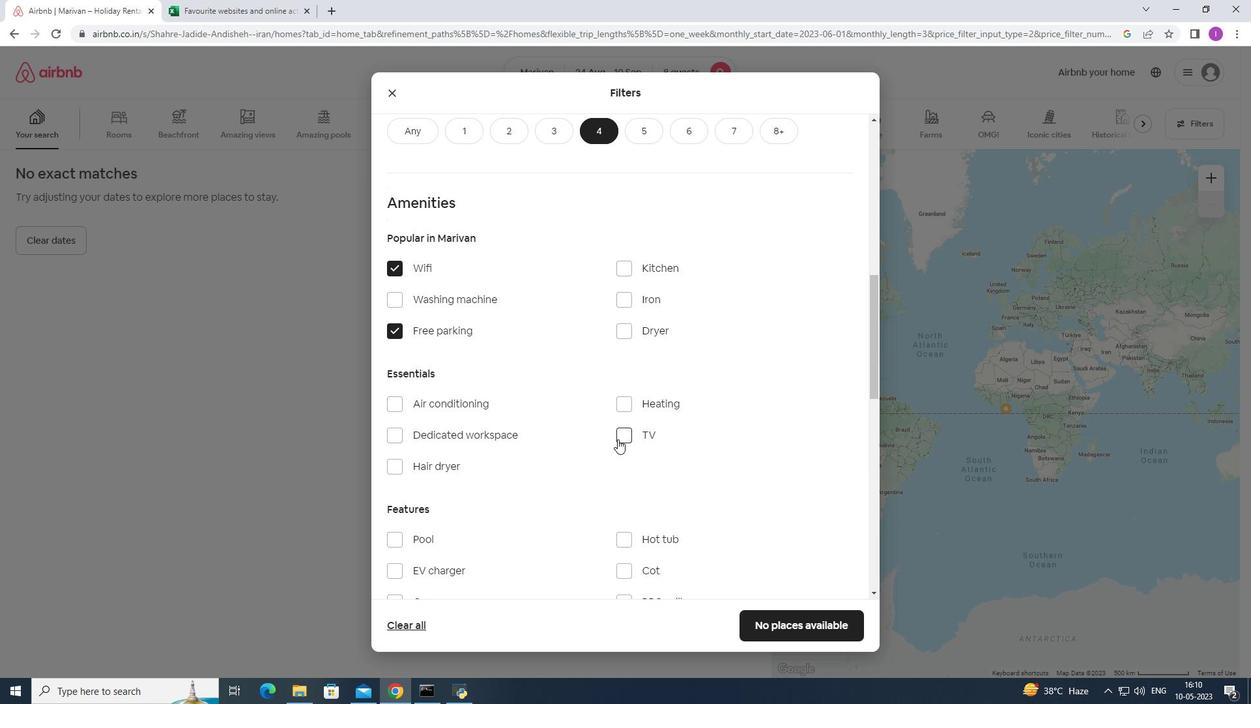 
Action: Mouse moved to (542, 496)
Screenshot: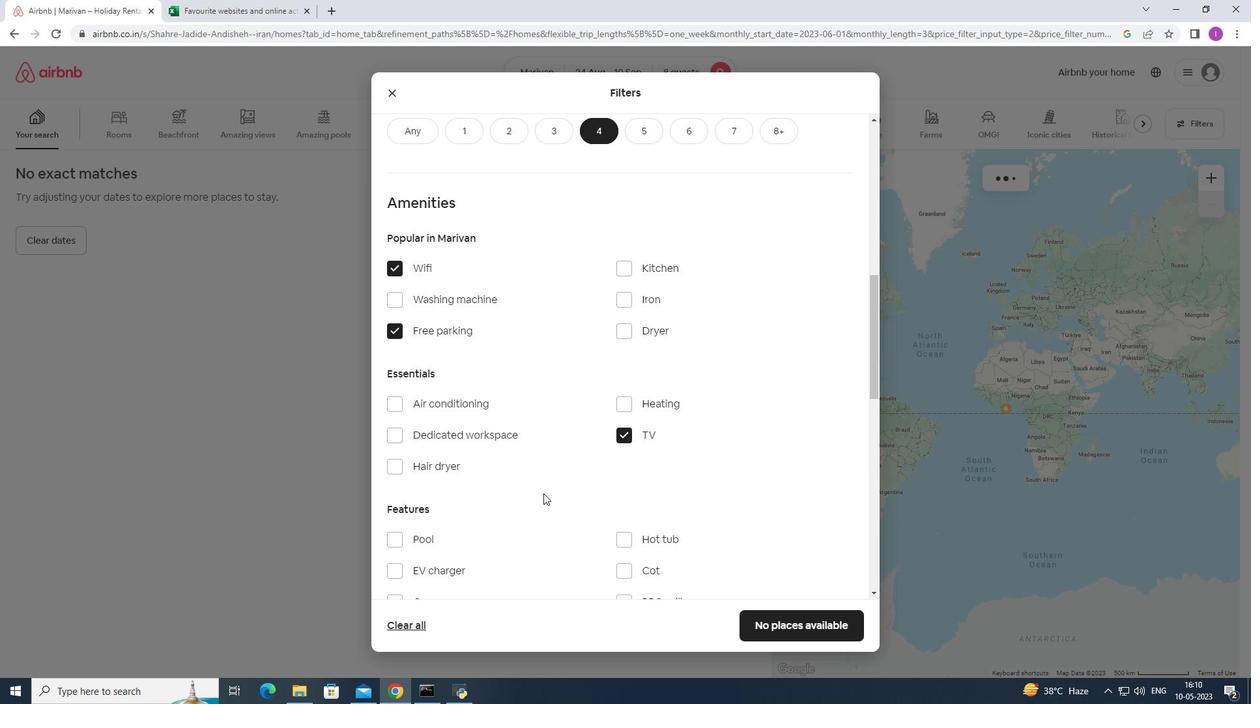
Action: Mouse scrolled (542, 496) with delta (0, 0)
Screenshot: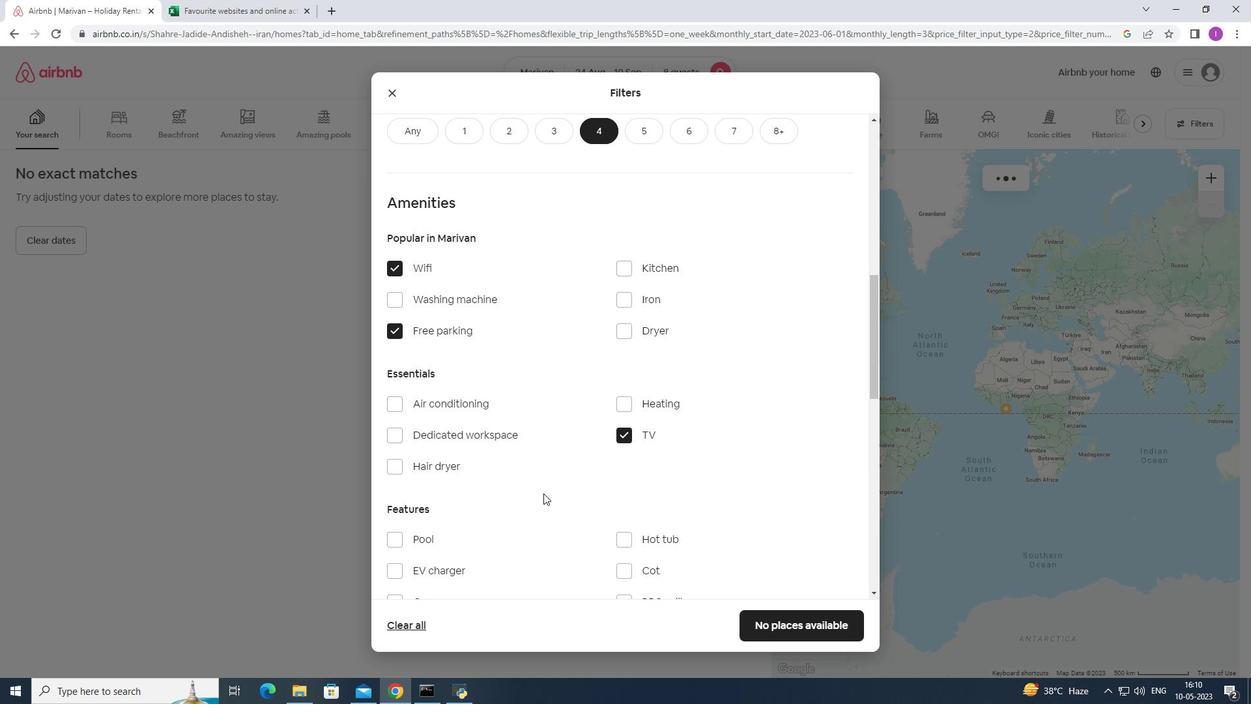 
Action: Mouse scrolled (542, 496) with delta (0, 0)
Screenshot: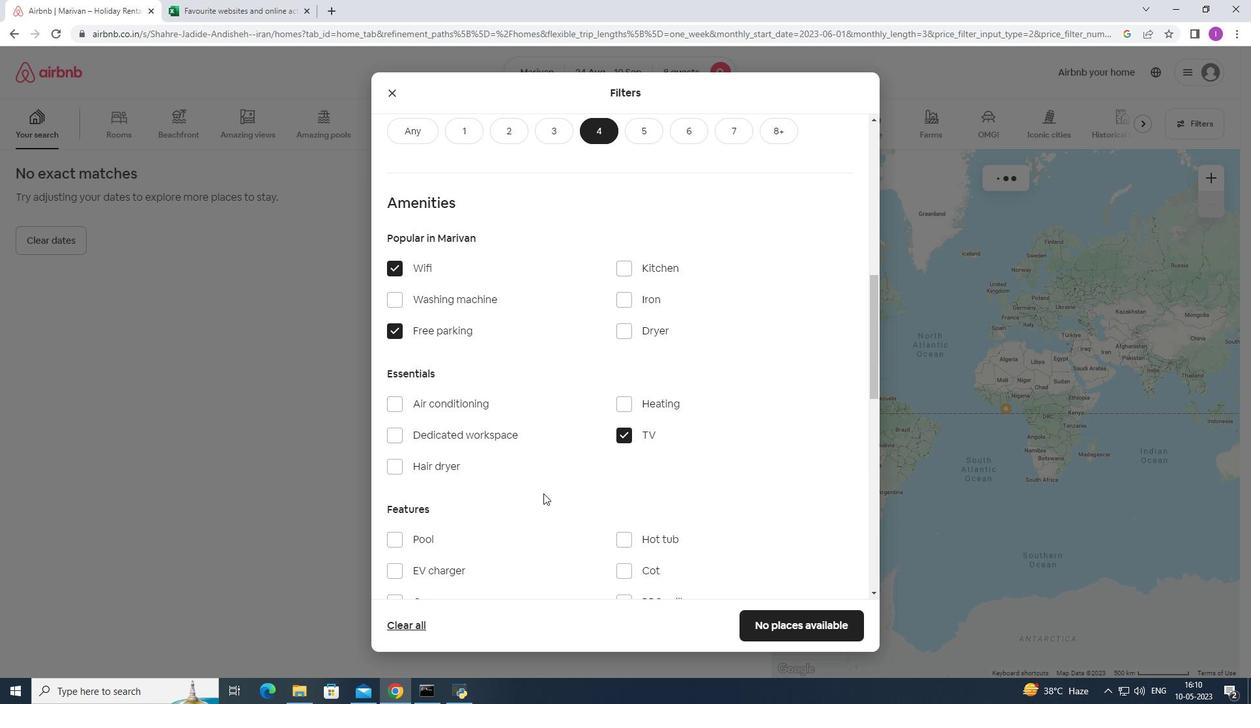 
Action: Mouse scrolled (542, 496) with delta (0, 0)
Screenshot: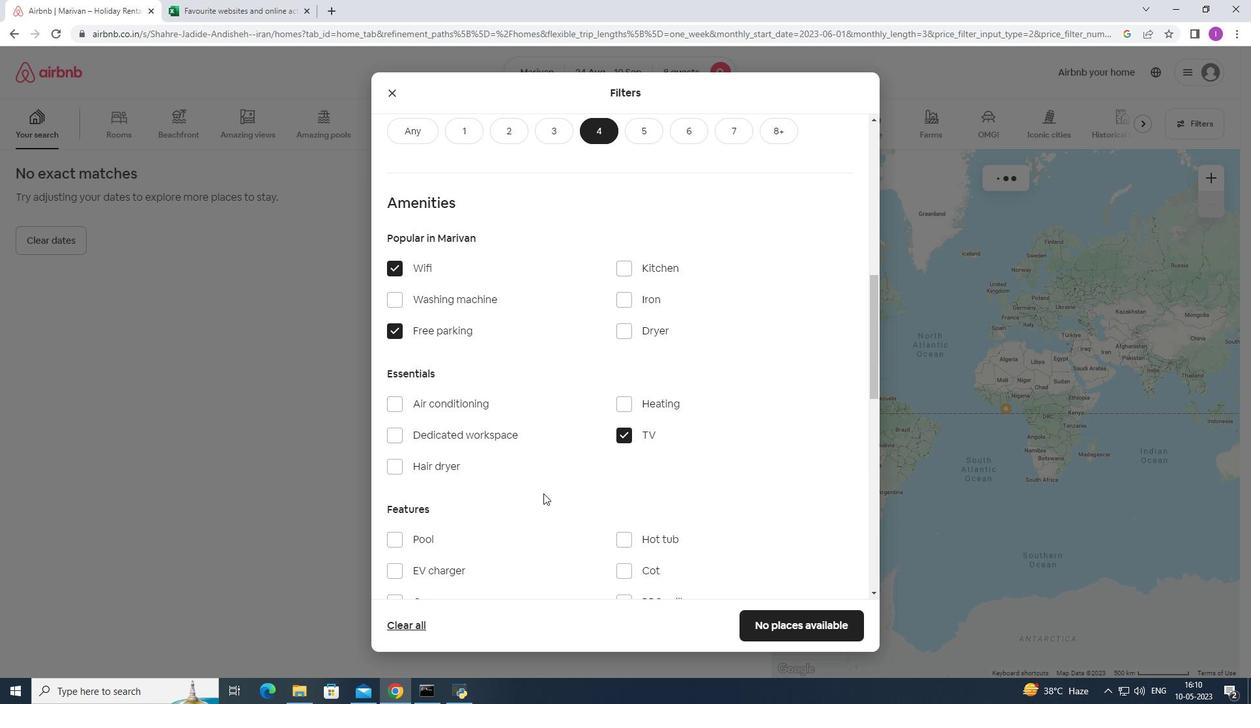 
Action: Mouse scrolled (542, 496) with delta (0, 0)
Screenshot: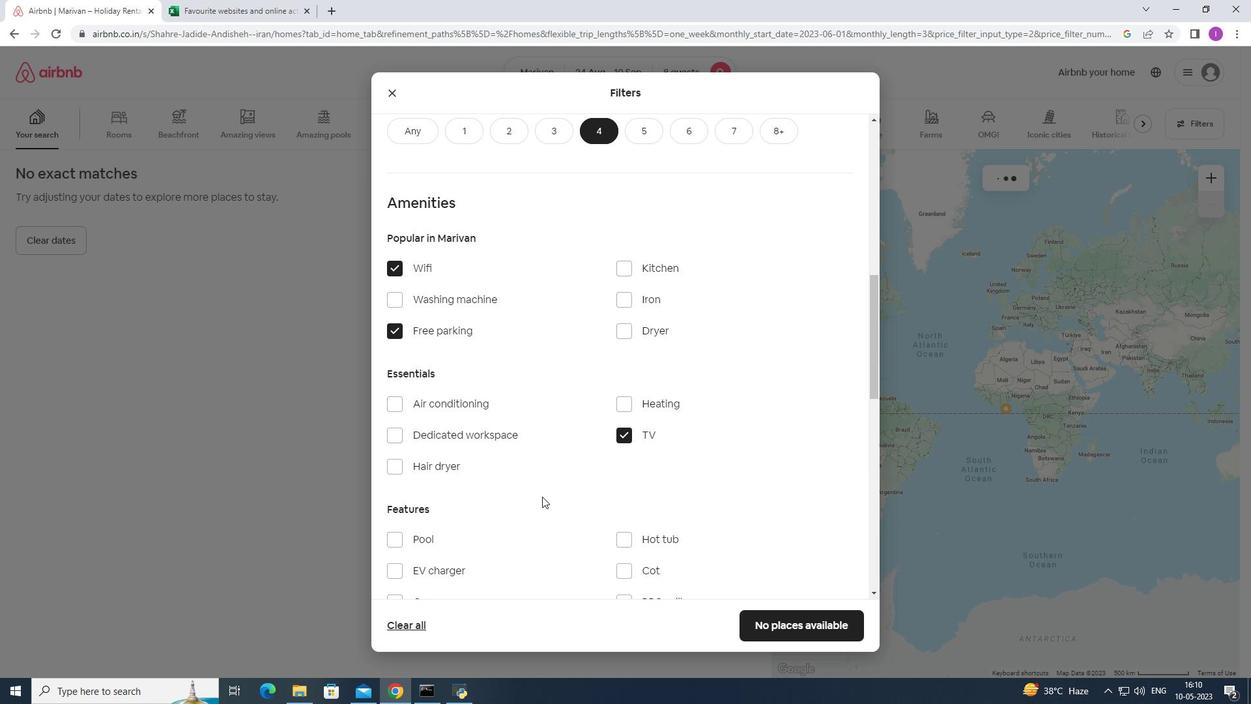 
Action: Mouse moved to (400, 367)
Screenshot: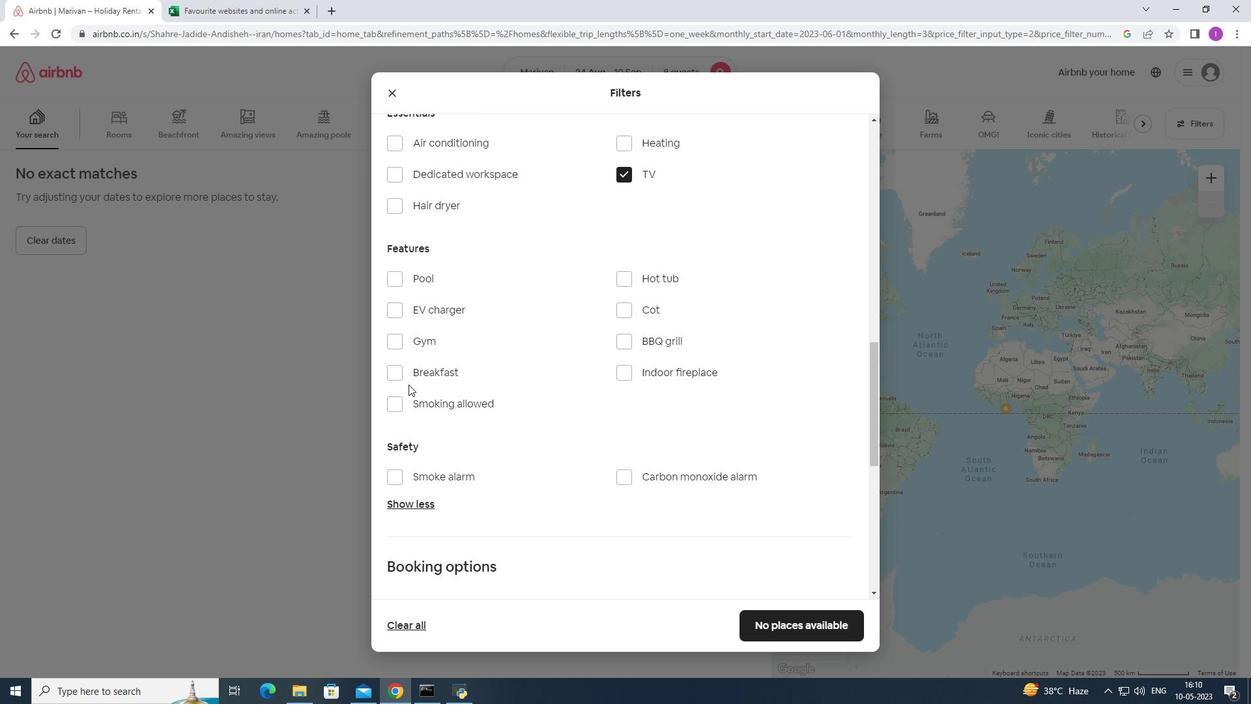 
Action: Mouse pressed left at (400, 367)
Screenshot: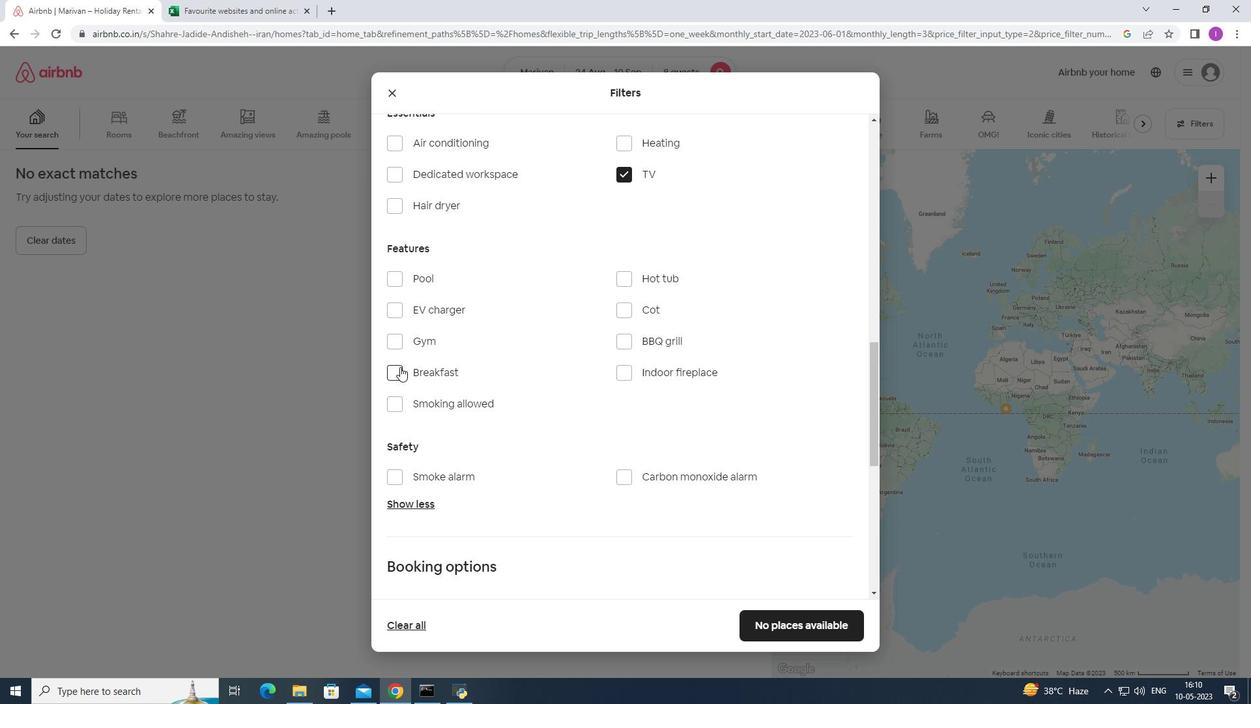 
Action: Mouse moved to (400, 337)
Screenshot: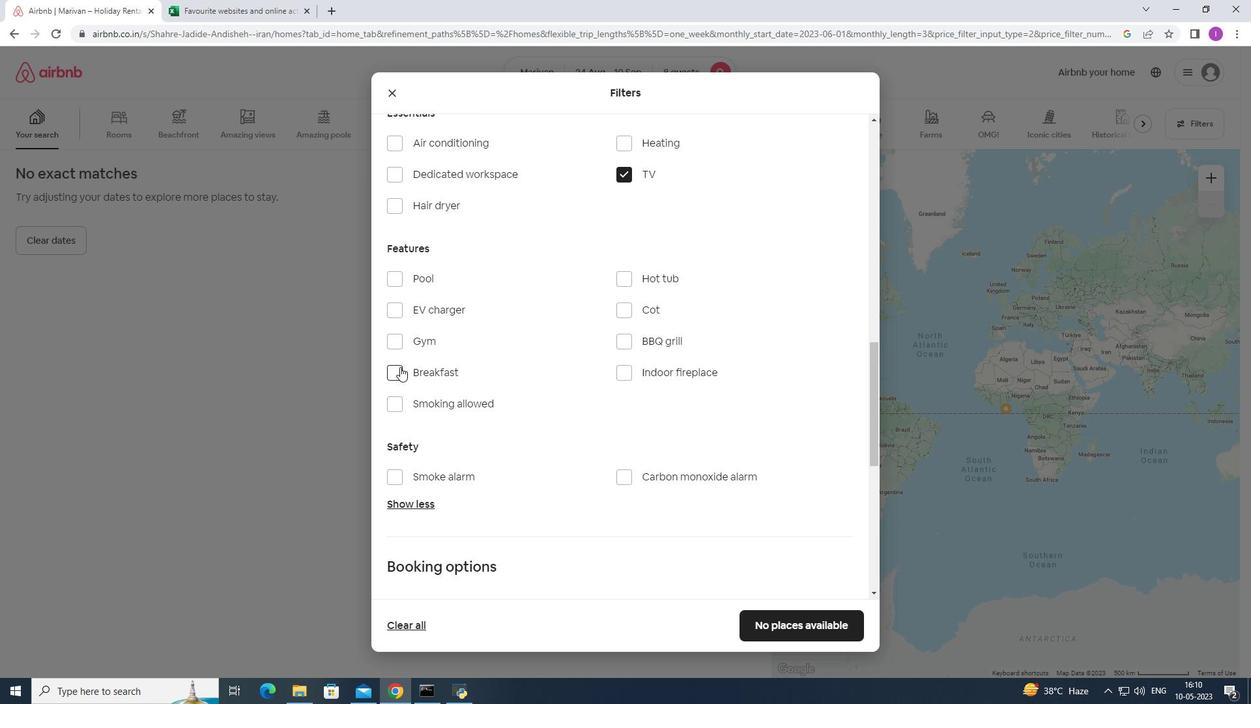 
Action: Mouse pressed left at (400, 337)
Screenshot: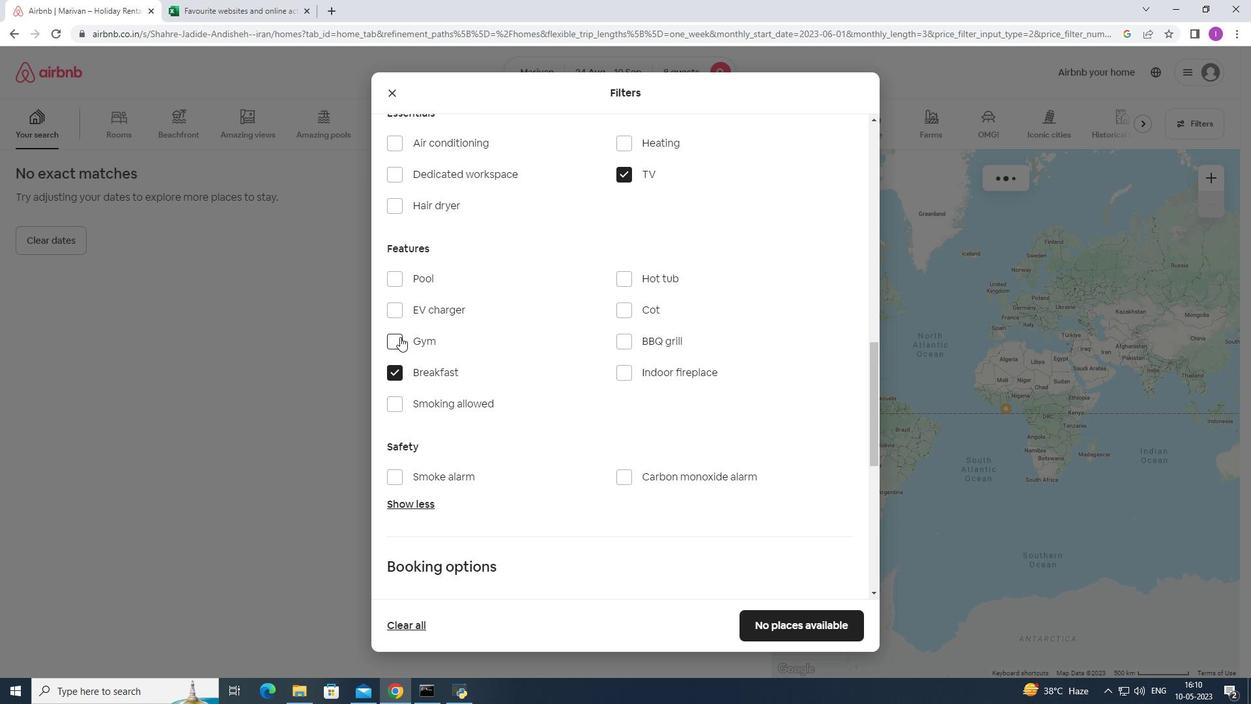 
Action: Mouse moved to (598, 414)
Screenshot: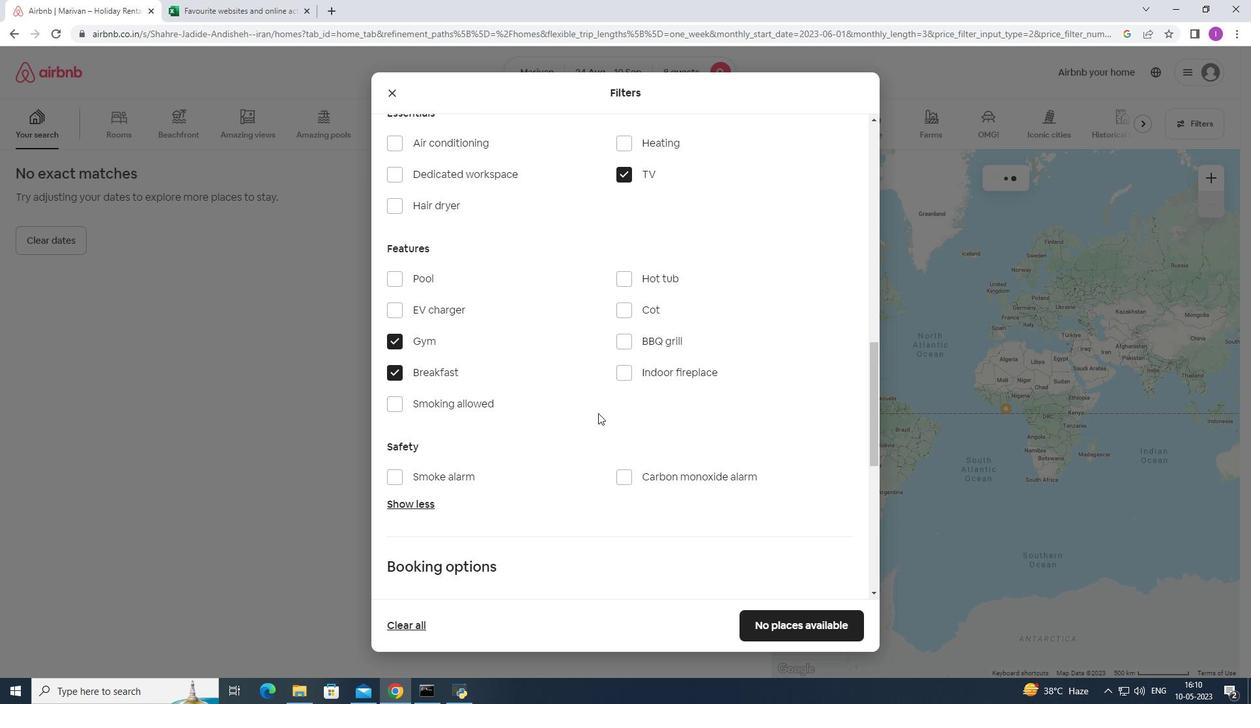 
Action: Mouse scrolled (598, 413) with delta (0, 0)
Screenshot: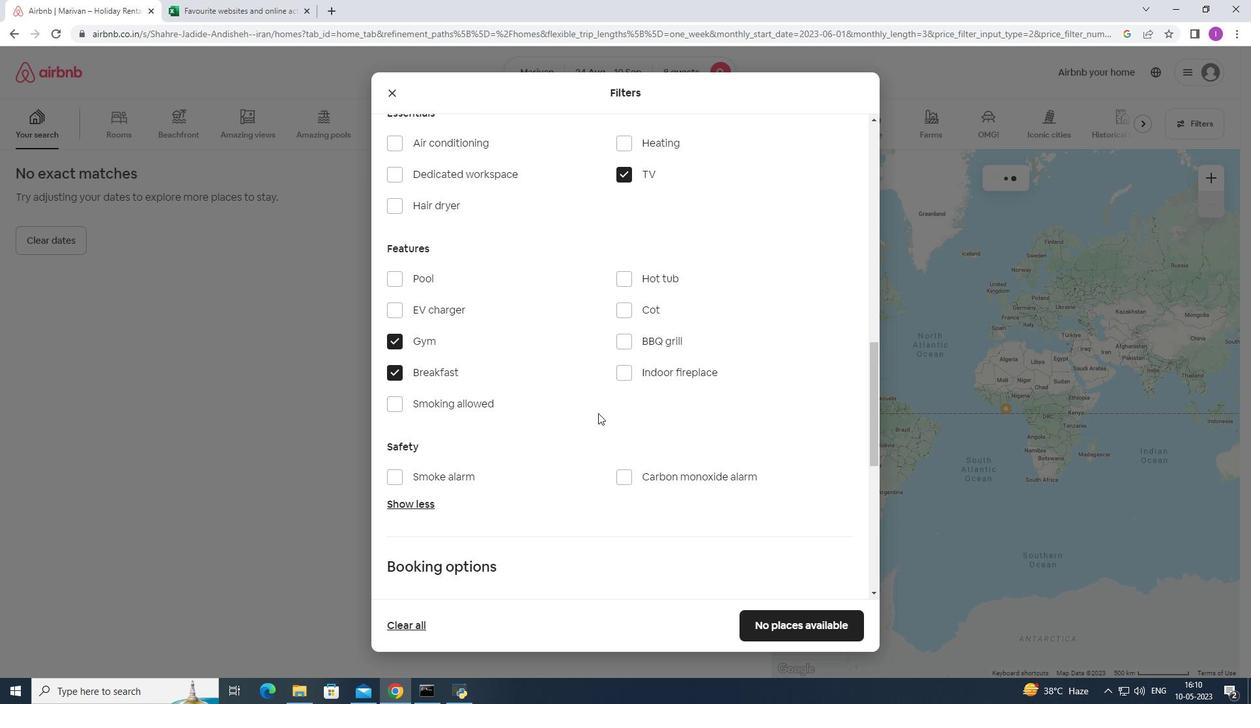 
Action: Mouse scrolled (598, 413) with delta (0, 0)
Screenshot: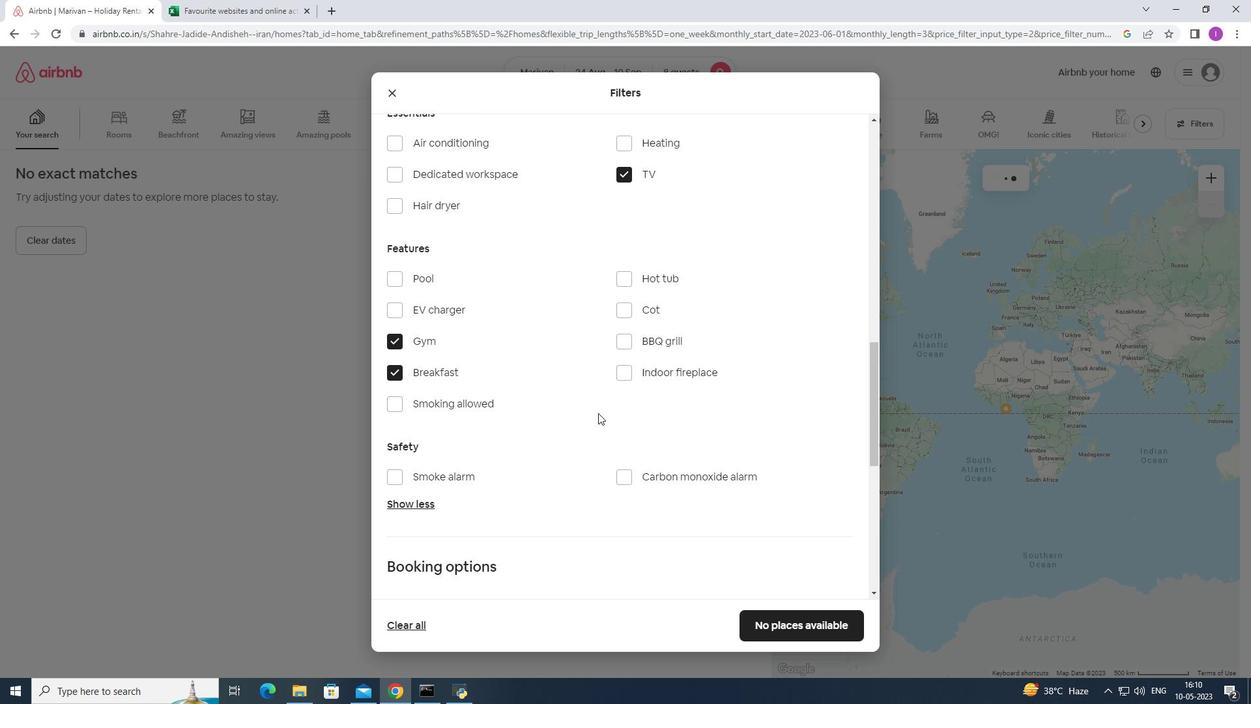 
Action: Mouse scrolled (598, 413) with delta (0, 0)
Screenshot: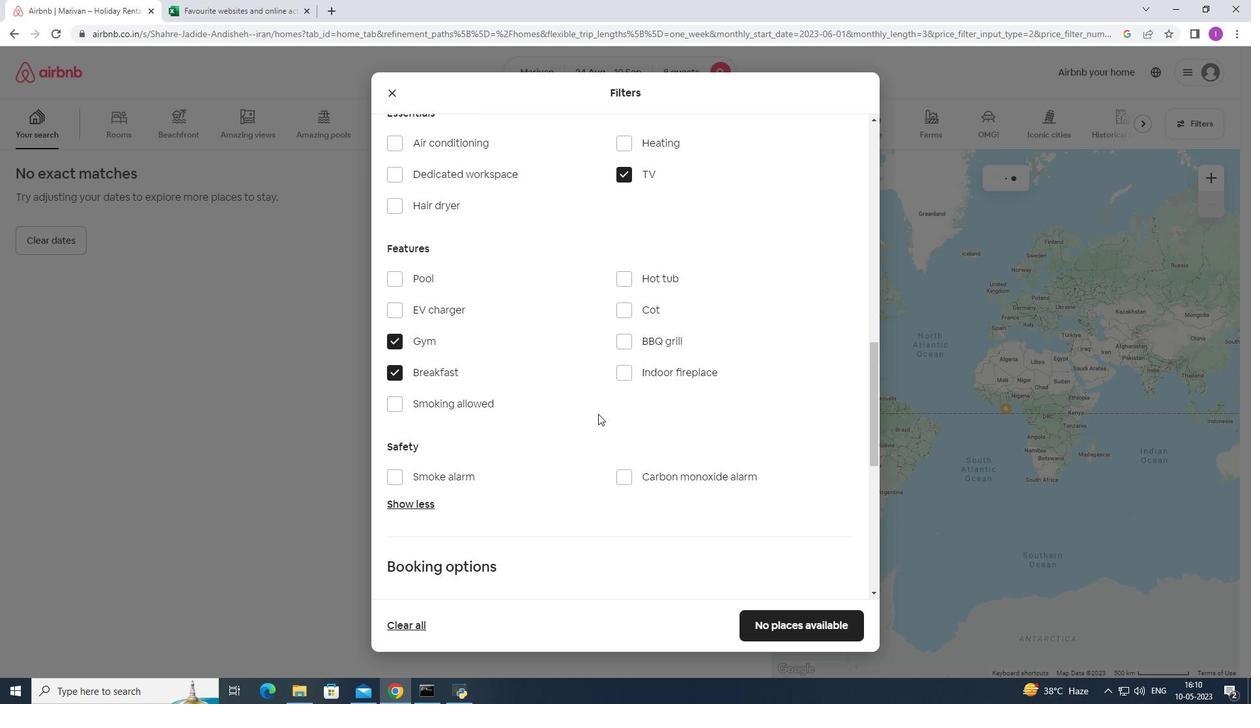 
Action: Mouse moved to (598, 415)
Screenshot: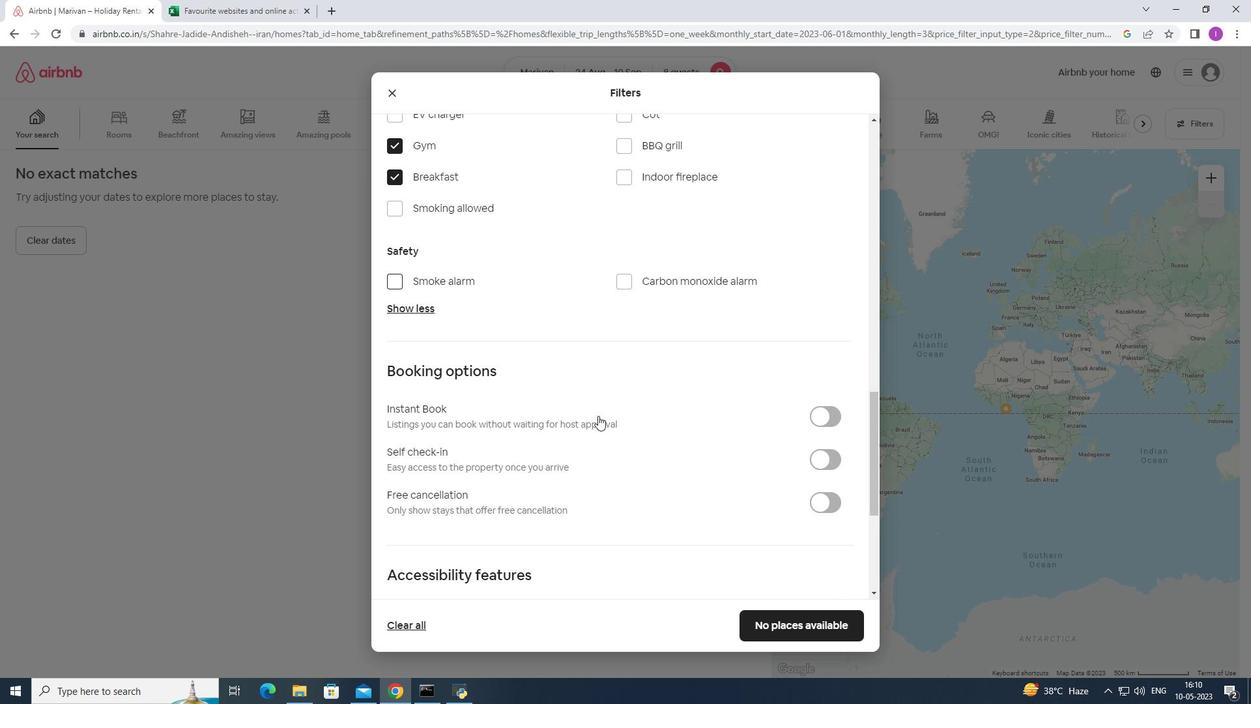 
Action: Mouse scrolled (598, 415) with delta (0, 0)
Screenshot: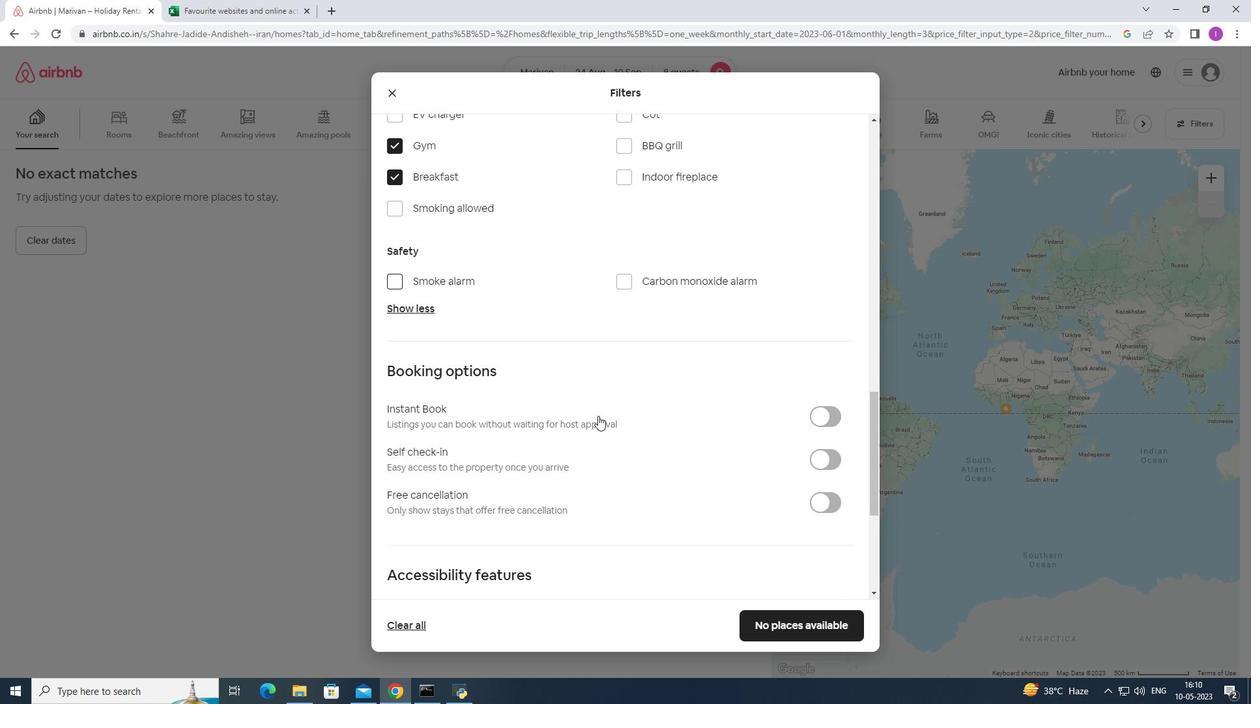 
Action: Mouse scrolled (598, 415) with delta (0, 0)
Screenshot: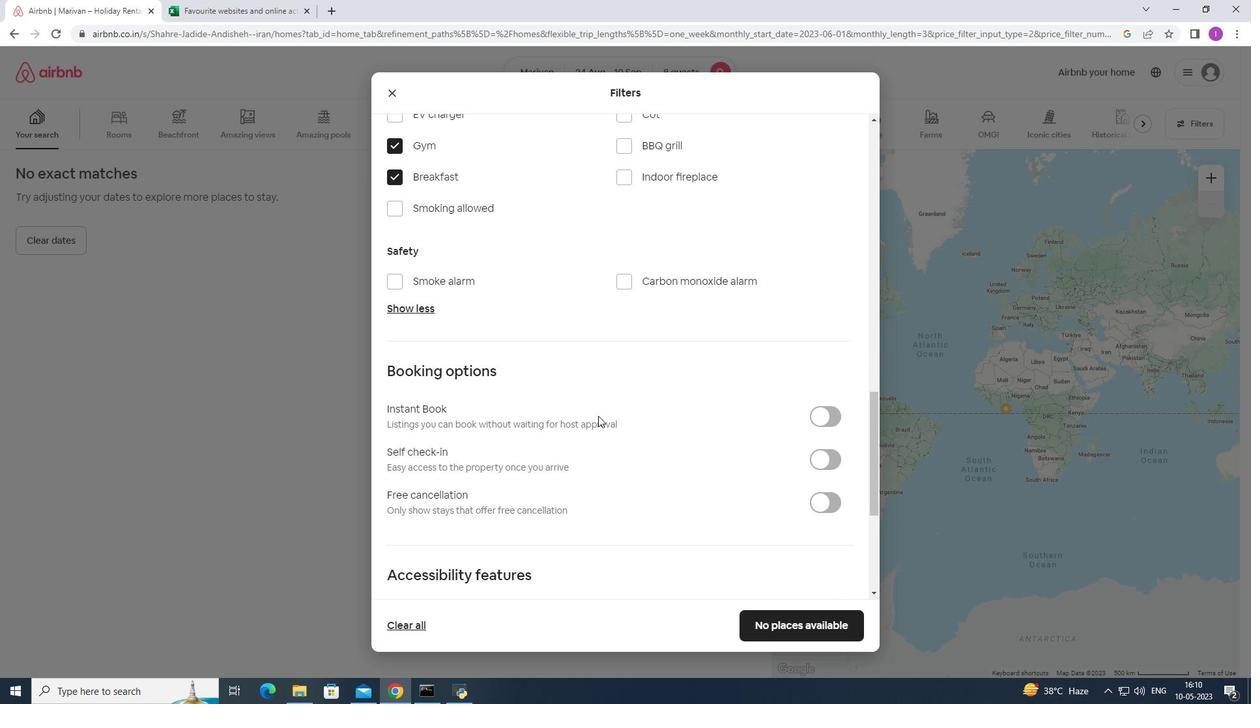 
Action: Mouse moved to (835, 329)
Screenshot: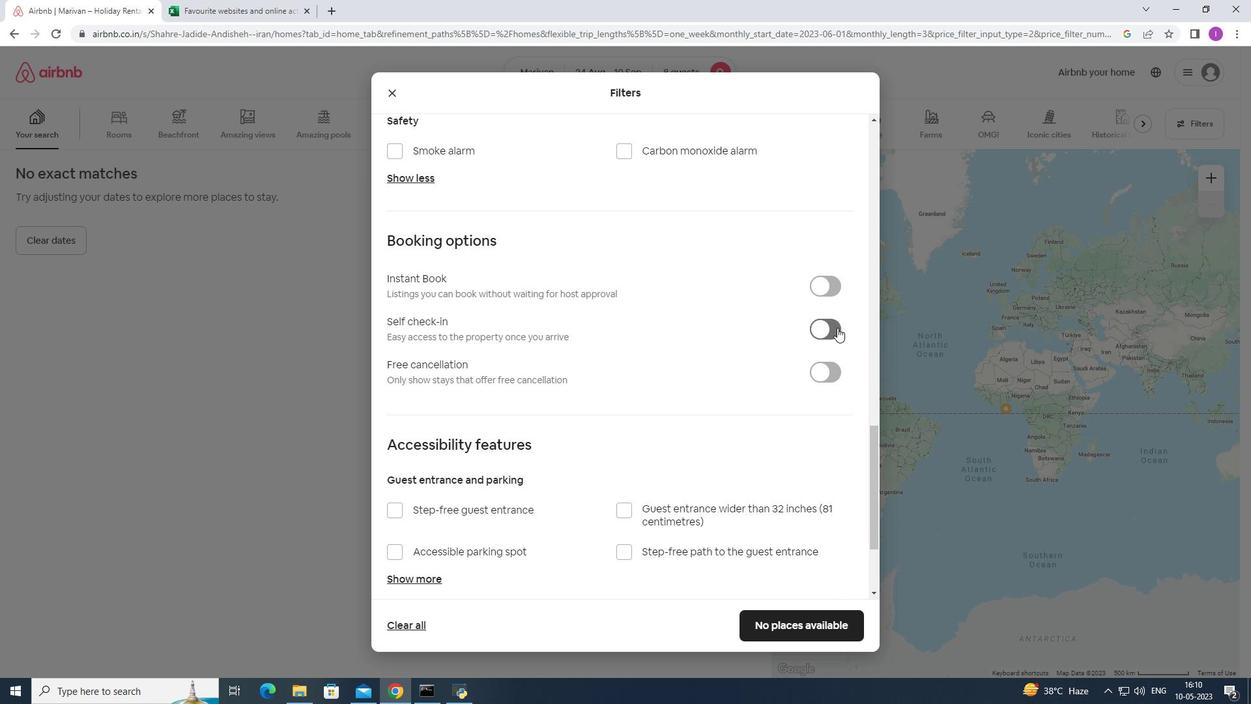 
Action: Mouse pressed left at (835, 329)
Screenshot: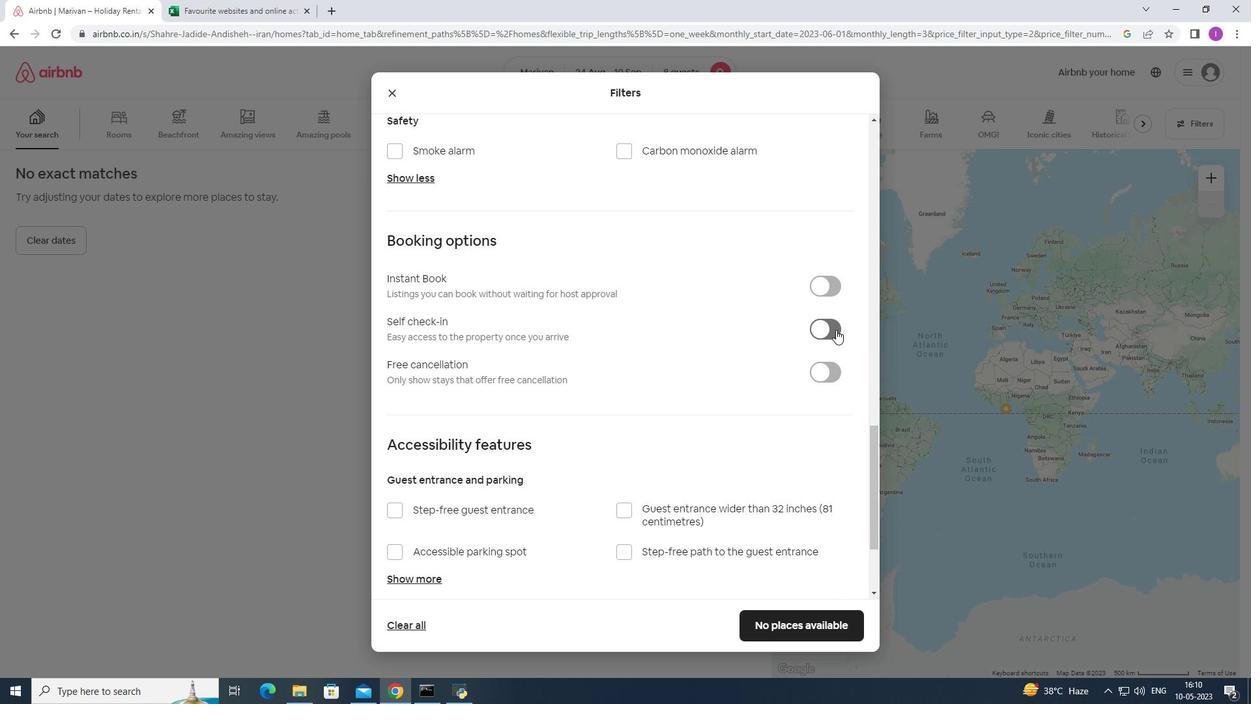 
Action: Mouse moved to (691, 486)
Screenshot: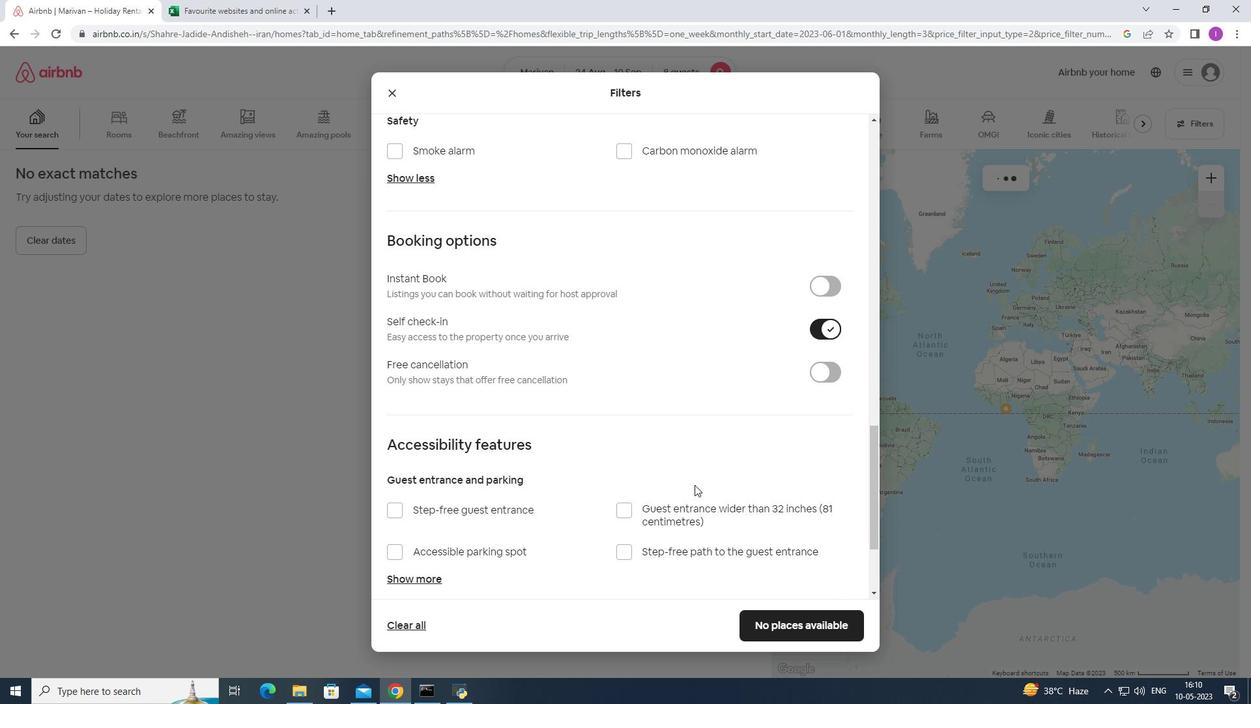 
Action: Mouse scrolled (691, 486) with delta (0, 0)
Screenshot: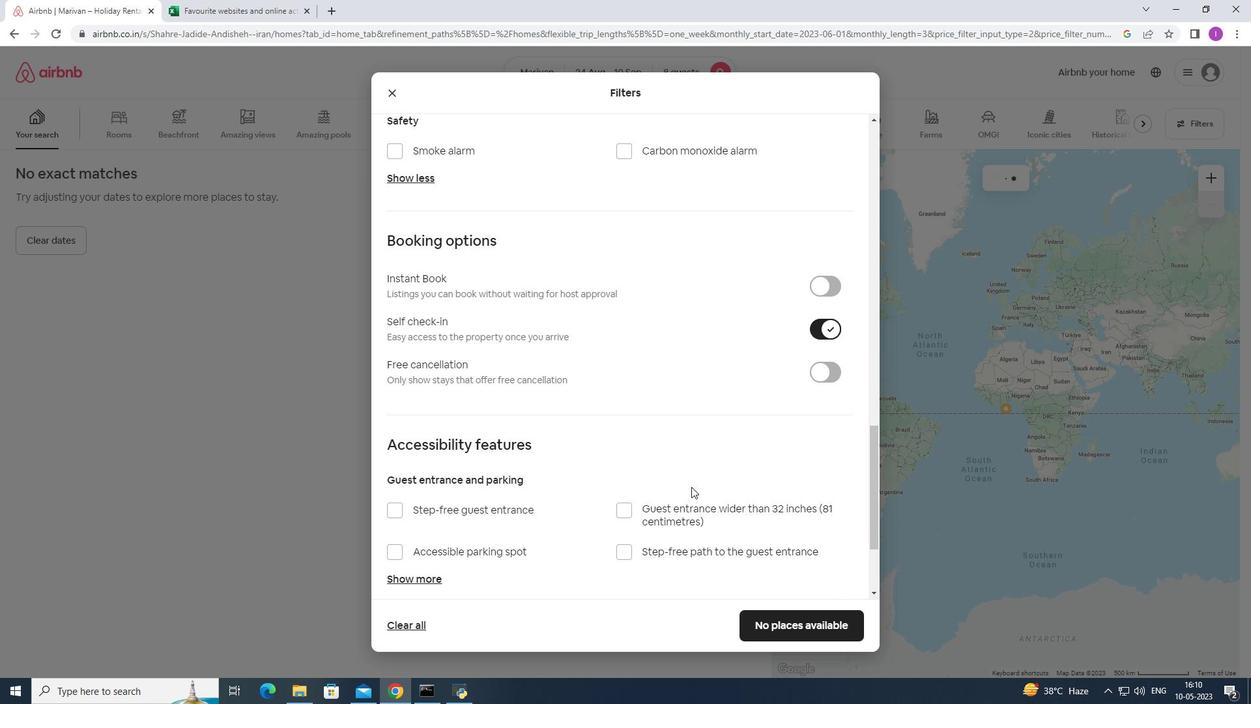 
Action: Mouse scrolled (691, 486) with delta (0, 0)
Screenshot: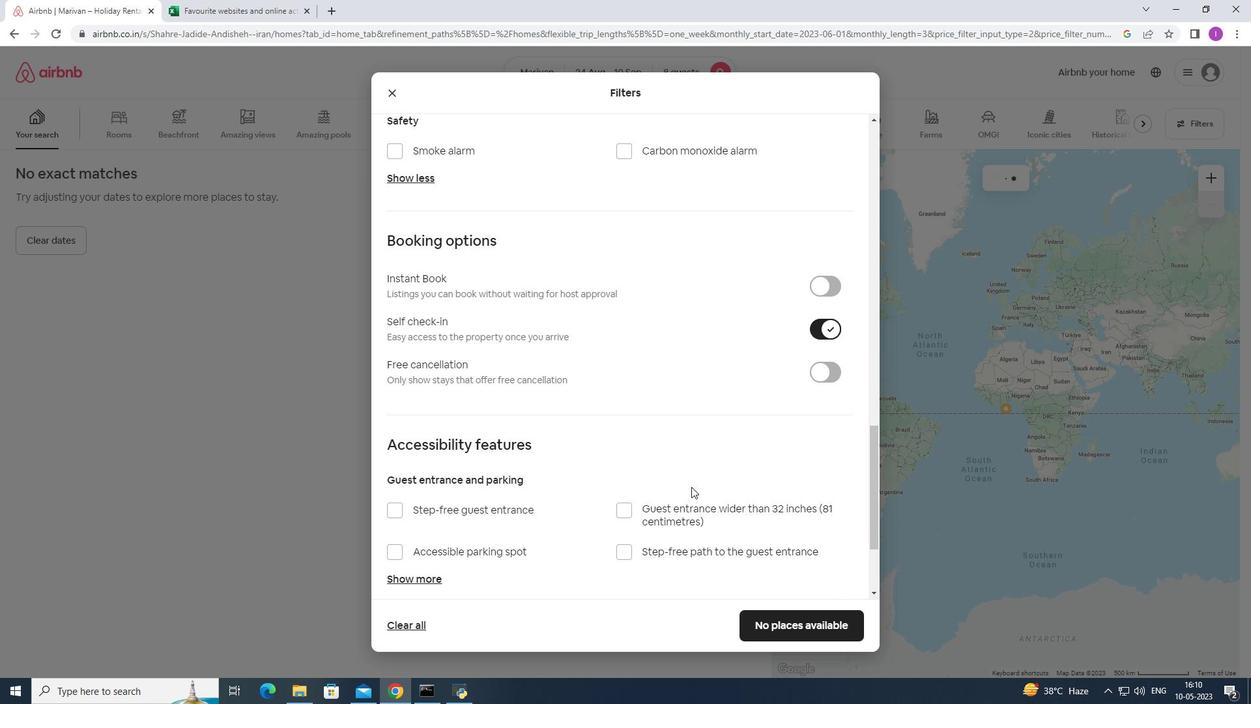 
Action: Mouse scrolled (691, 486) with delta (0, 0)
Screenshot: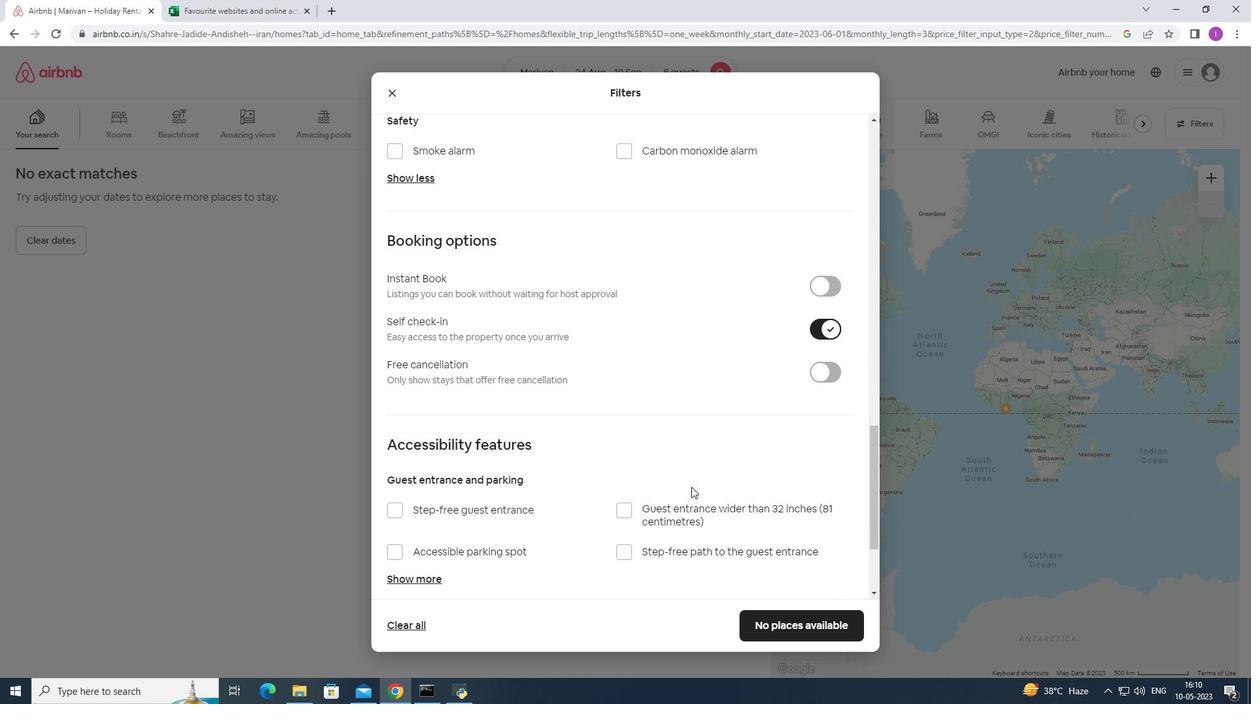 
Action: Mouse scrolled (691, 486) with delta (0, 0)
Screenshot: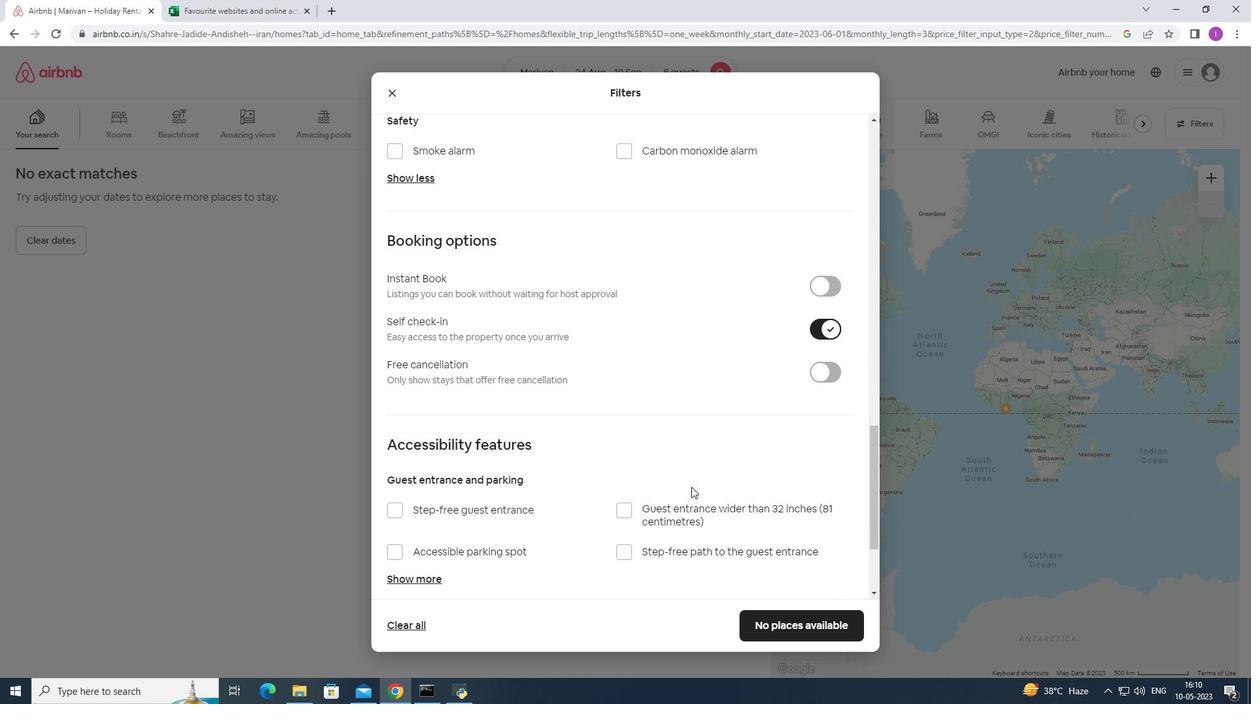 
Action: Mouse moved to (689, 481)
Screenshot: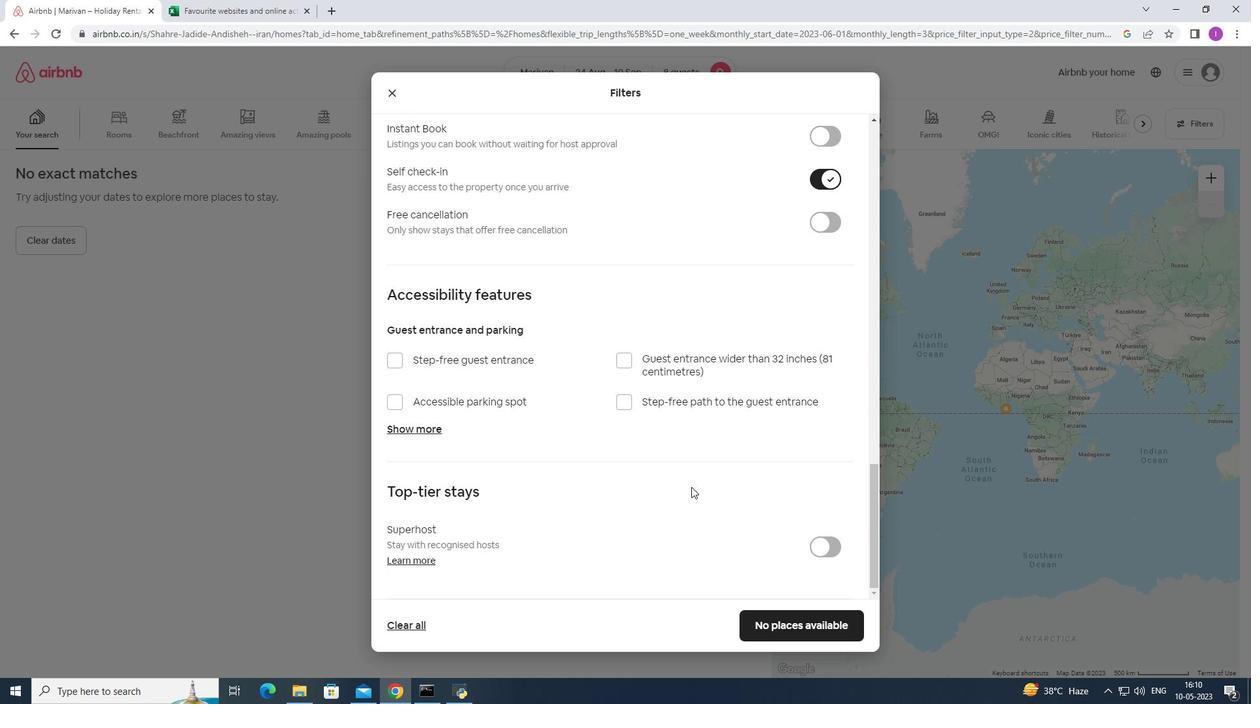 
Action: Mouse scrolled (689, 480) with delta (0, 0)
Screenshot: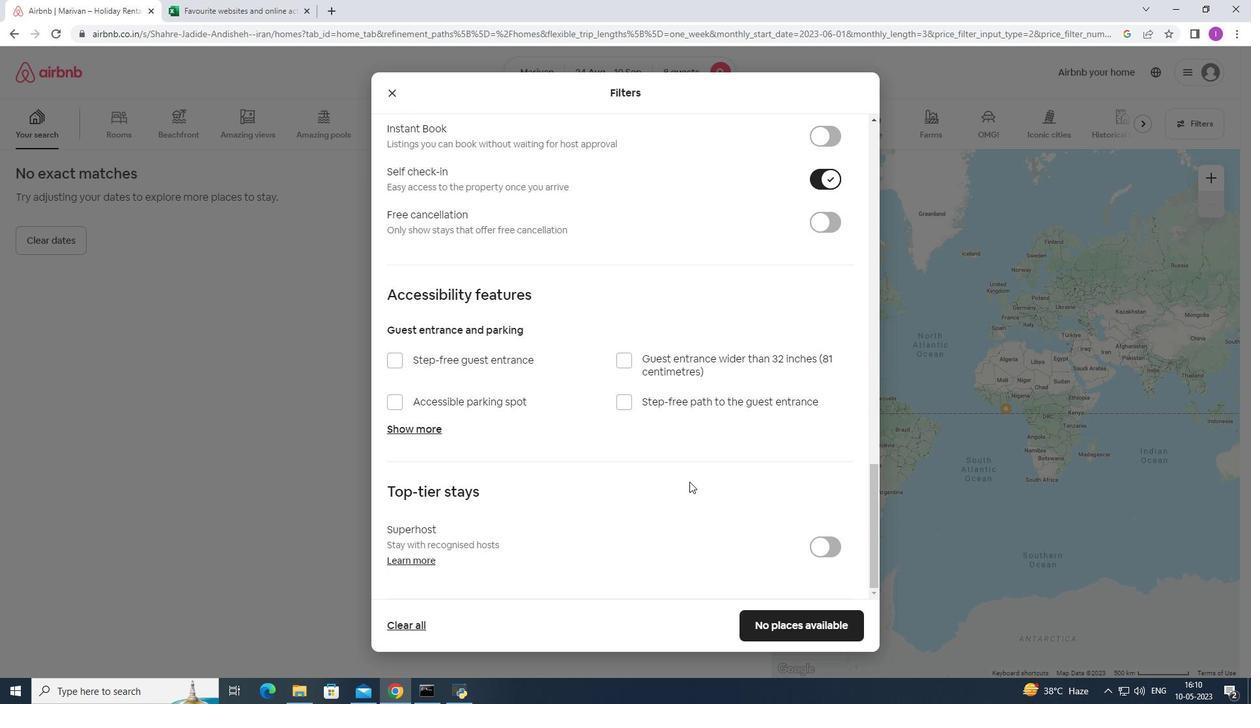 
Action: Mouse scrolled (689, 480) with delta (0, 0)
Screenshot: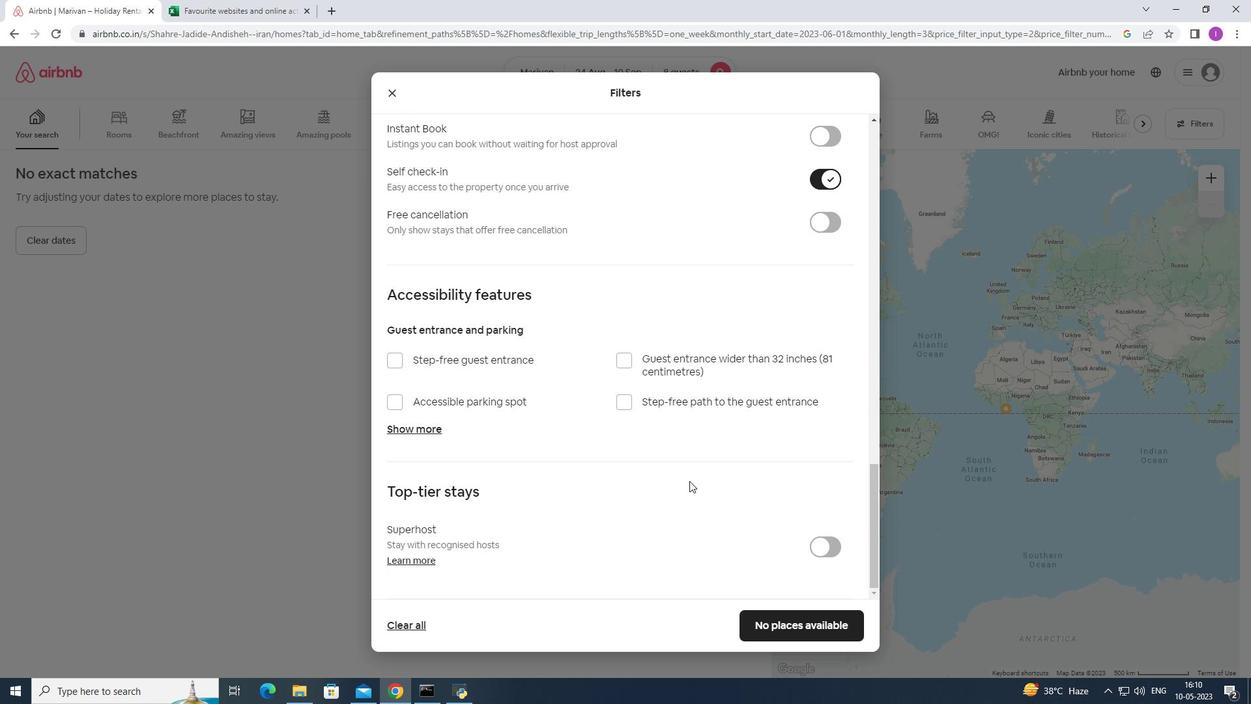 
Action: Mouse scrolled (689, 480) with delta (0, 0)
Screenshot: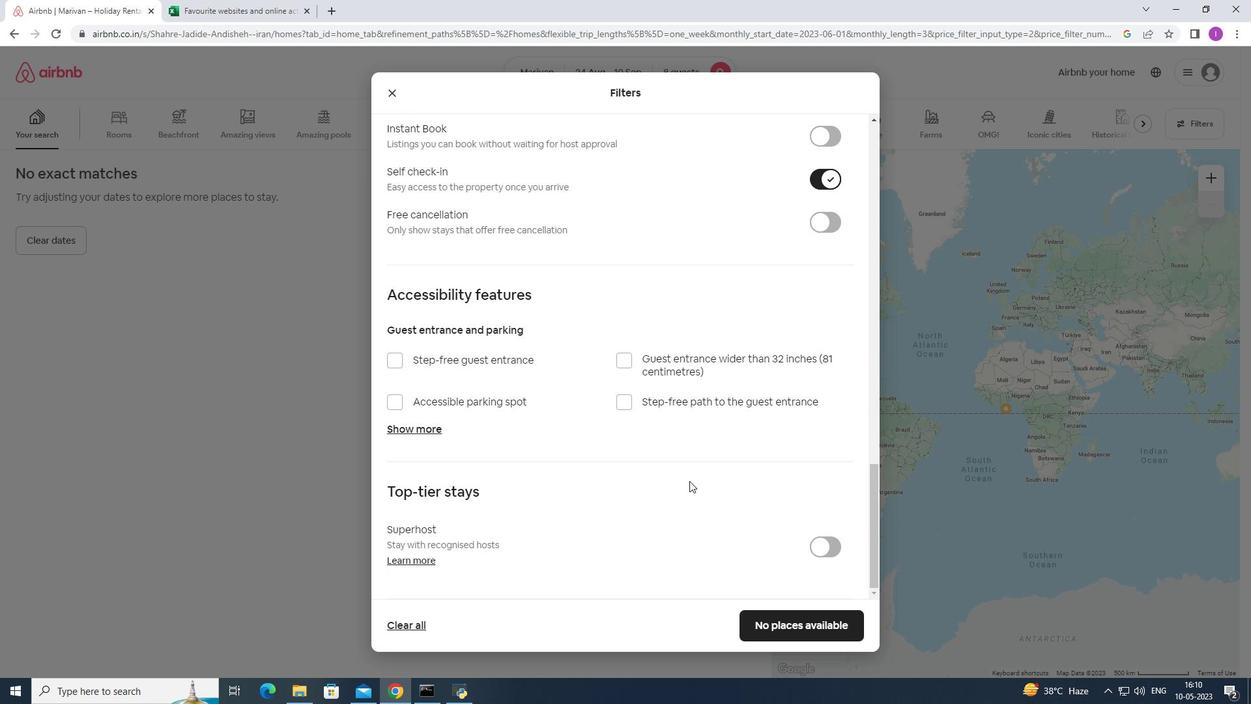 
Action: Mouse moved to (774, 629)
Screenshot: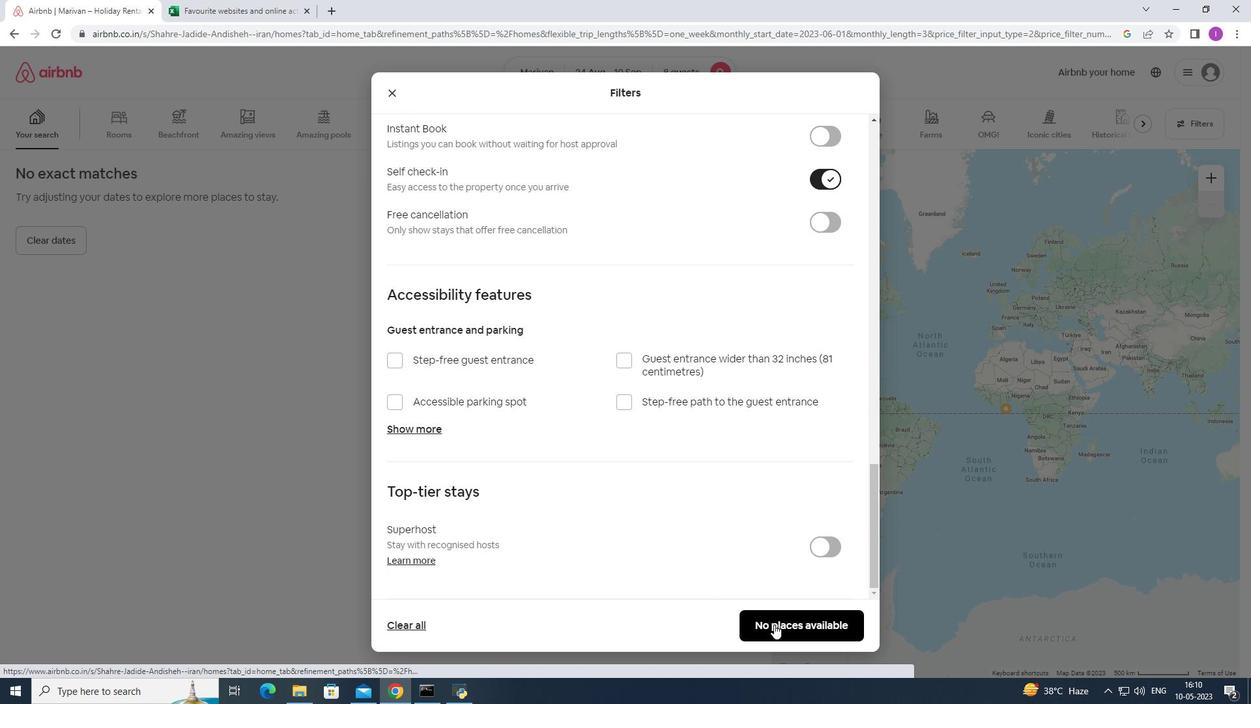 
Action: Mouse pressed left at (774, 629)
Screenshot: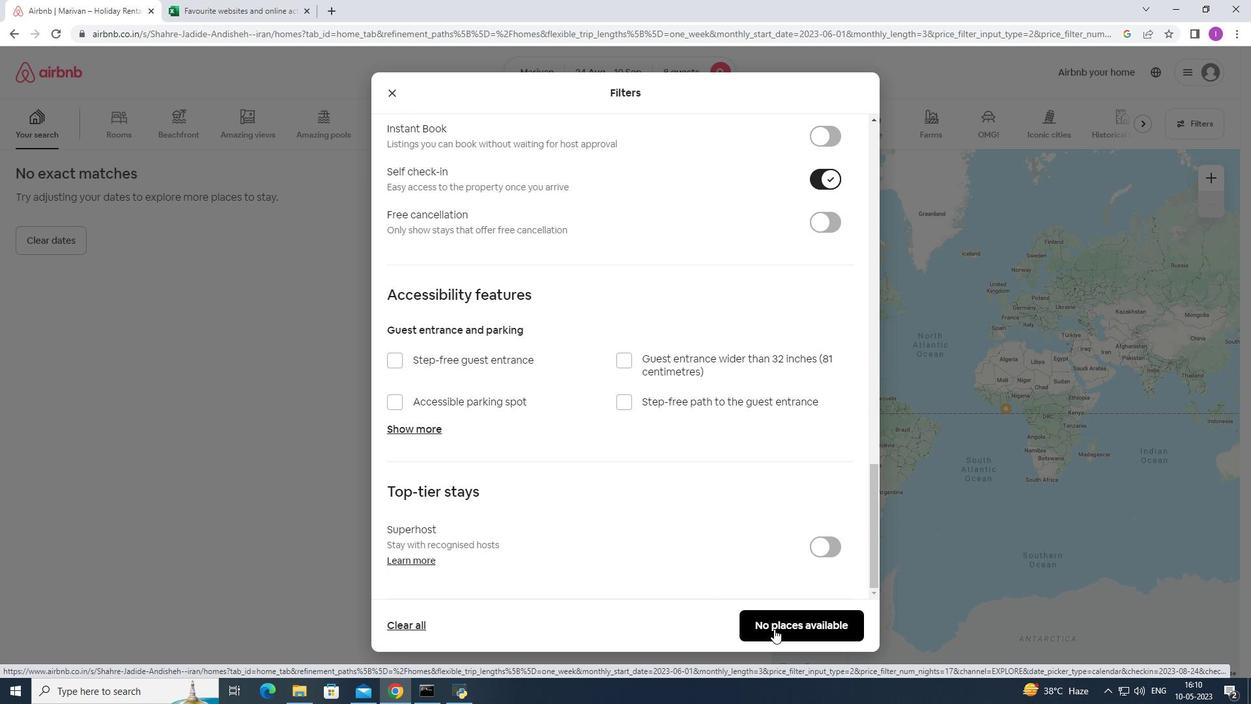 
Action: Mouse moved to (760, 619)
Screenshot: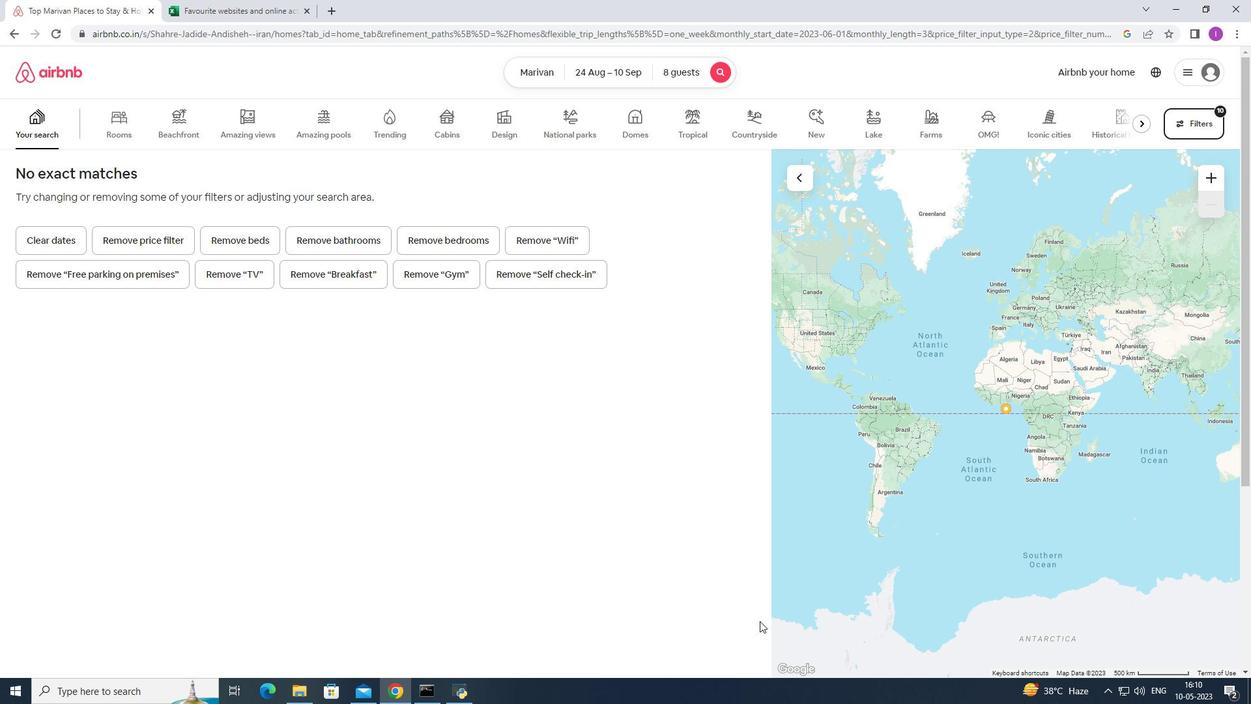 
